 Task: Open a blank google sheet and write heading  Sparkle Sales. Add 10 people name  'Joshua Rivera, Zoey Coleman, Ryan Wright, Addison Bailey, Jonathan Simmons, Brooklyn Ward, Caleb Barnes, Audrey Collins, Gabriel Perry, Sofia Bell'Item code in between  450-900. Product range in between  1000-10000. Add Products   Calvin Klein, Tommy Hilfiger T-shirt, Armani Bag, Burberry Shoe, Levi's T-shirt, Under Armour, Vans Shoe, Converse Shoe, Timberland Shoe, Skechers Shoe.Choose quantity  2 to 5 In Total Add  the Amounts. Save page  Sparkle Sales   book
Action: Mouse moved to (232, 148)
Screenshot: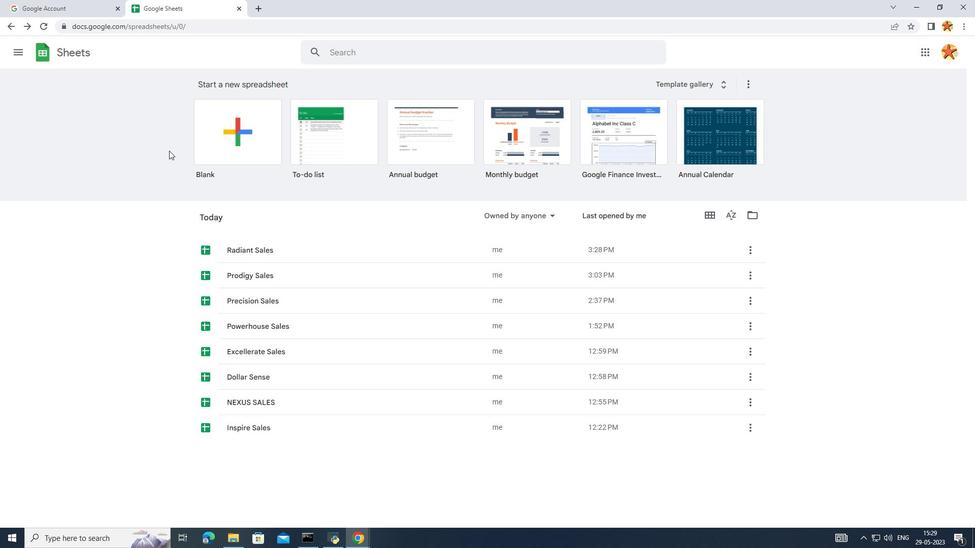 
Action: Mouse pressed left at (232, 148)
Screenshot: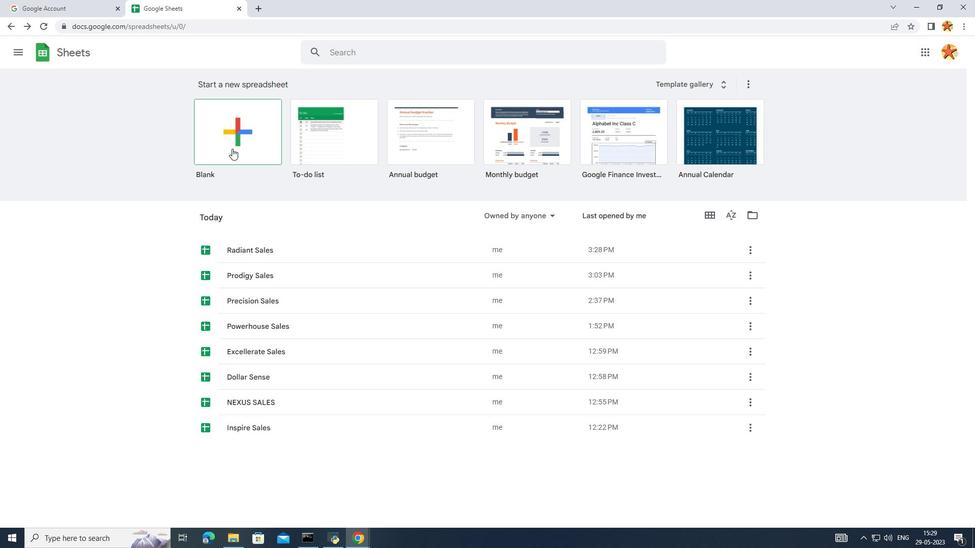 
Action: Mouse moved to (60, 46)
Screenshot: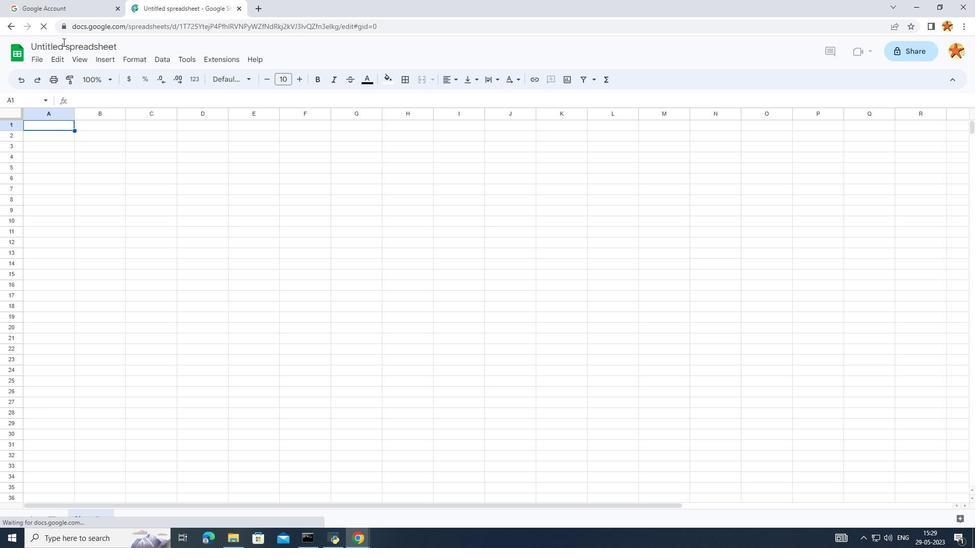 
Action: Mouse pressed left at (60, 46)
Screenshot: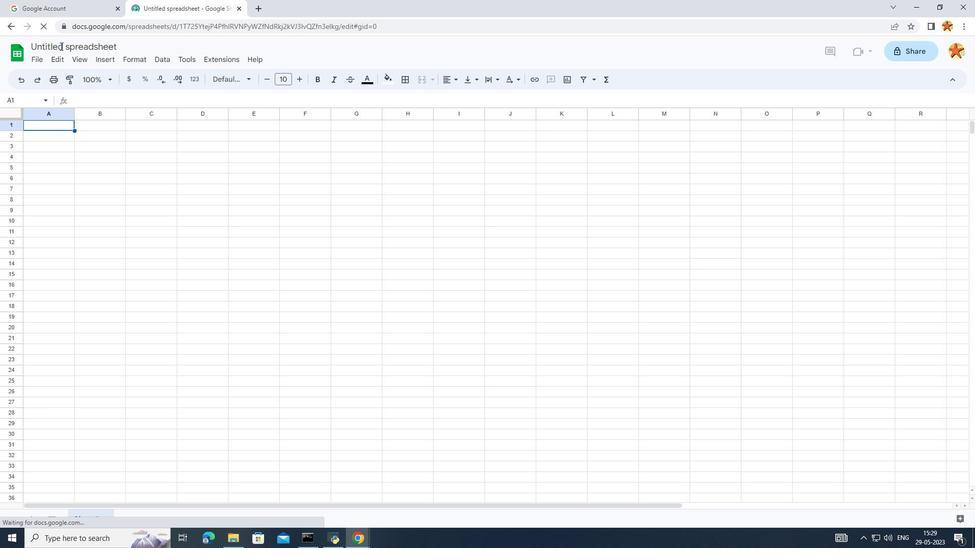 
Action: Mouse pressed left at (60, 46)
Screenshot: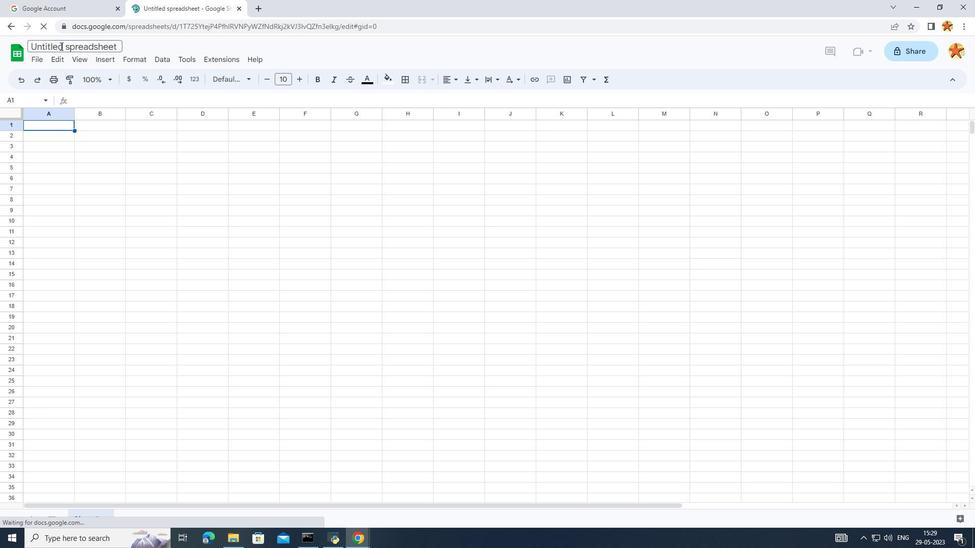 
Action: Mouse moved to (130, 50)
Screenshot: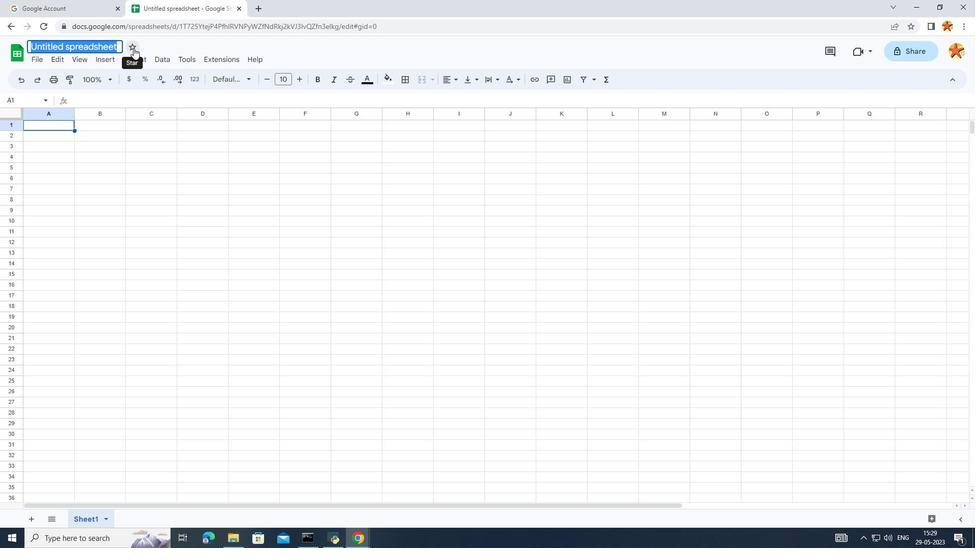 
Action: Key pressed <Key.caps_lock>S<Key.caps_lock>parkle<Key.space><Key.caps_lock>S<Key.caps_lock>ales<Key.enter>
Screenshot: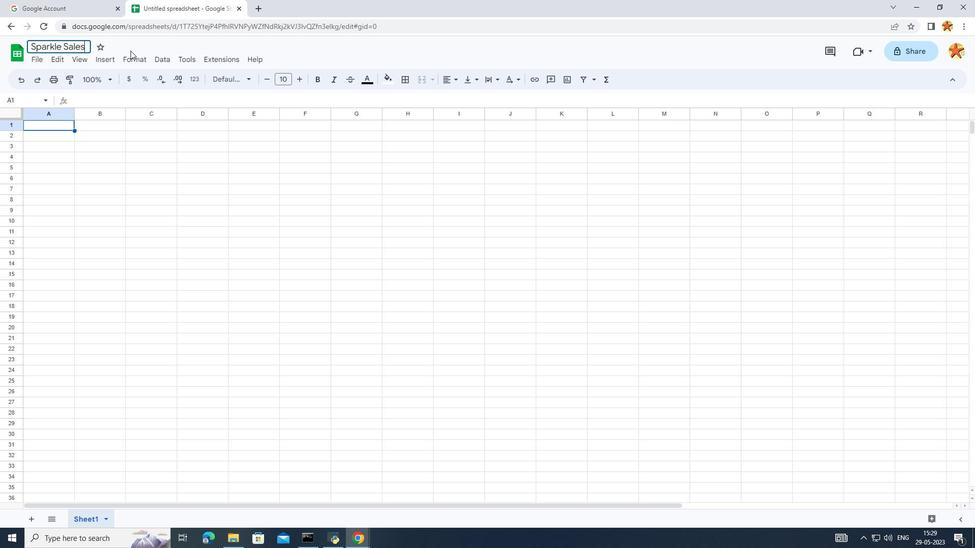 
Action: Mouse moved to (147, 129)
Screenshot: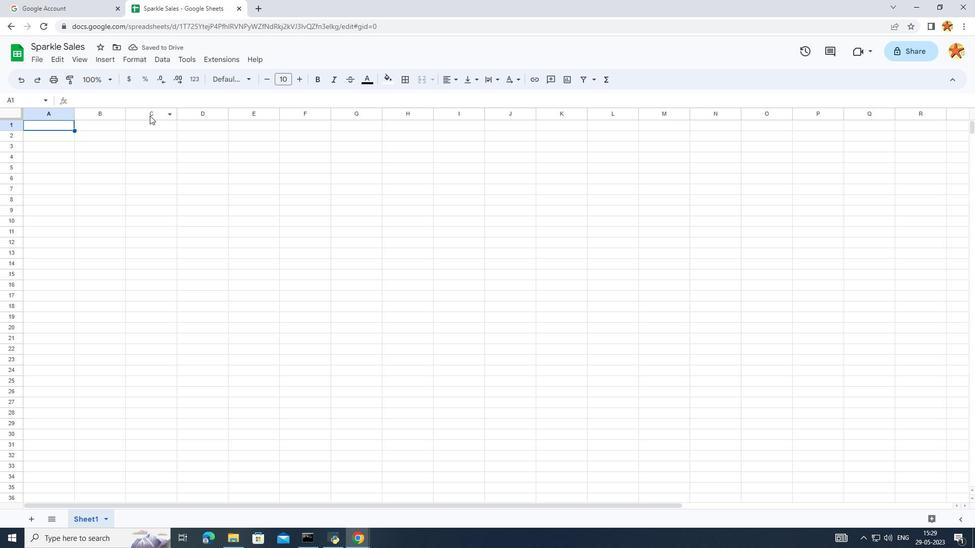 
Action: Mouse pressed left at (147, 129)
Screenshot: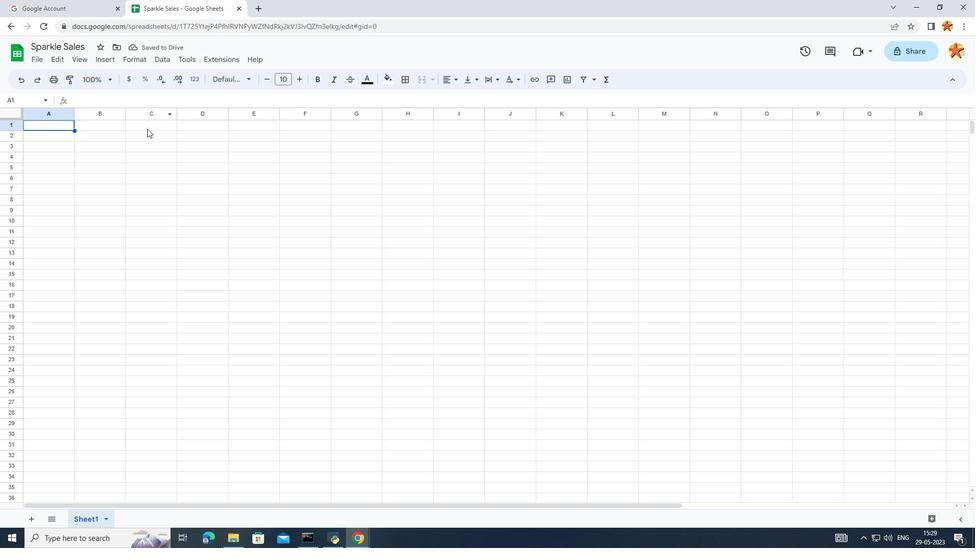 
Action: Key pressed <Key.caps_lock>S<Key.caps_lock>parkle<Key.space><Key.caps_lock>S<Key.caps_lock>ales
Screenshot: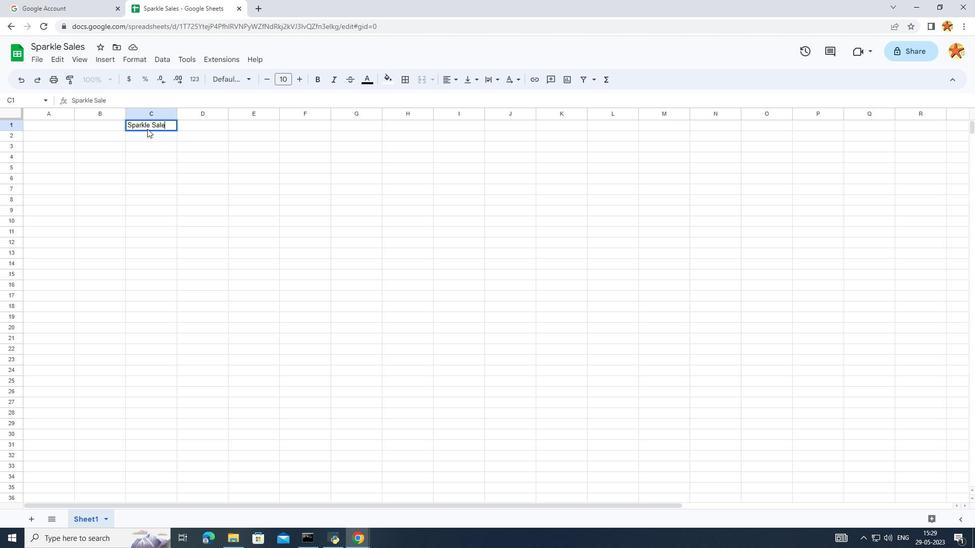 
Action: Mouse moved to (49, 224)
Screenshot: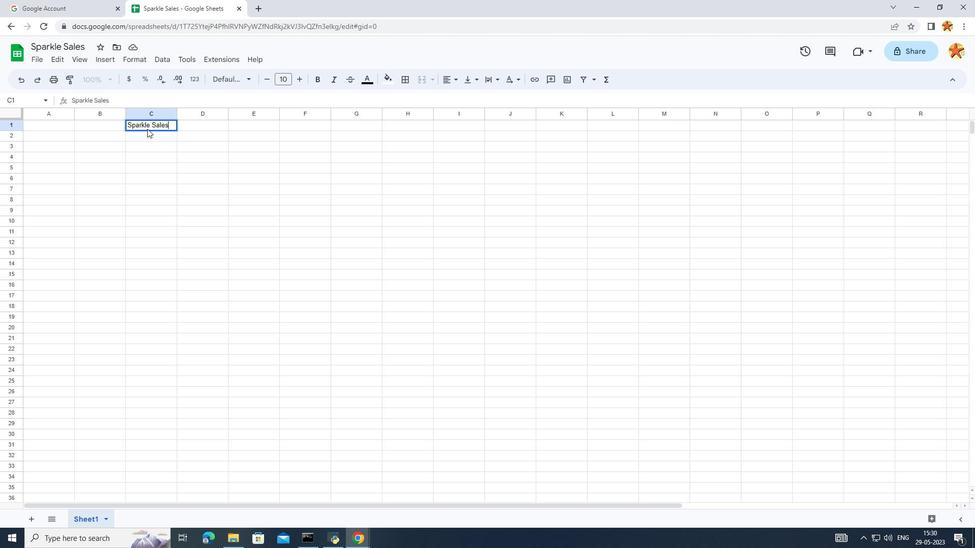 
Action: Mouse pressed left at (49, 224)
Screenshot: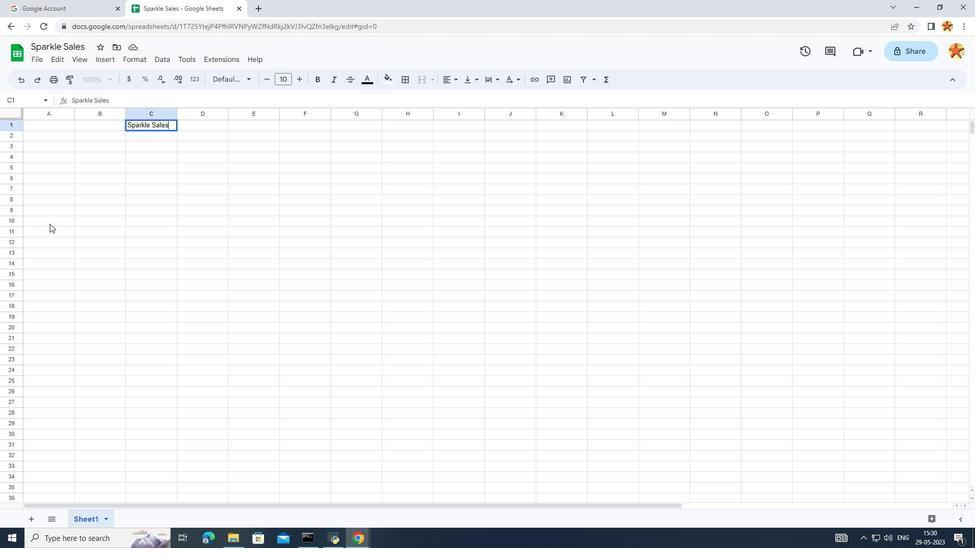 
Action: Mouse moved to (36, 137)
Screenshot: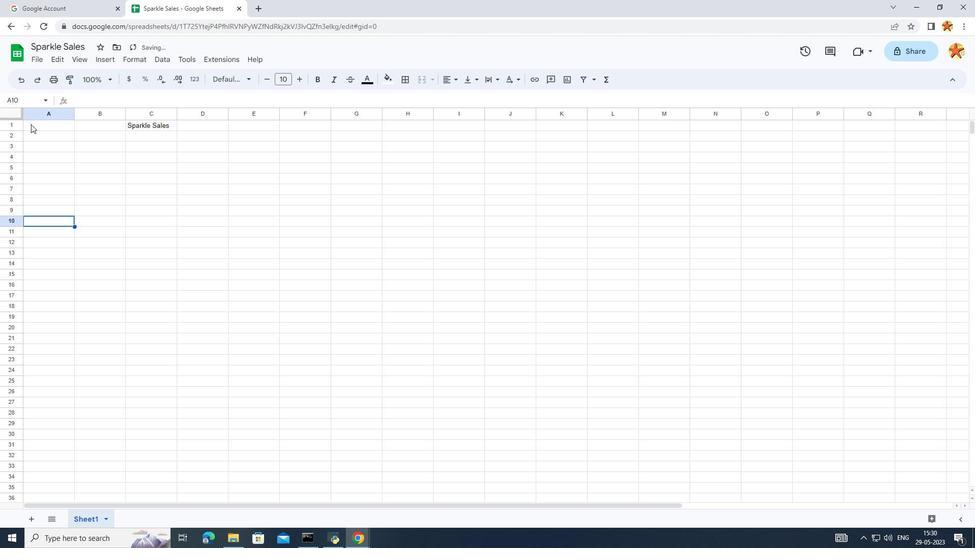
Action: Mouse pressed left at (36, 137)
Screenshot: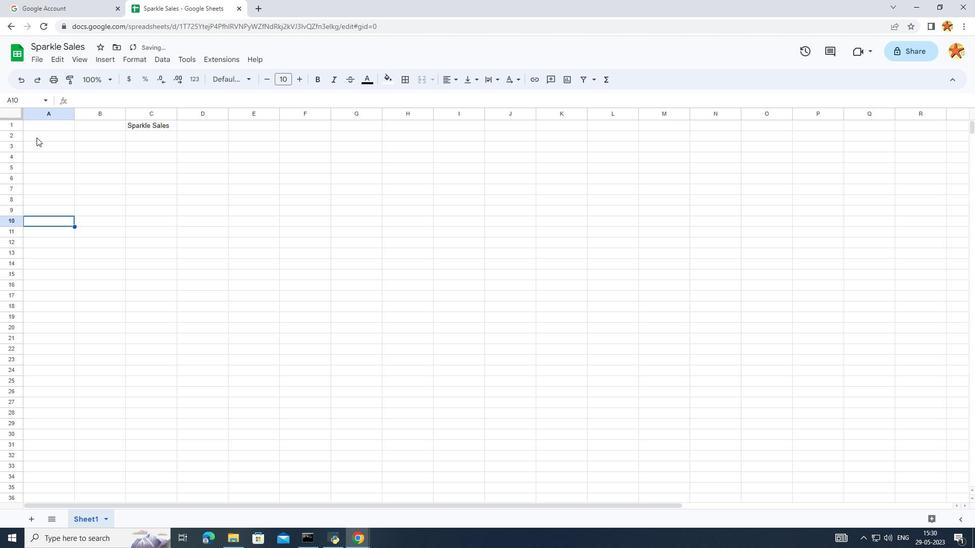 
Action: Mouse pressed left at (36, 137)
Screenshot: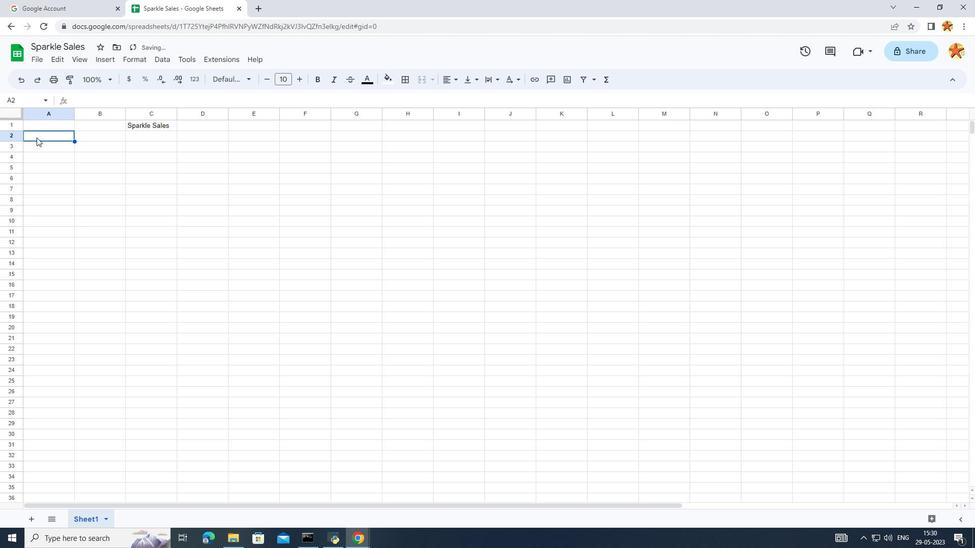 
Action: Key pressed <Key.caps_lock>N<Key.caps_lock>ame
Screenshot: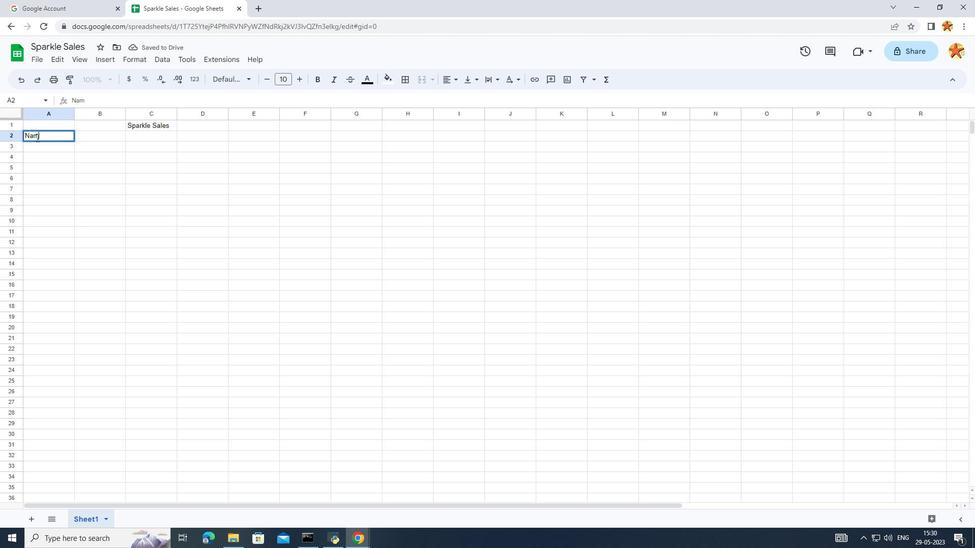 
Action: Mouse moved to (270, 234)
Screenshot: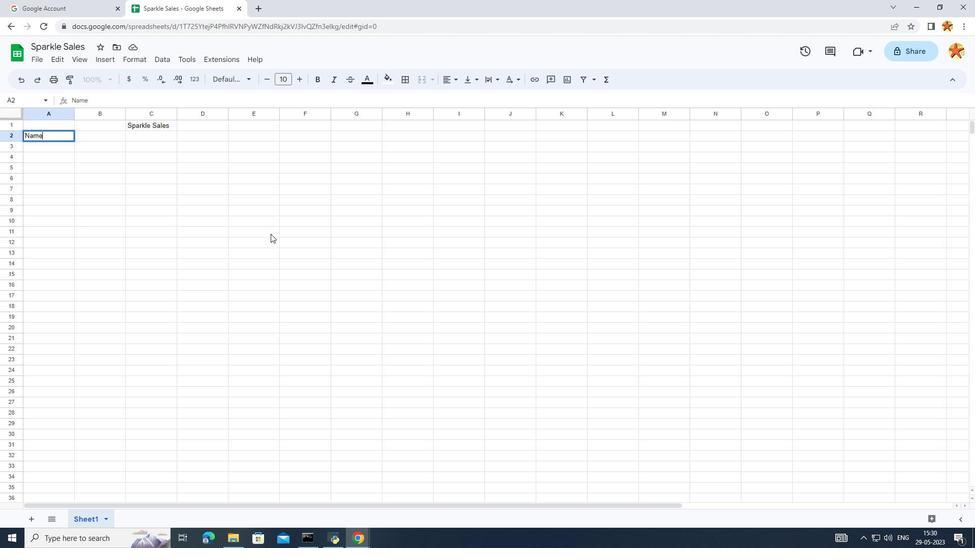 
Action: Mouse pressed left at (270, 234)
Screenshot: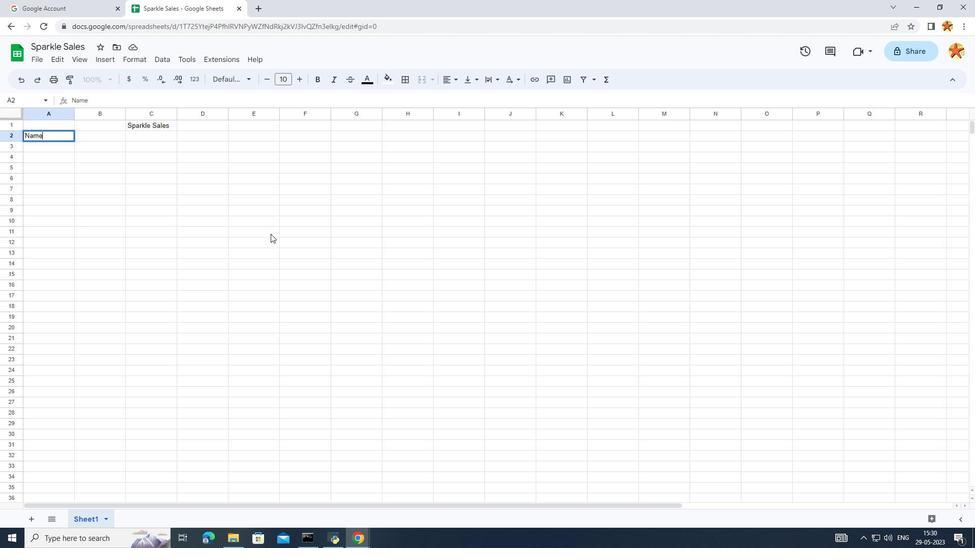 
Action: Mouse moved to (133, 136)
Screenshot: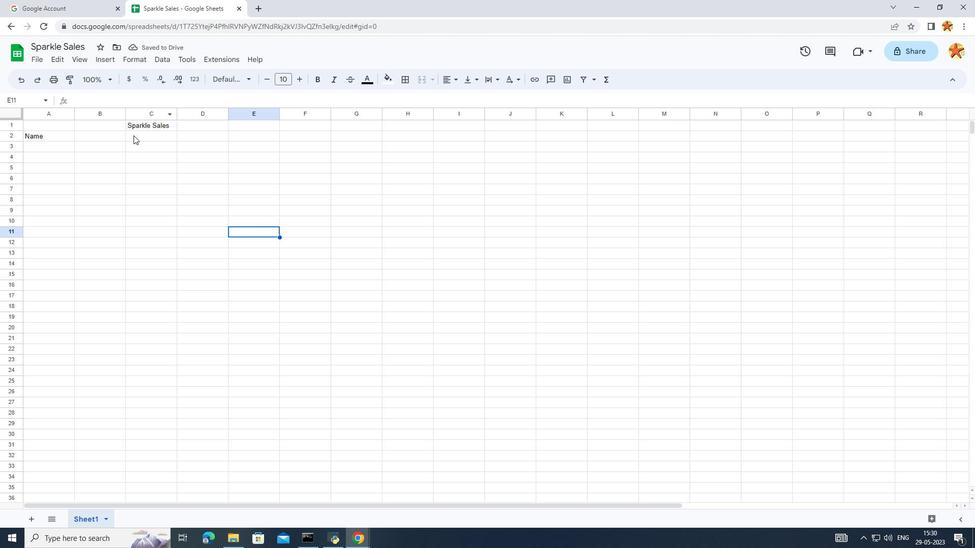 
Action: Mouse pressed left at (133, 136)
Screenshot: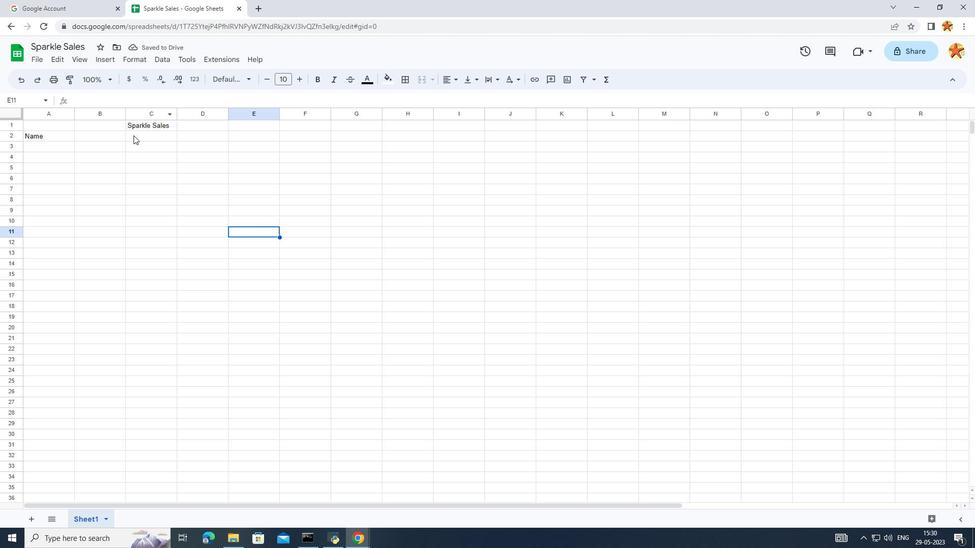 
Action: Mouse pressed left at (133, 136)
Screenshot: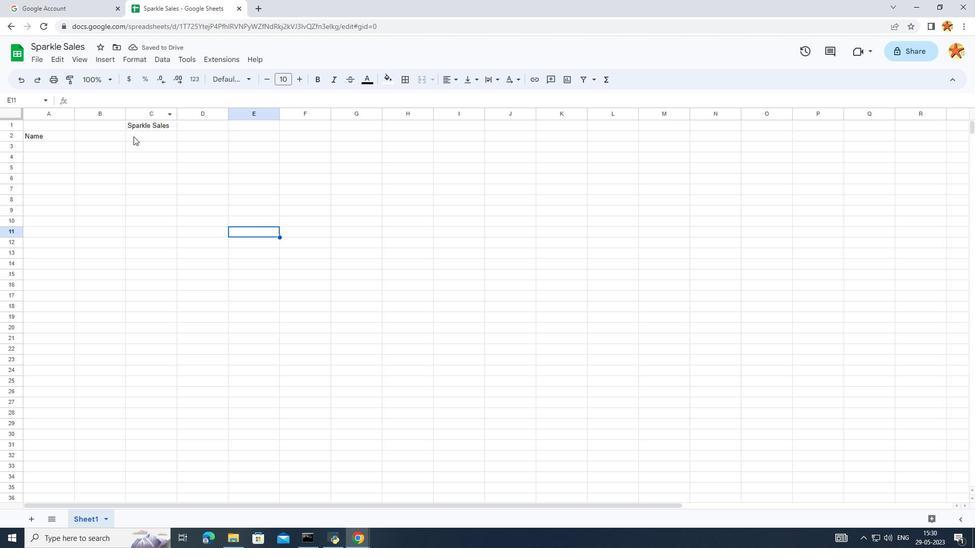 
Action: Key pressed <Key.caps_lock>I<Key.caps_lock>tem<Key.space><Key.caps_lock>C<Key.caps_lock>oide<Key.backspace><Key.backspace><Key.backspace>de
Screenshot: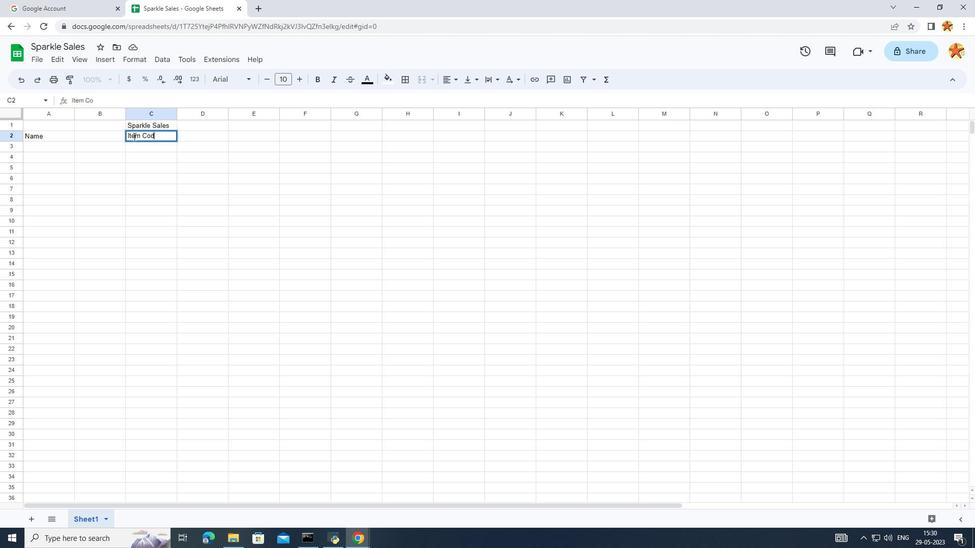 
Action: Mouse moved to (227, 136)
Screenshot: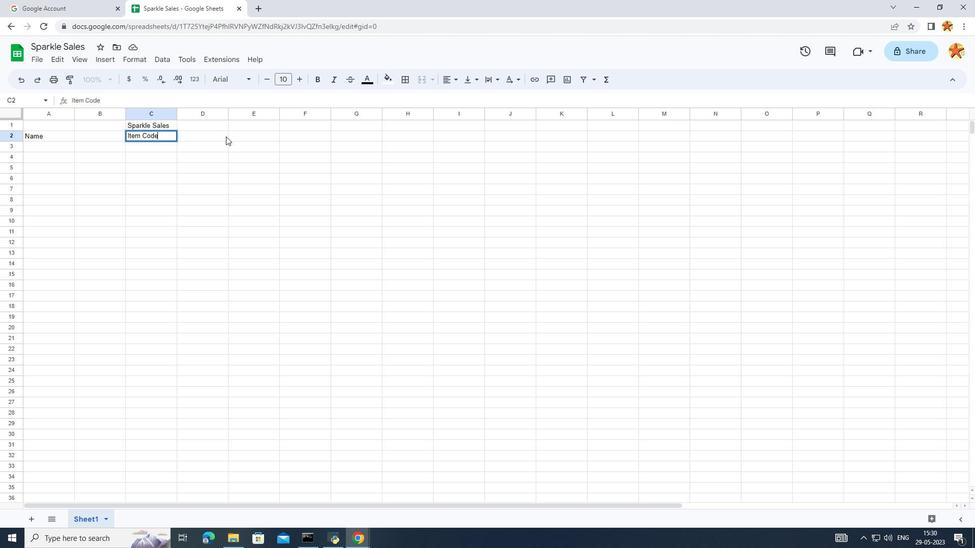 
Action: Mouse pressed left at (227, 136)
Screenshot: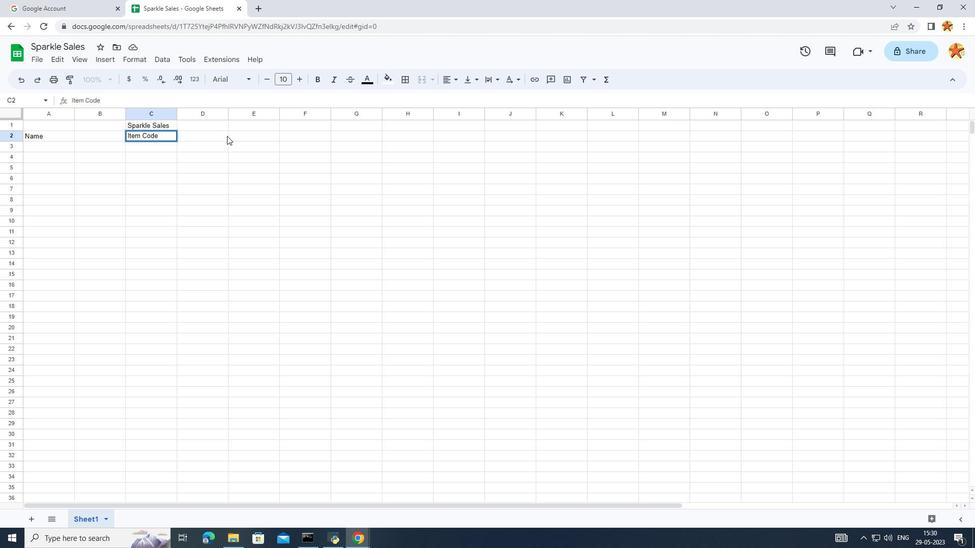 
Action: Mouse moved to (243, 133)
Screenshot: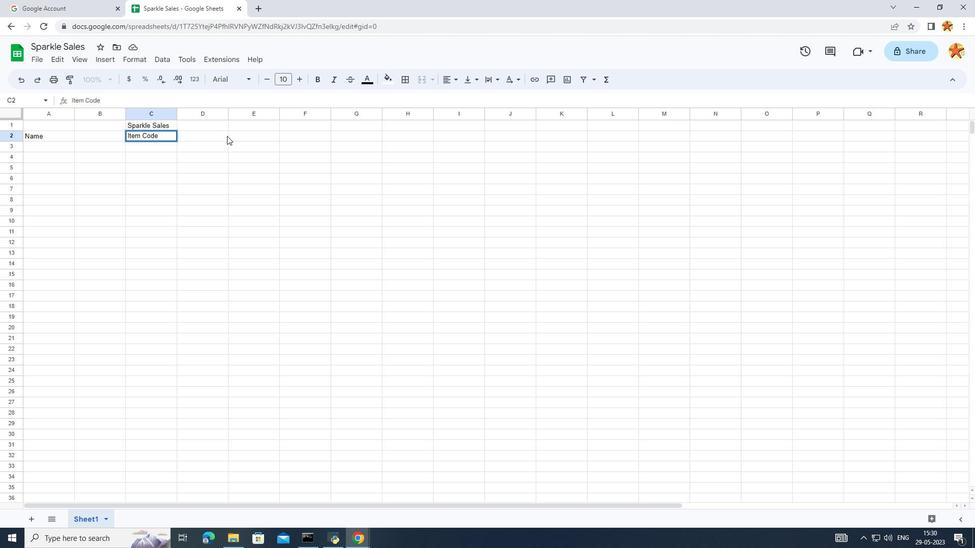 
Action: Mouse pressed left at (243, 133)
Screenshot: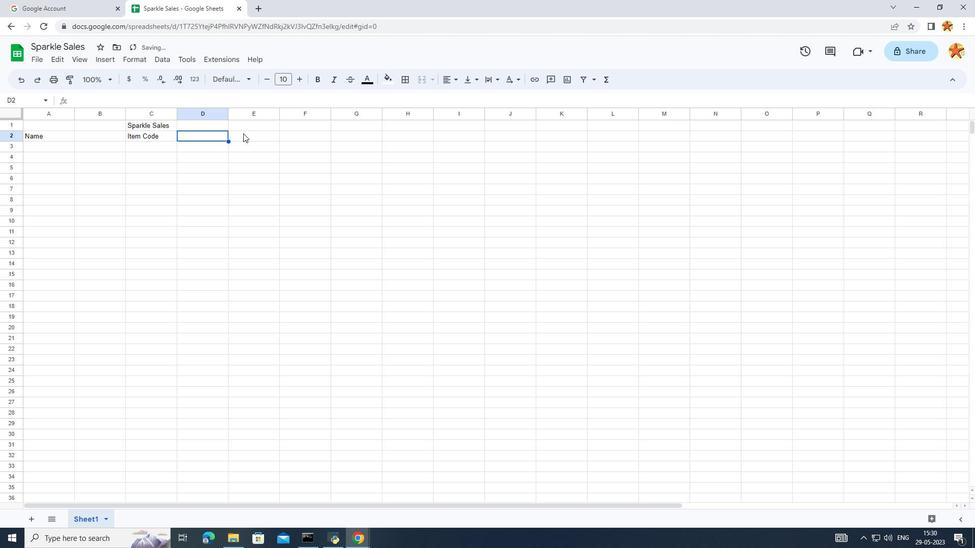
Action: Key pressed <Key.caps_lock>P<Key.caps_lock>roduvct<Key.space><Key.backspace><Key.backspace><Key.backspace><Key.backspace>ct<Key.space><Key.caps_lock>R<Key.caps_lock>ange
Screenshot: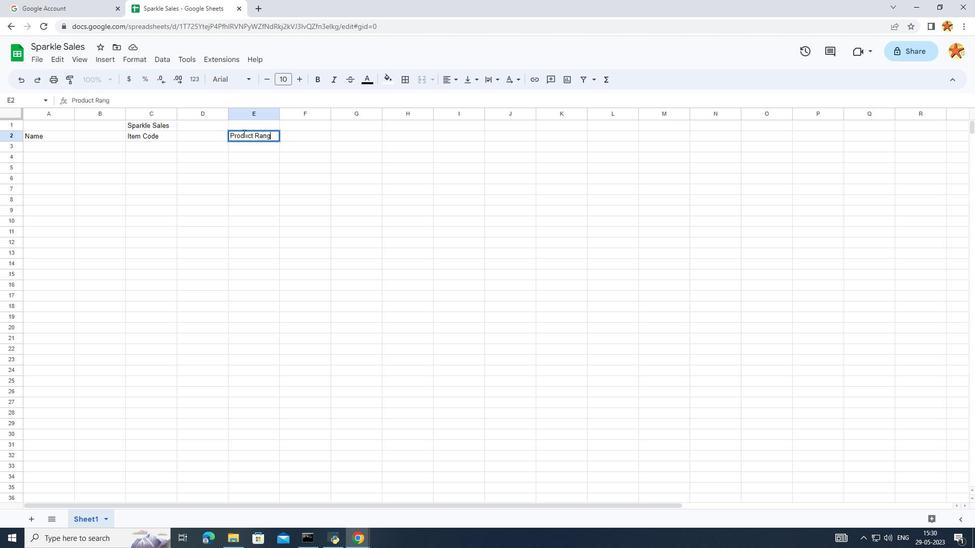 
Action: Mouse moved to (350, 134)
Screenshot: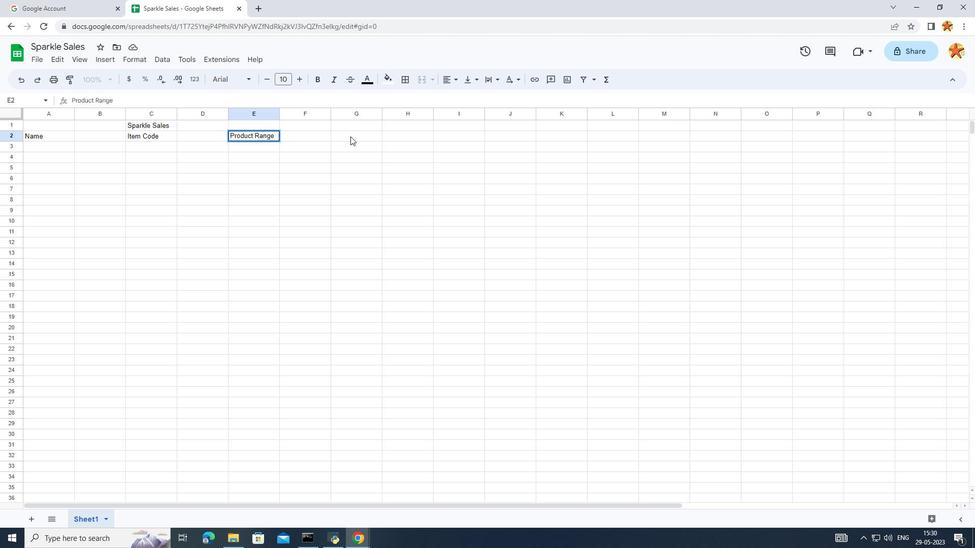 
Action: Mouse pressed left at (350, 134)
Screenshot: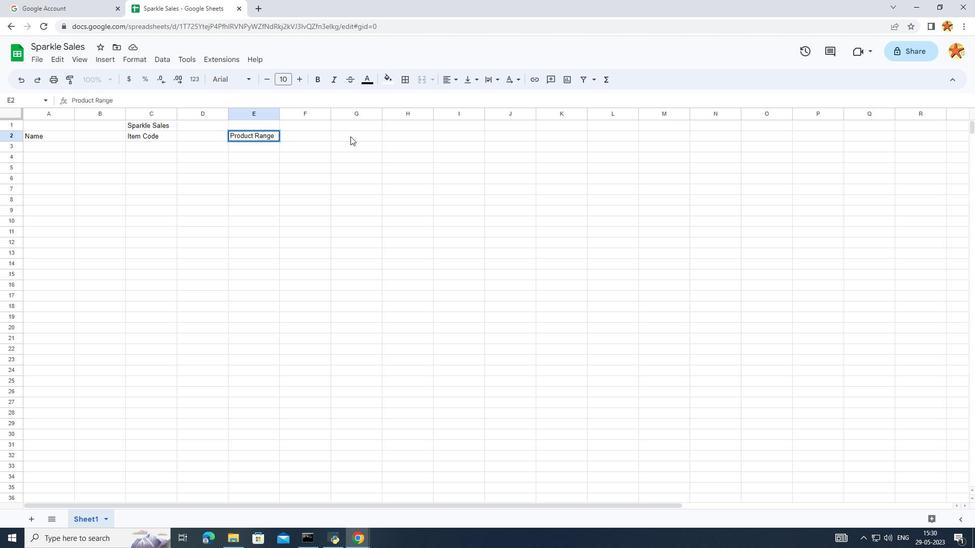 
Action: Mouse pressed left at (350, 134)
Screenshot: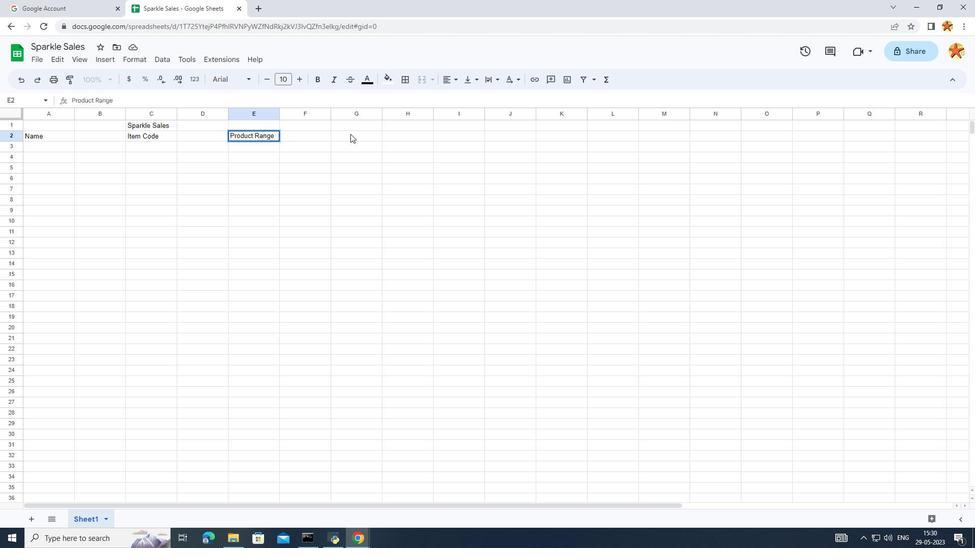 
Action: Key pressed <Key.caps_lock>P<Key.caps_lock>roducts
Screenshot: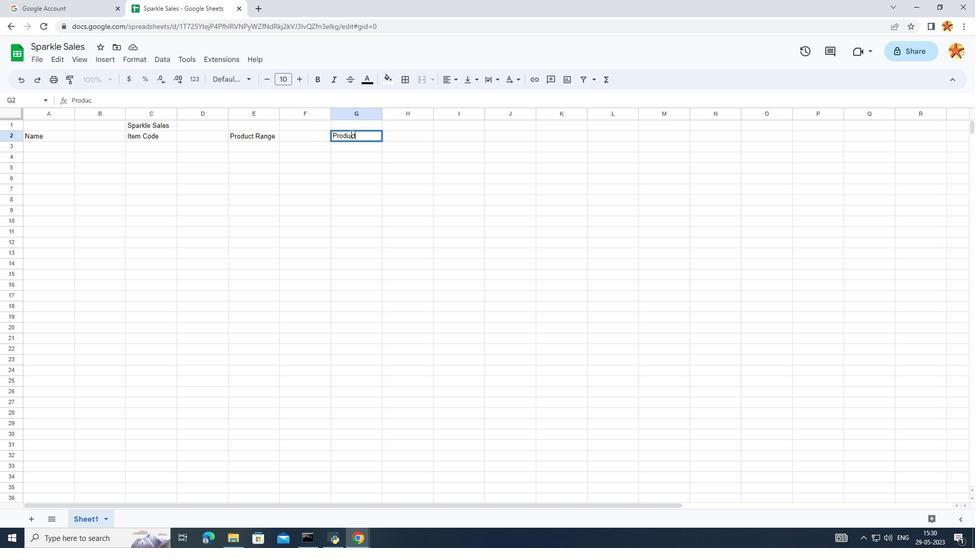 
Action: Mouse moved to (284, 343)
Screenshot: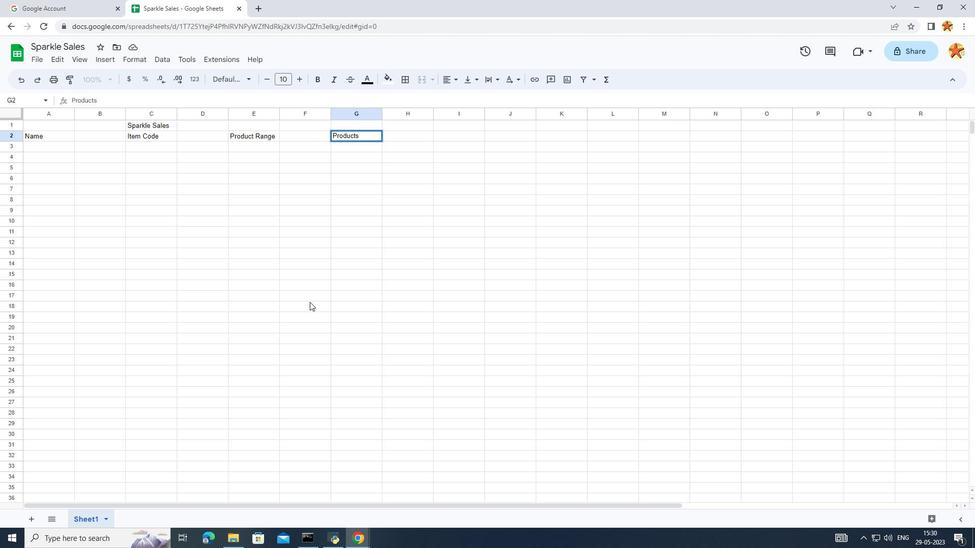
Action: Mouse pressed left at (284, 343)
Screenshot: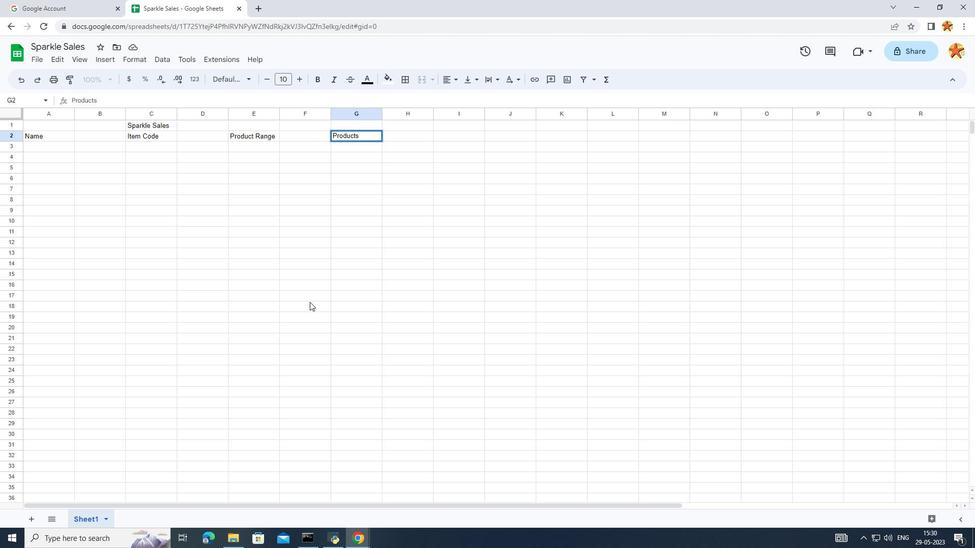 
Action: Mouse moved to (403, 135)
Screenshot: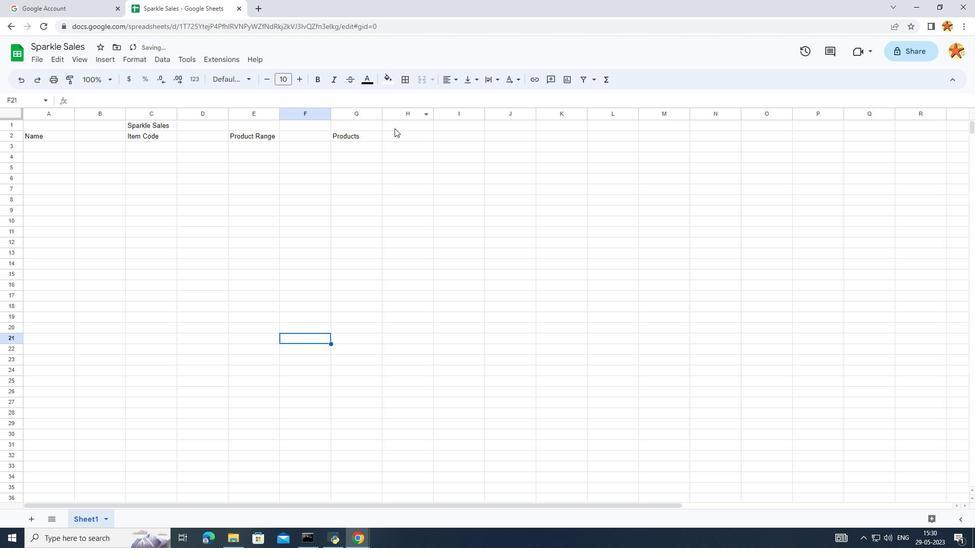 
Action: Mouse pressed left at (403, 135)
Screenshot: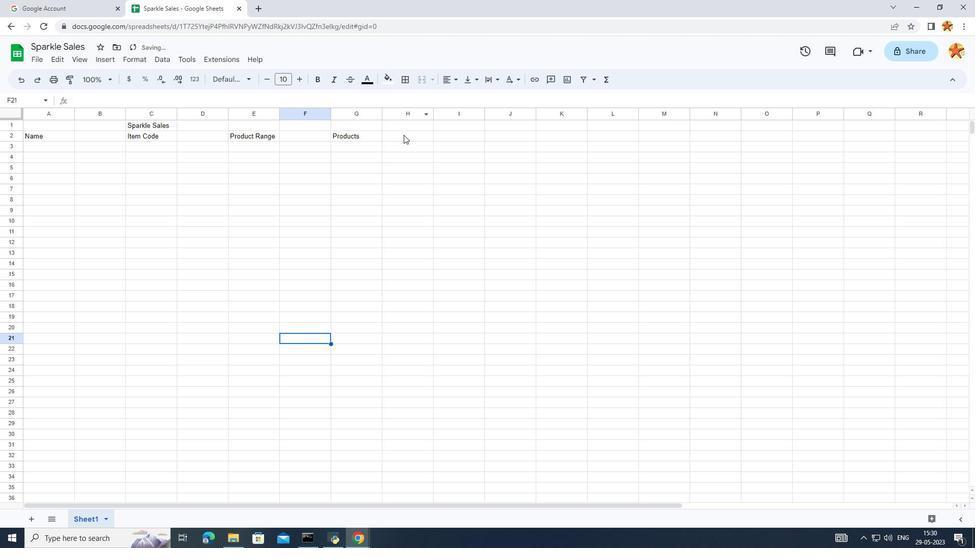 
Action: Mouse moved to (465, 134)
Screenshot: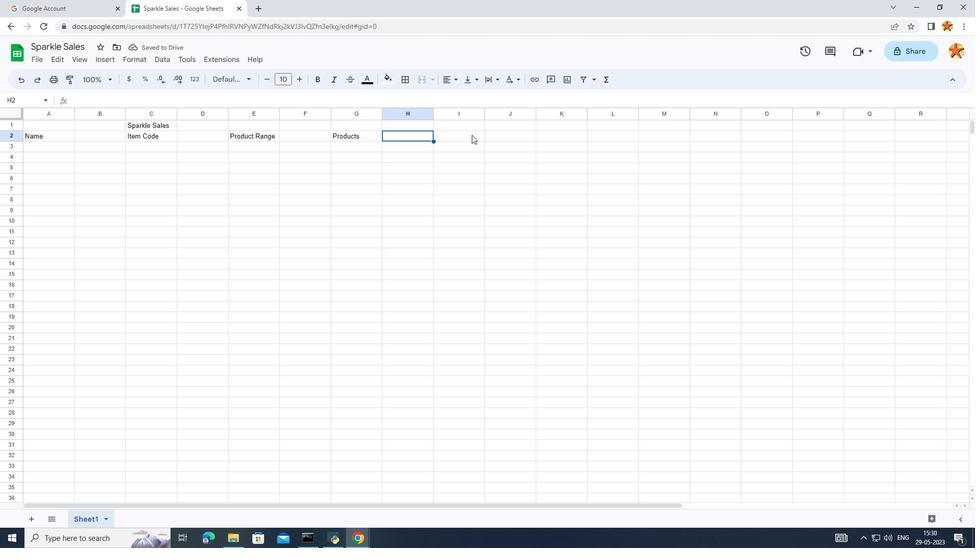
Action: Mouse pressed left at (465, 134)
Screenshot: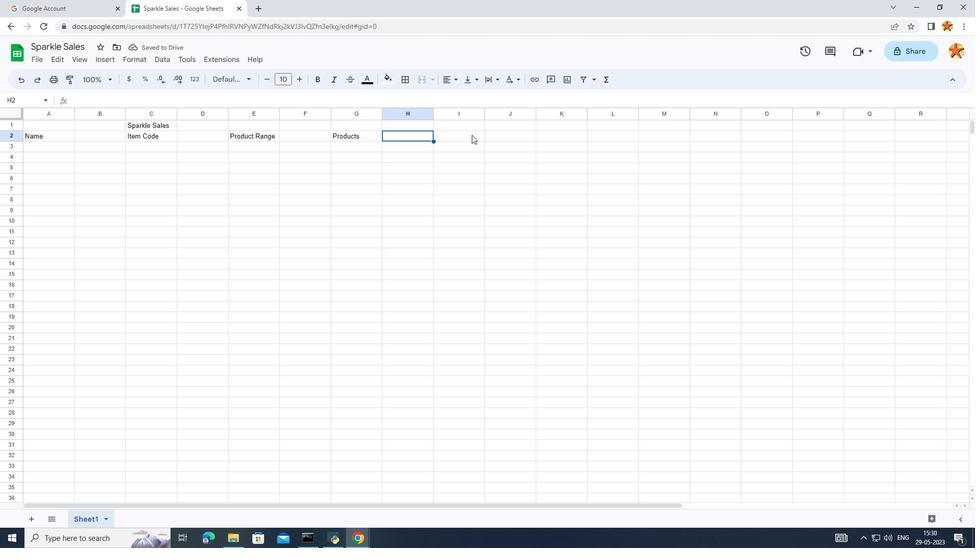 
Action: Key pressed <Key.caps_lock>Q<Key.caps_lock>ty.
Screenshot: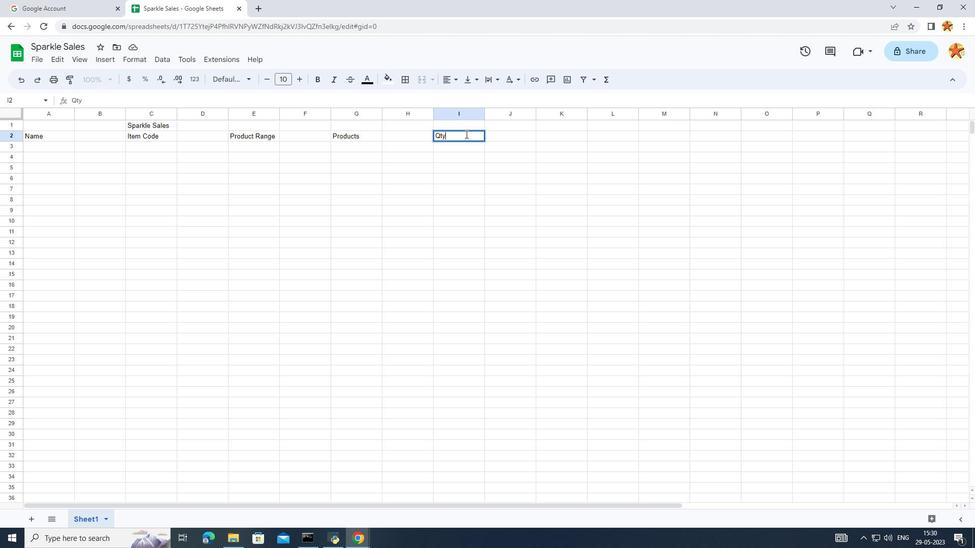 
Action: Mouse moved to (477, 178)
Screenshot: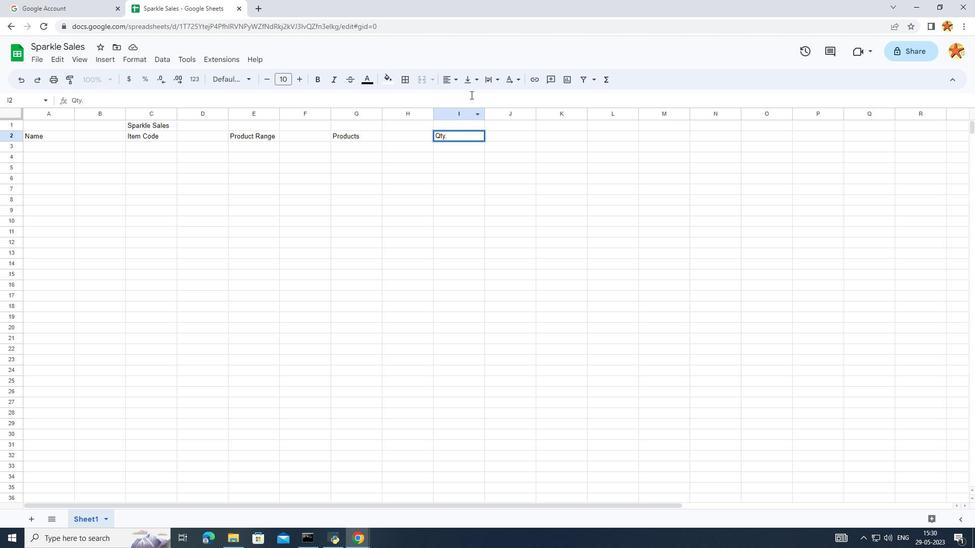 
Action: Mouse pressed left at (477, 178)
Screenshot: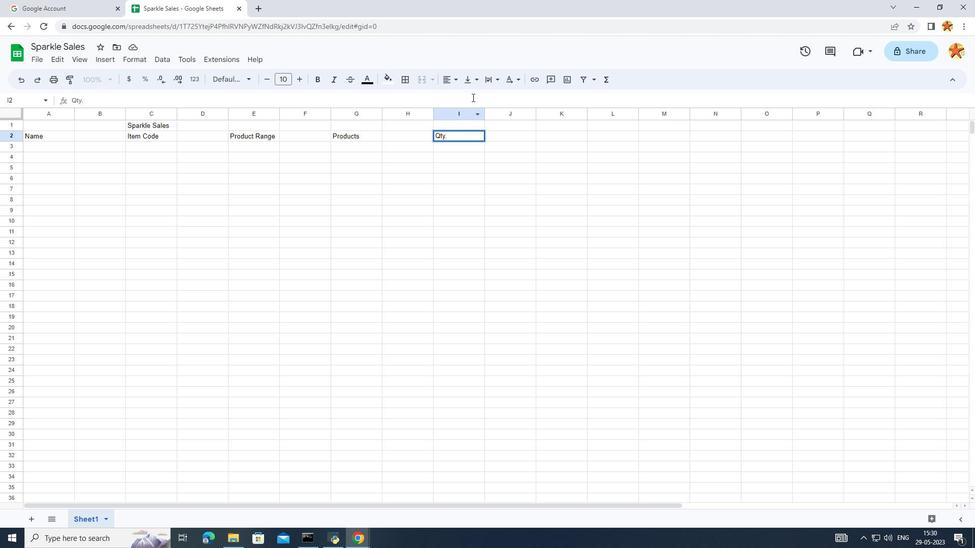 
Action: Mouse moved to (543, 131)
Screenshot: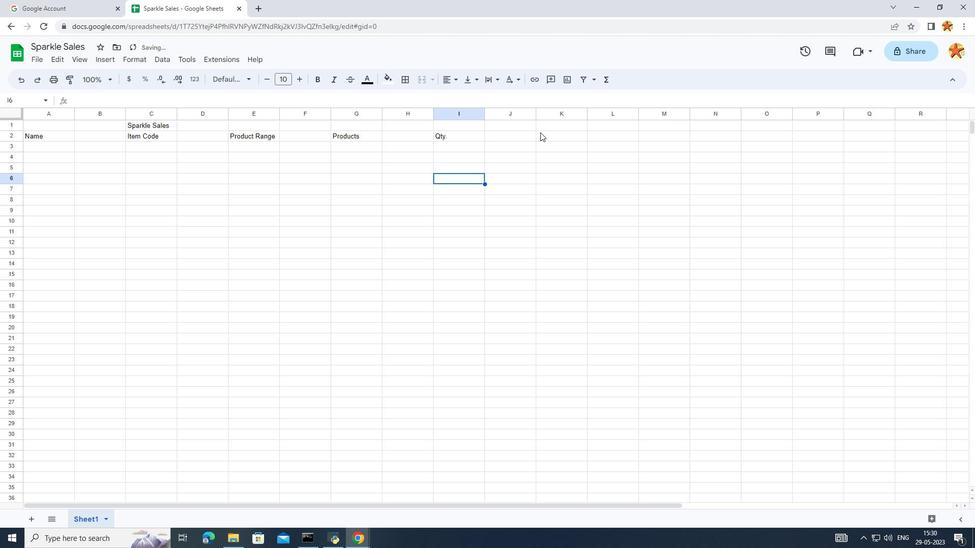 
Action: Mouse pressed left at (543, 131)
Screenshot: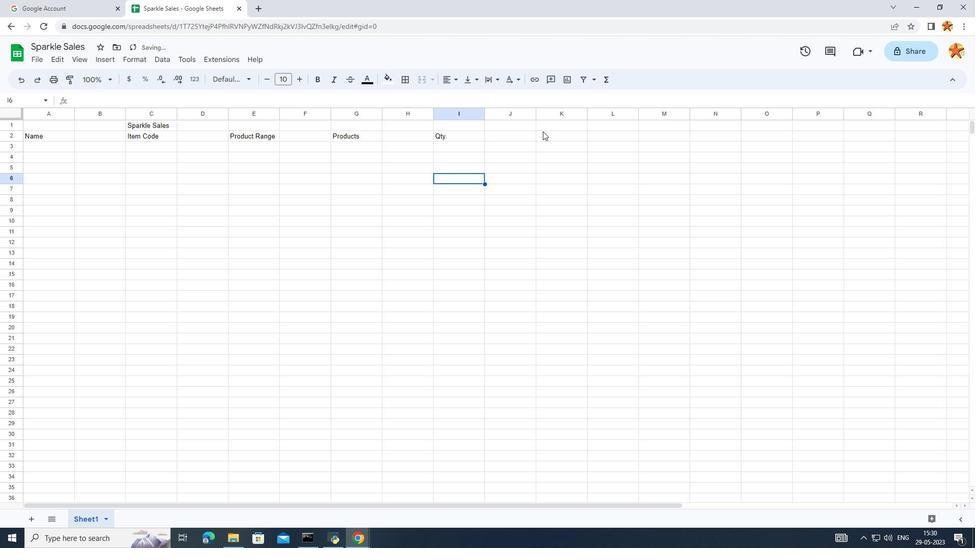 
Action: Key pressed <Key.caps_lock>T<Key.caps_lock>otal
Screenshot: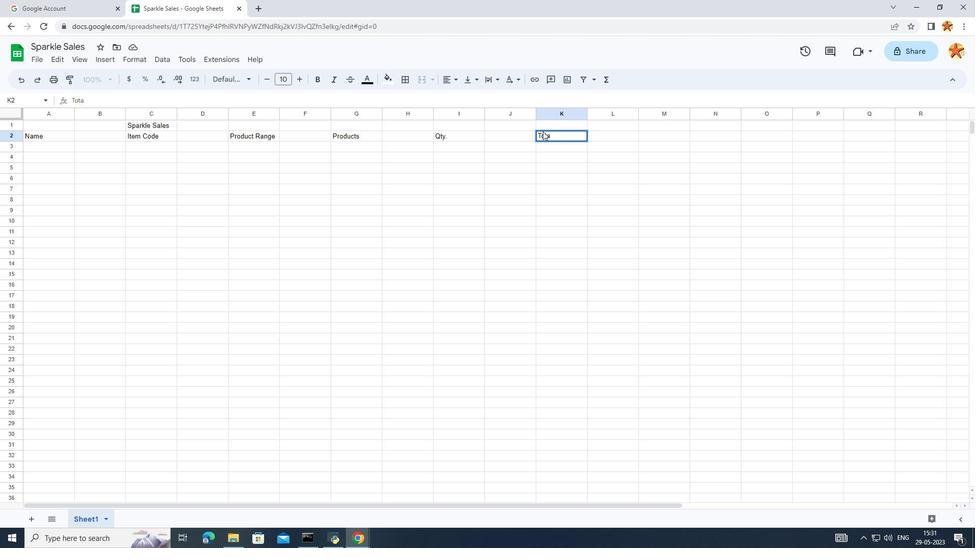 
Action: Mouse moved to (554, 197)
Screenshot: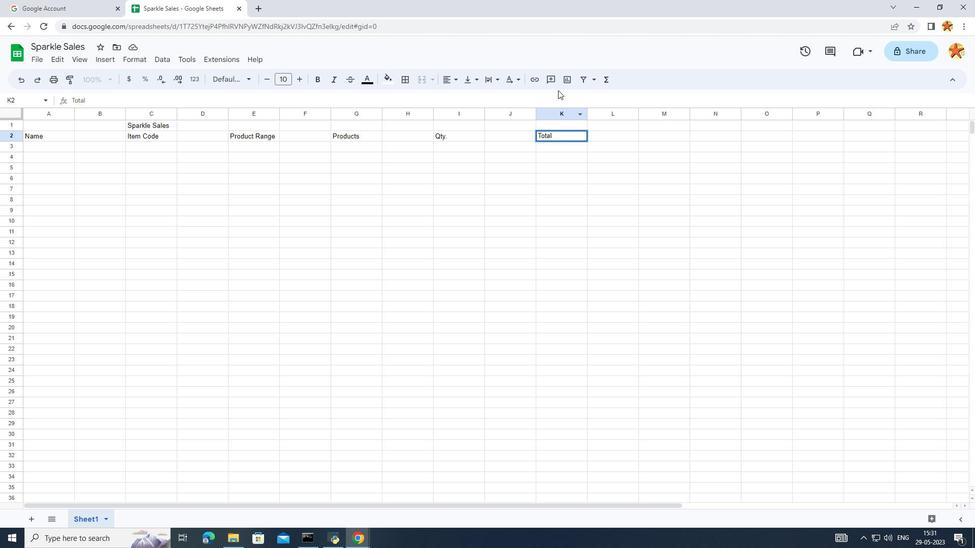 
Action: Mouse pressed left at (554, 197)
Screenshot: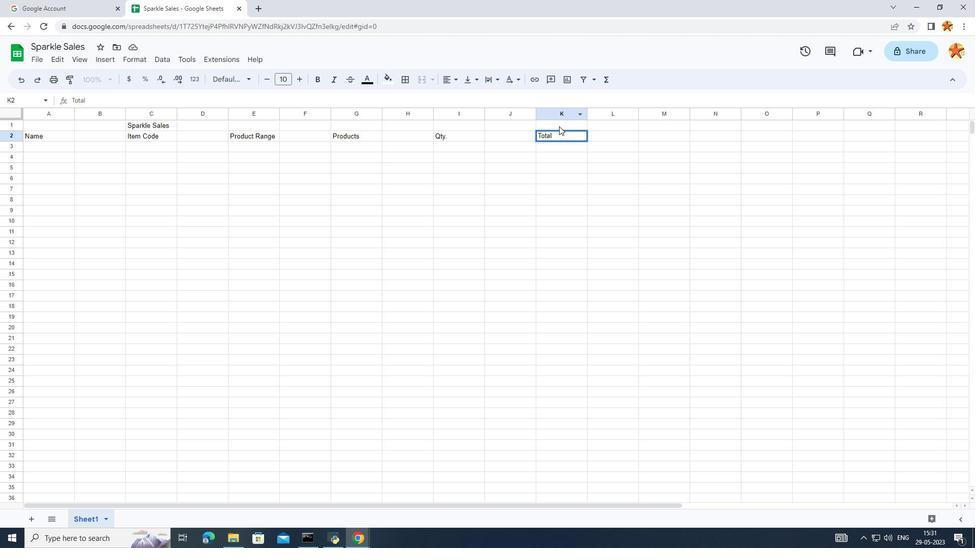 
Action: Mouse moved to (47, 150)
Screenshot: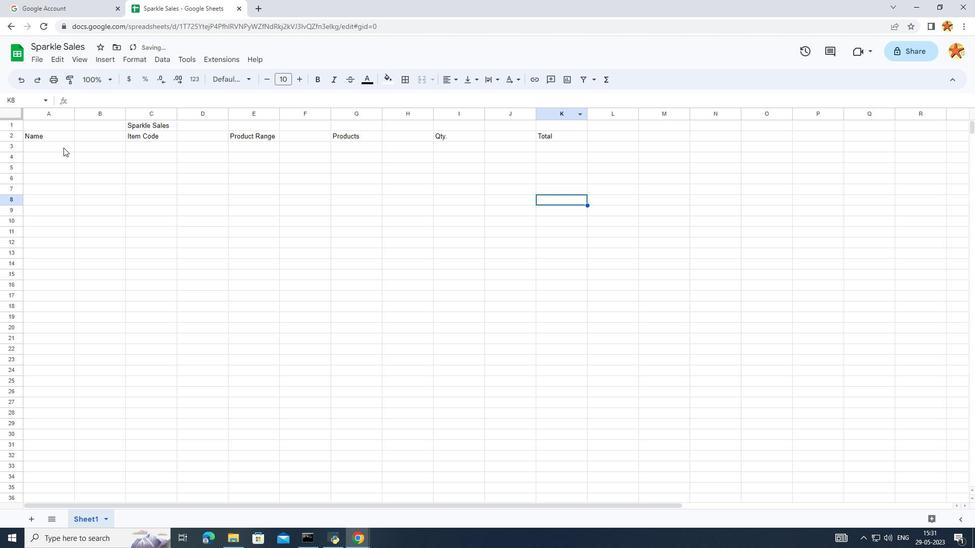 
Action: Mouse pressed left at (47, 150)
Screenshot: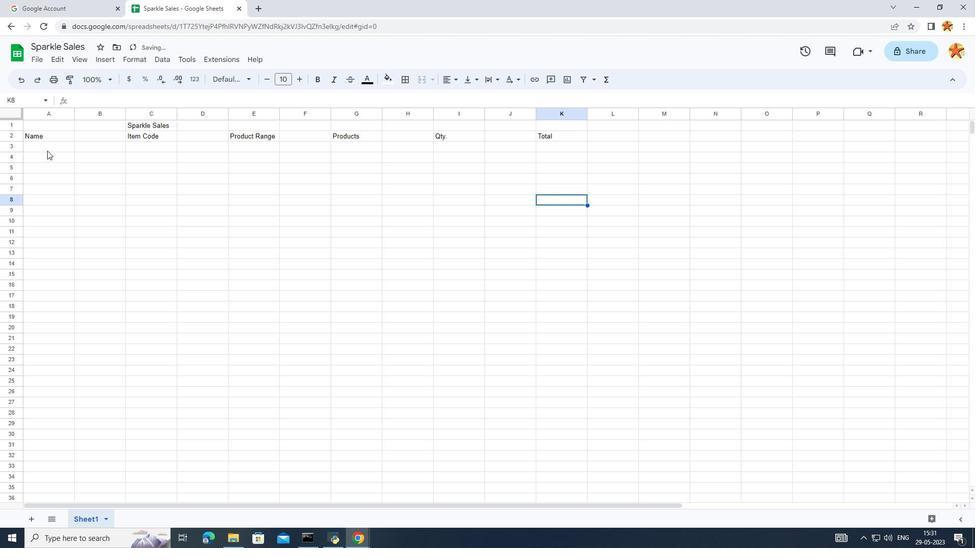 
Action: Mouse pressed left at (47, 150)
Screenshot: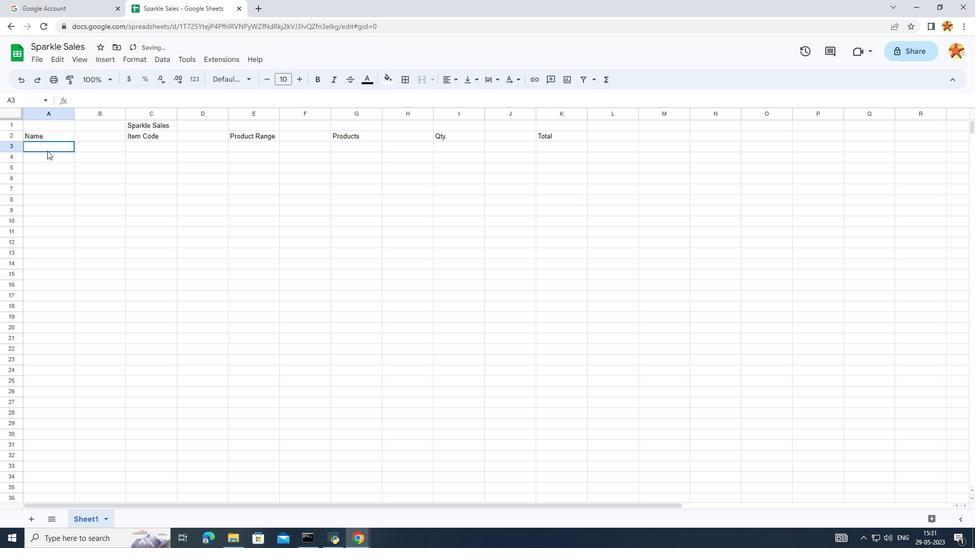 
Action: Mouse moved to (50, 149)
Screenshot: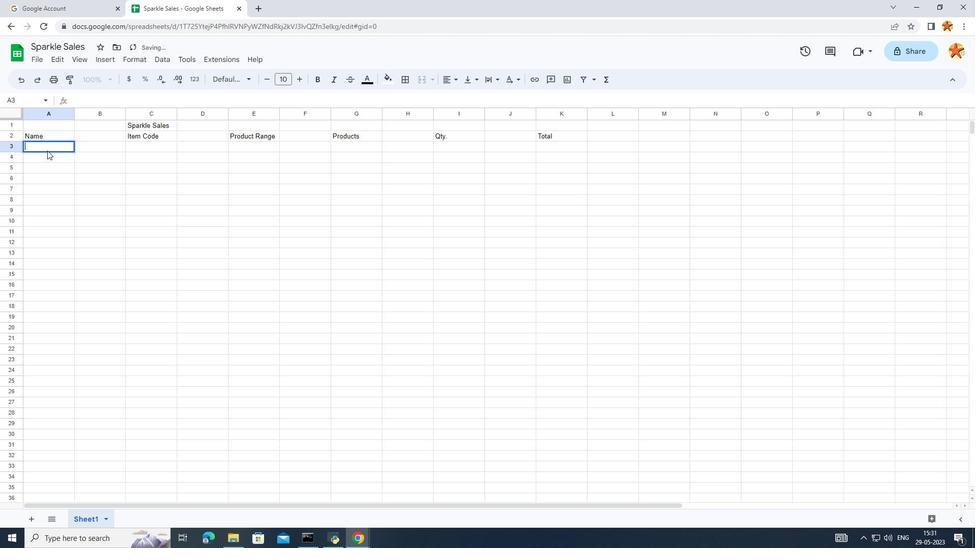 
Action: Key pressed <Key.caps_lock>J<Key.caps_lock>oshua<Key.space>r<Key.caps_lock>I<Key.backspace><Key.backspace><Key.caps_lock>r<Key.caps_lock>IVERA<Key.backspace>\<Key.backspace>\<Key.backspace><Key.backspace><Key.backspace><Key.backspace><Key.backspace><Key.backspace>R<Key.caps_lock>ivera<Key.enter><Key.caps_lock>Z<Key.caps_lock>oeyc<Key.backspace><Key.backspace><Key.space><Key.caps_lock>C<Key.caps_lock>oleman
Screenshot: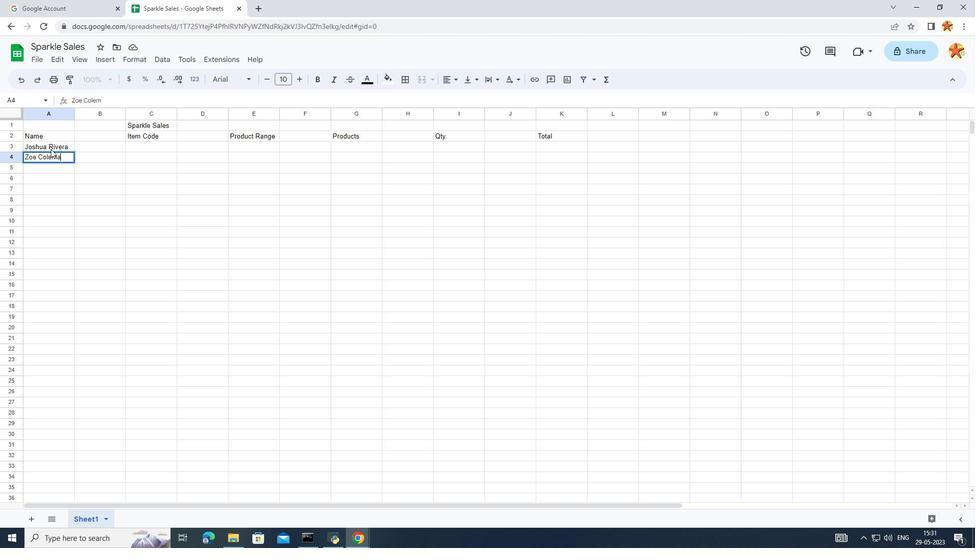 
Action: Mouse moved to (40, 171)
Screenshot: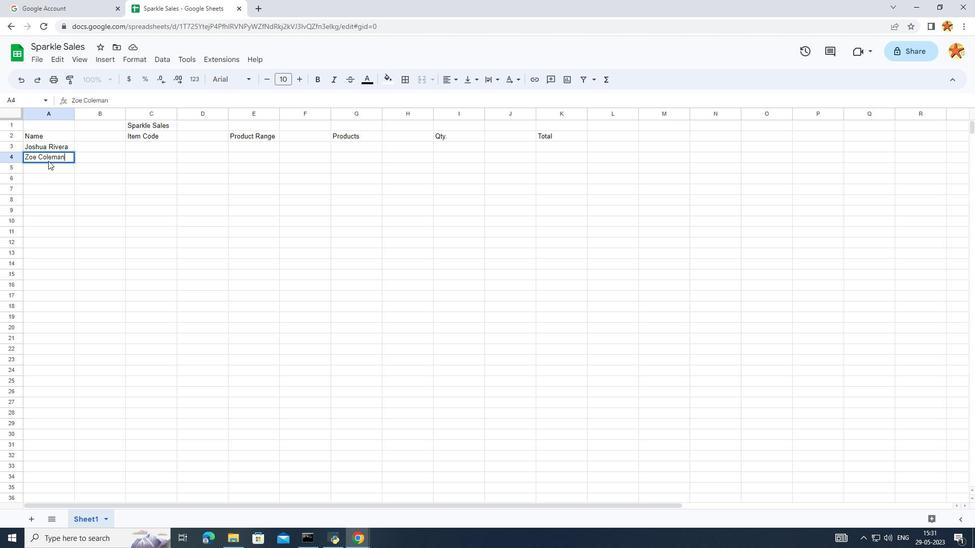 
Action: Mouse pressed left at (40, 171)
Screenshot: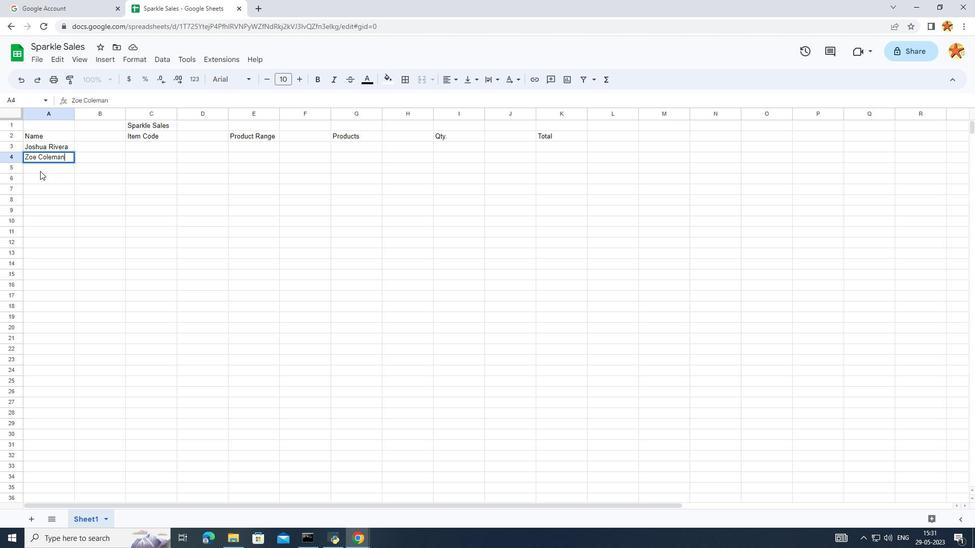 
Action: Mouse pressed left at (40, 171)
Screenshot: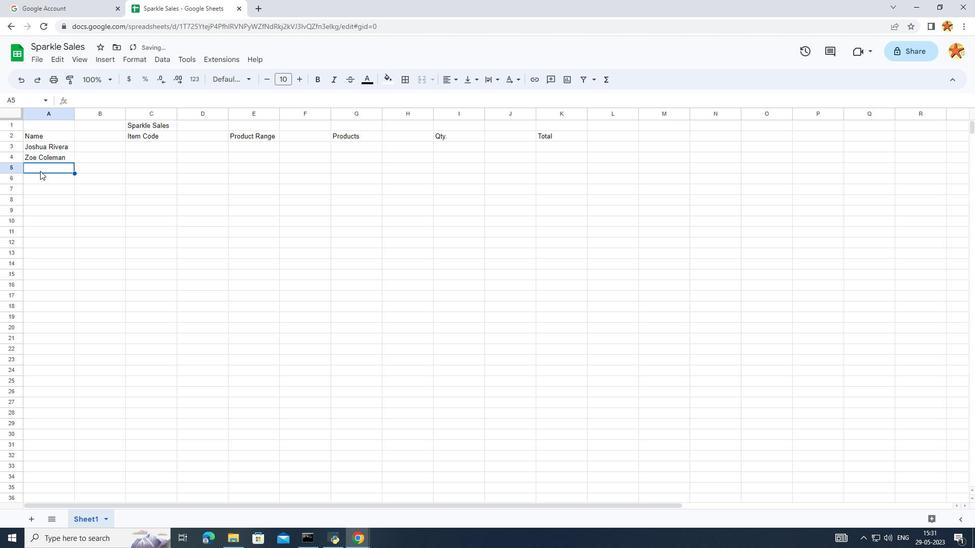 
Action: Mouse pressed left at (40, 171)
Screenshot: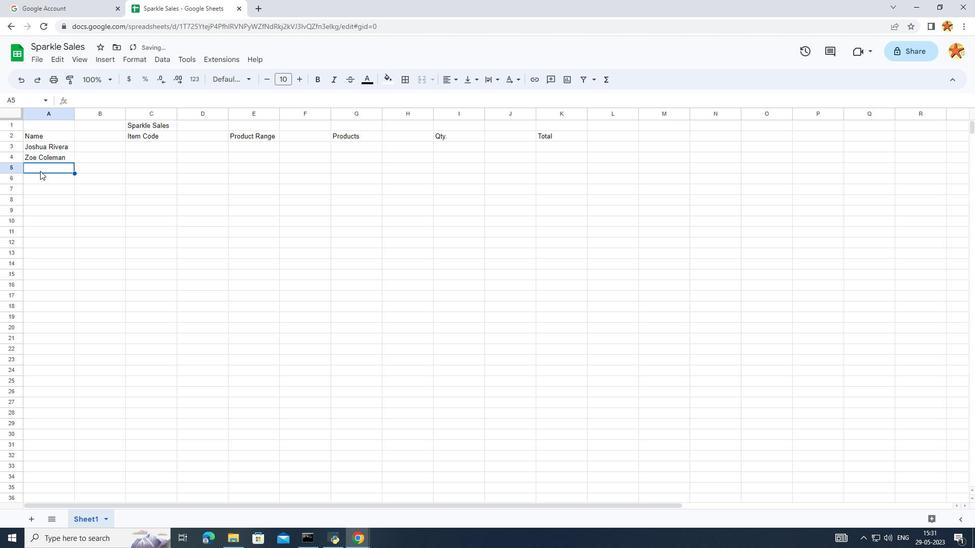 
Action: Key pressed <Key.caps_lock>R<Key.caps_lock>yan<Key.space><Key.caps_lock>W<Key.caps_lock>right
Screenshot: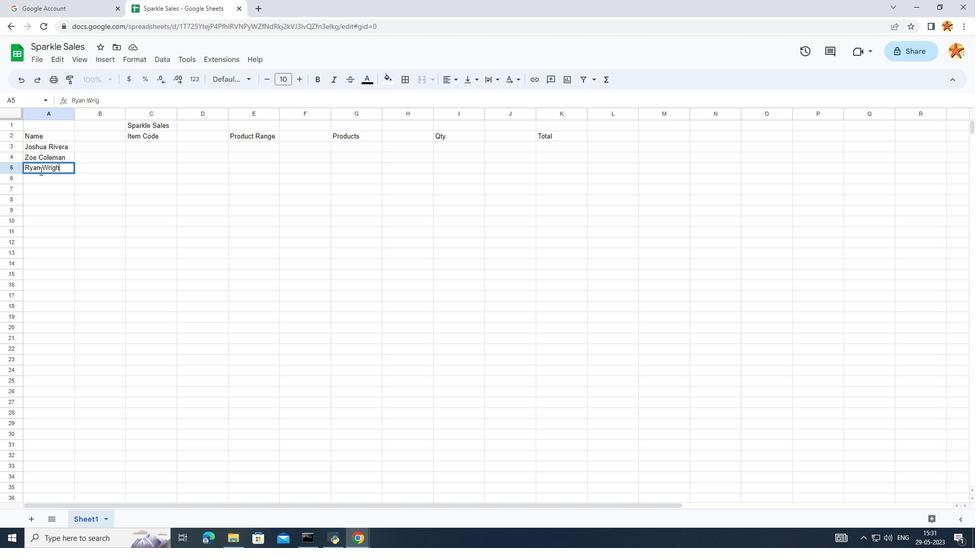 
Action: Mouse moved to (55, 181)
Screenshot: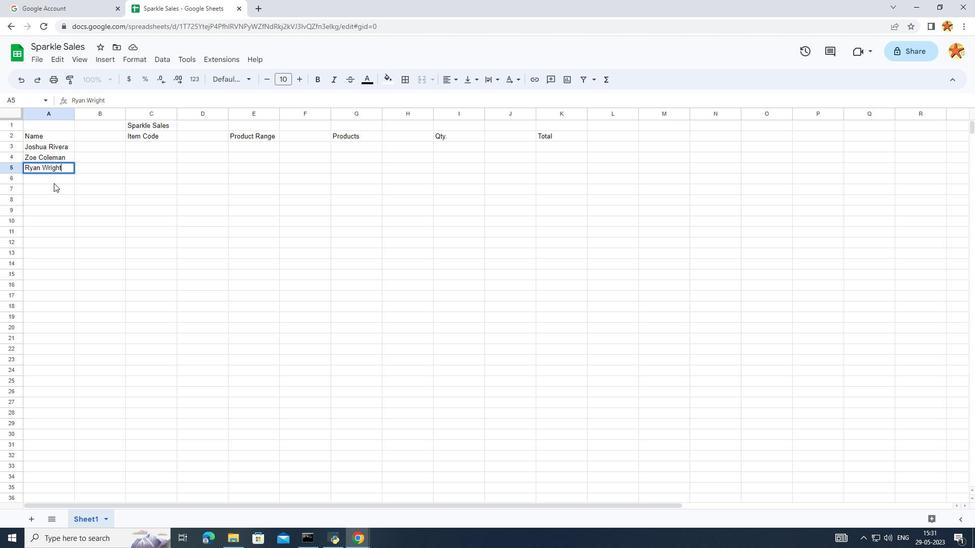 
Action: Mouse pressed left at (55, 181)
Screenshot: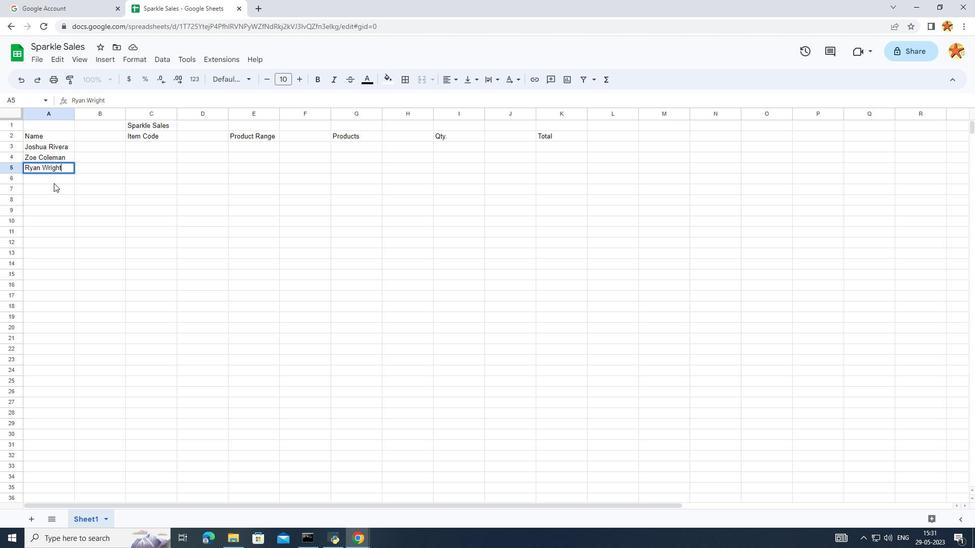 
Action: Mouse pressed left at (55, 181)
Screenshot: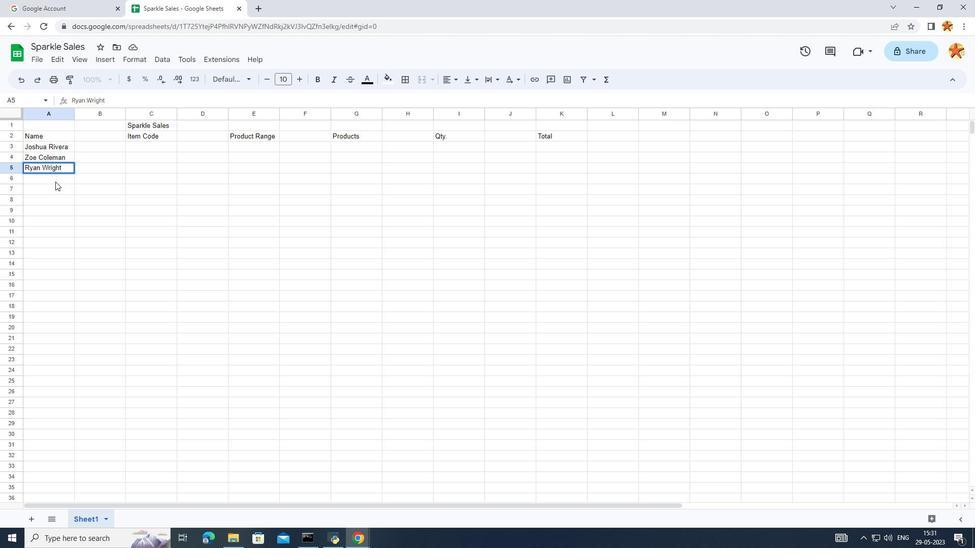 
Action: Key pressed <Key.caps_lock>A<Key.caps_lock>ddison<Key.space><Key.caps_lock>B<Key.caps_lock>ailey
Screenshot: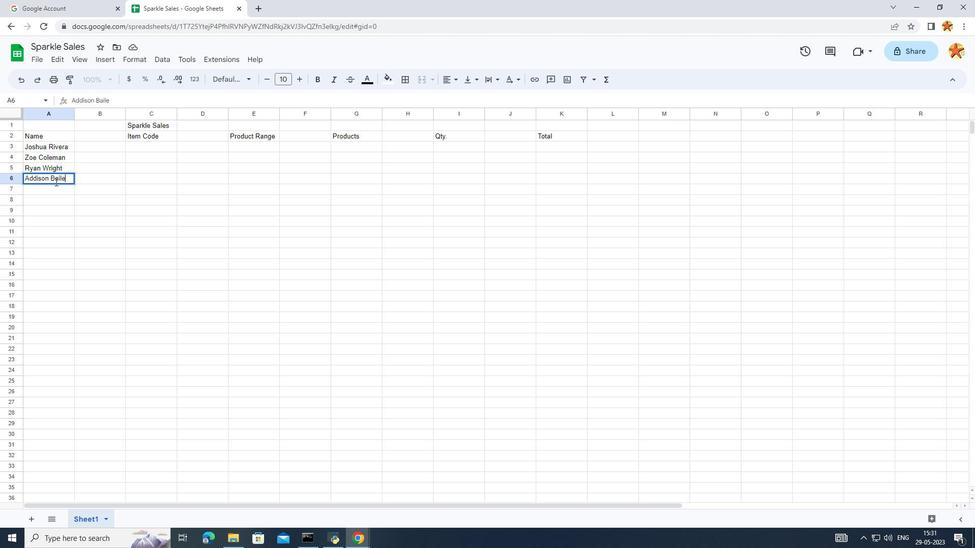 
Action: Mouse moved to (44, 198)
Screenshot: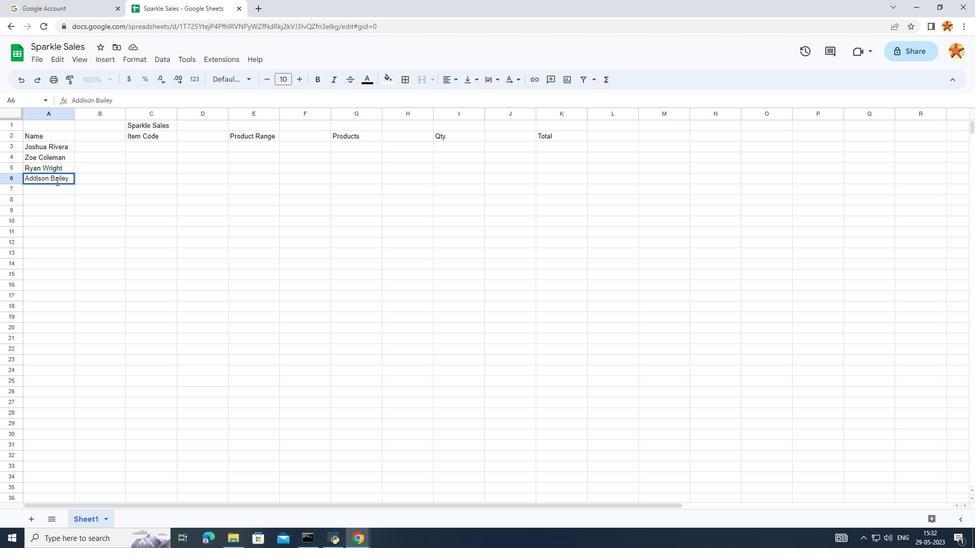 
Action: Mouse pressed left at (44, 198)
Screenshot: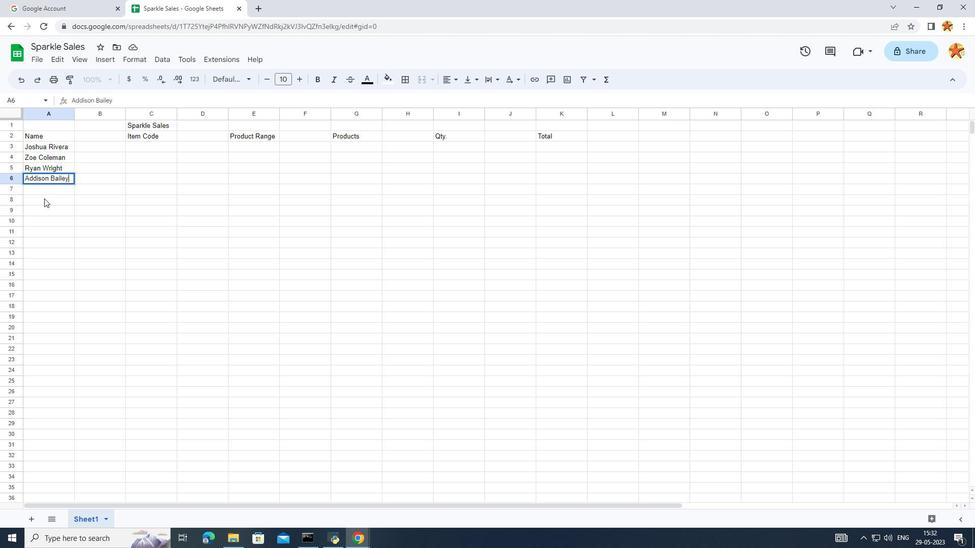
Action: Mouse moved to (50, 177)
Screenshot: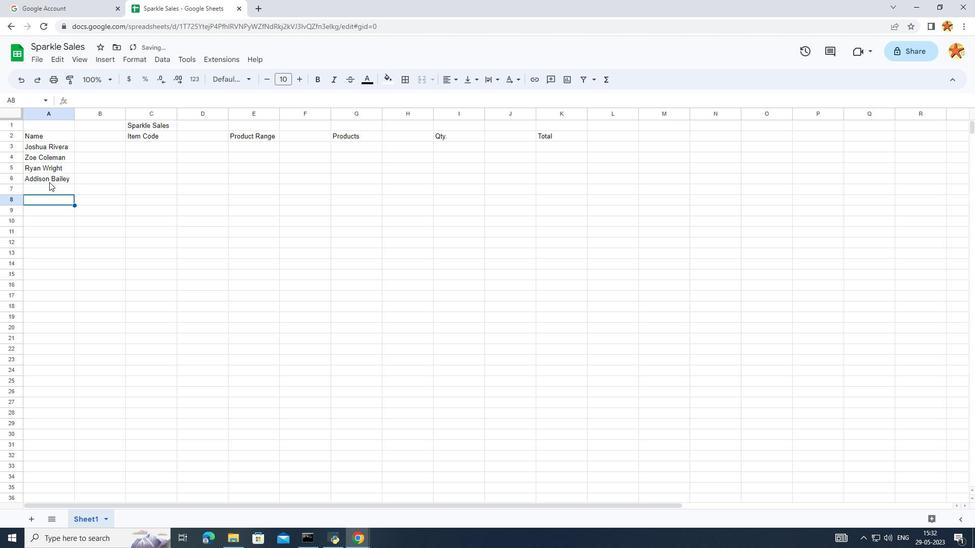 
Action: Mouse pressed left at (50, 177)
Screenshot: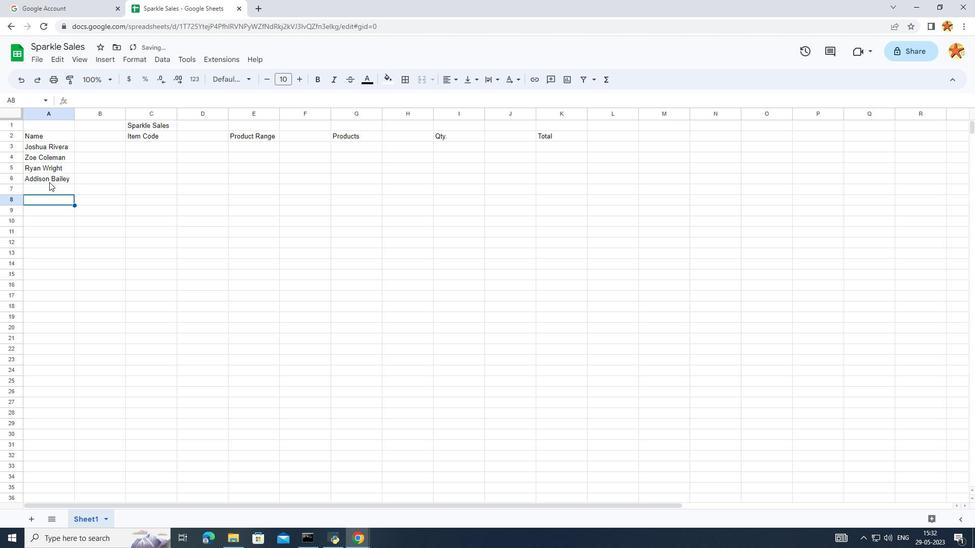 
Action: Mouse moved to (37, 185)
Screenshot: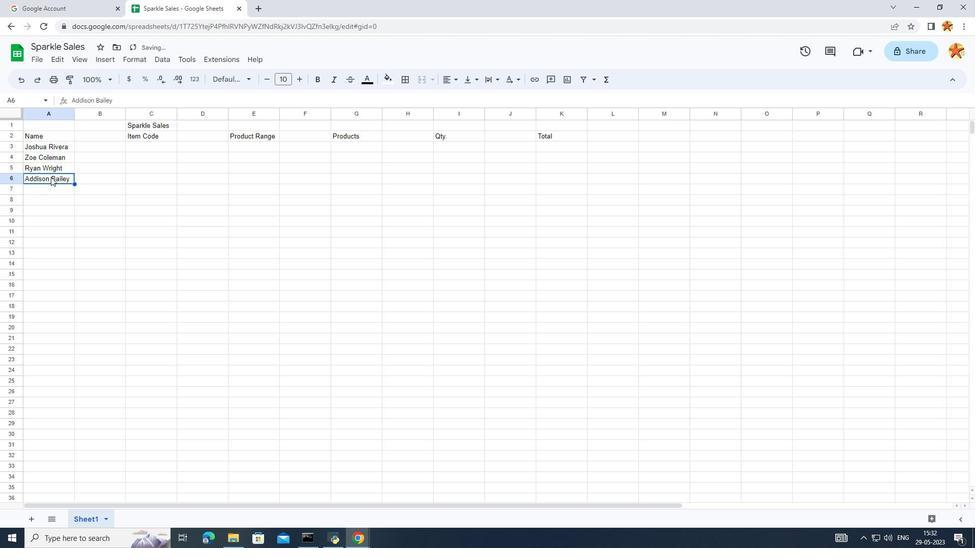 
Action: Mouse pressed left at (37, 185)
Screenshot: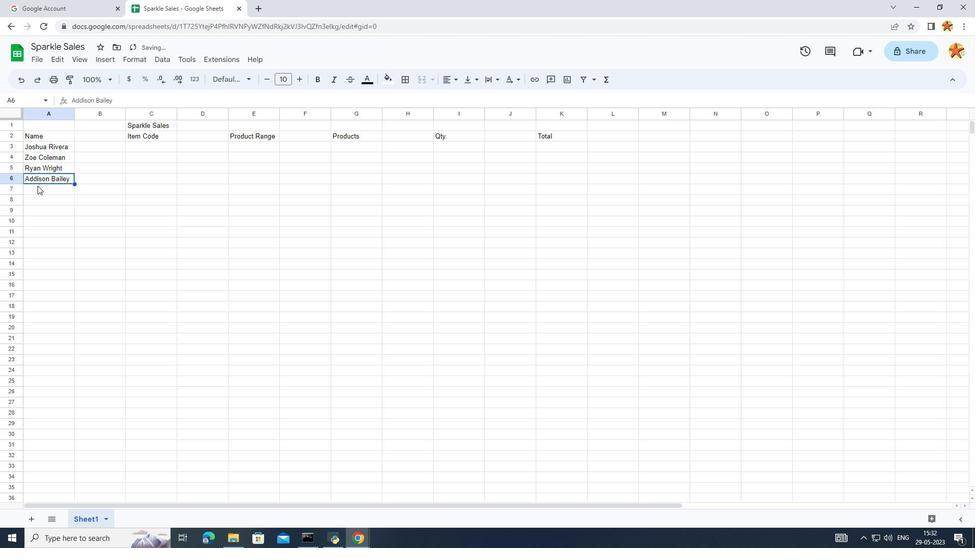 
Action: Mouse pressed left at (37, 185)
Screenshot: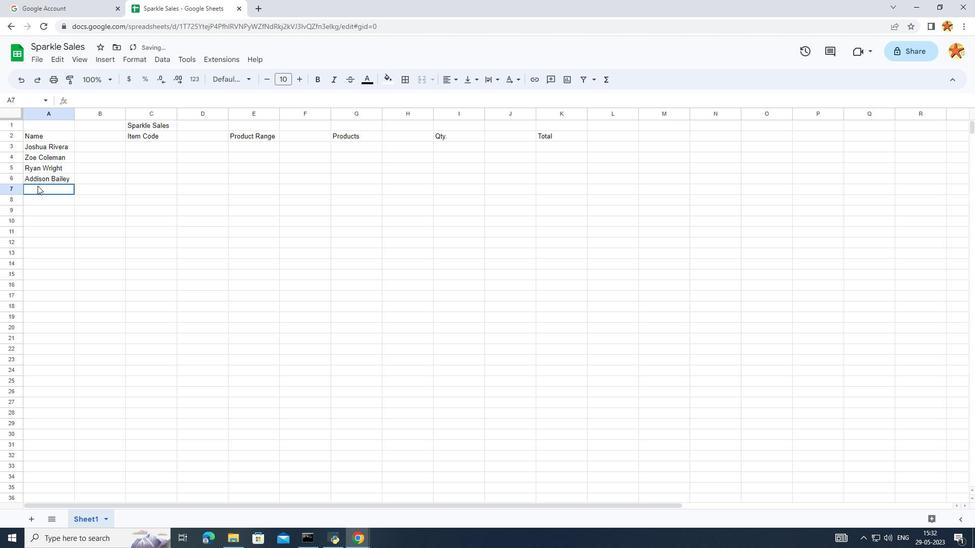 
Action: Key pressed <Key.caps_lock>J<Key.caps_lock>onathan<Key.space><Key.caps_lock>S<Key.caps_lock>immons
Screenshot: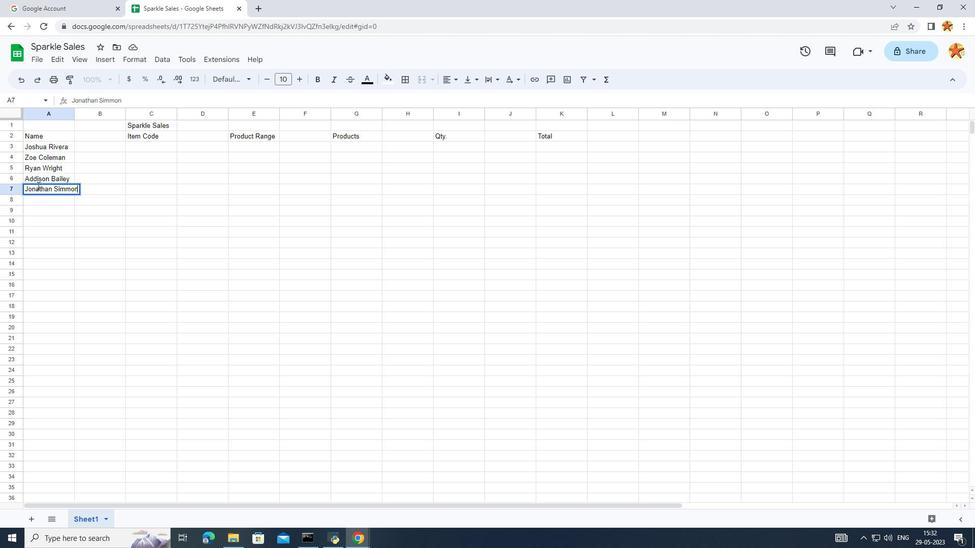 
Action: Mouse moved to (43, 192)
Screenshot: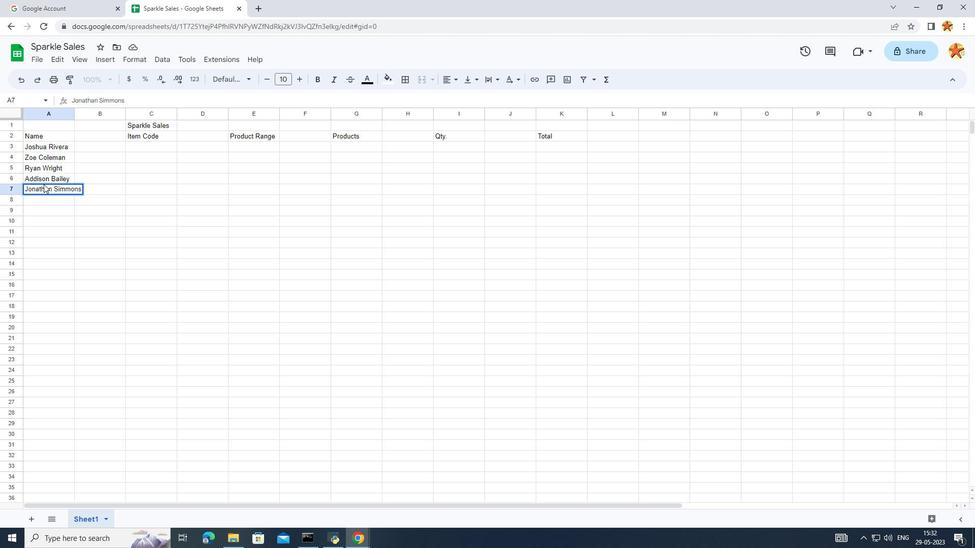 
Action: Mouse pressed left at (43, 192)
Screenshot: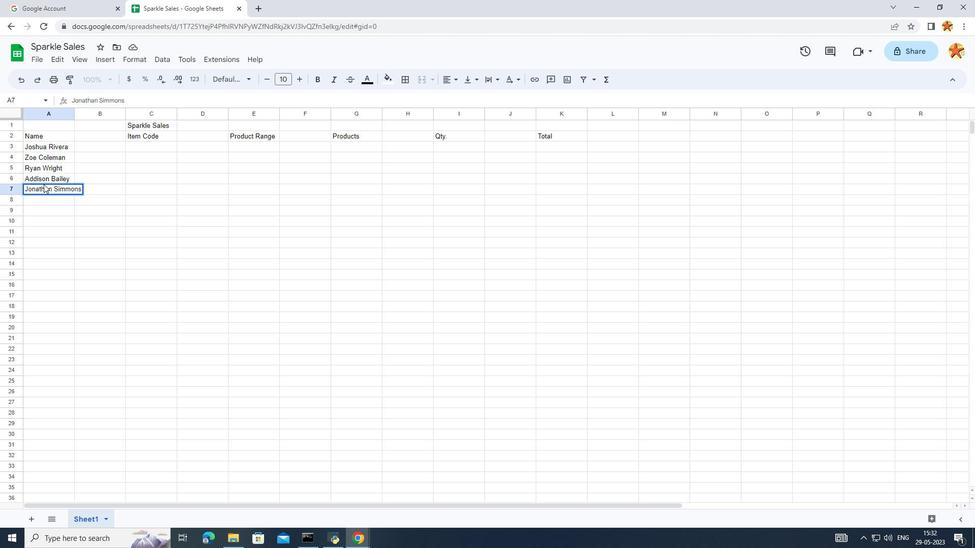 
Action: Mouse moved to (40, 201)
Screenshot: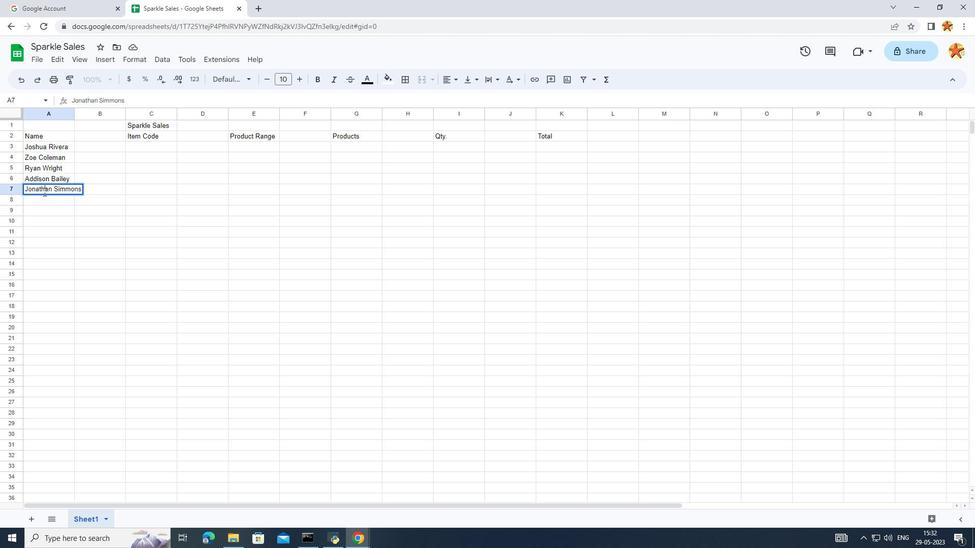 
Action: Mouse pressed left at (40, 201)
Screenshot: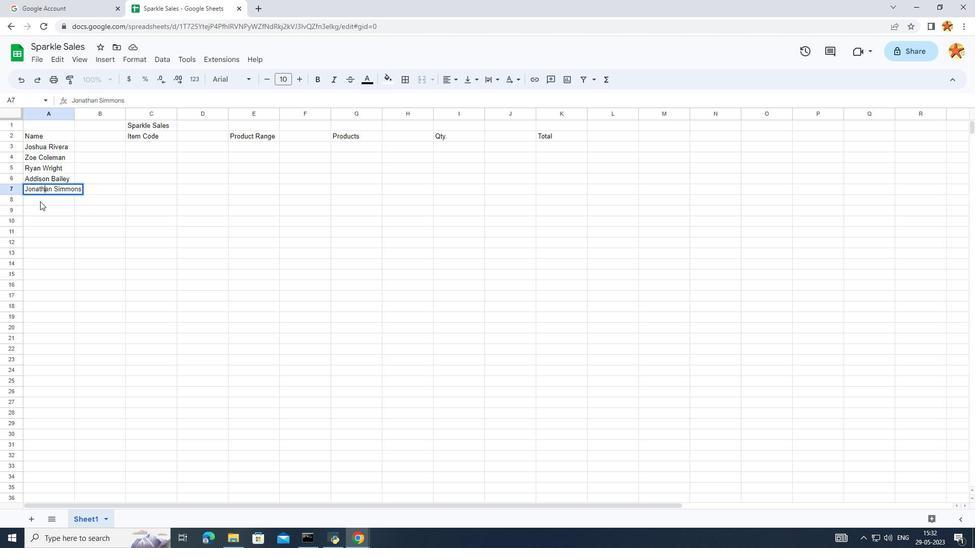 
Action: Mouse pressed left at (40, 201)
Screenshot: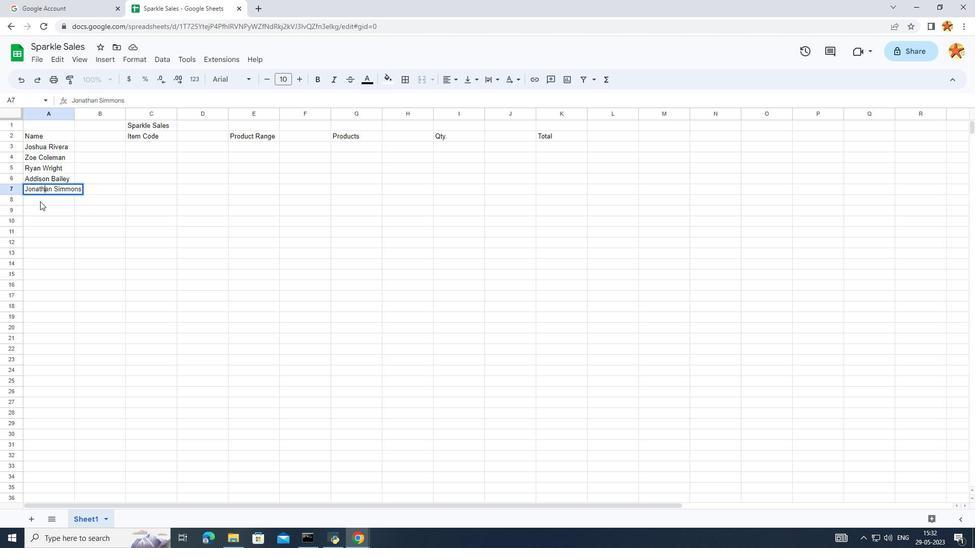 
Action: Key pressed <Key.caps_lock>N<Key.backspace>B<Key.caps_lock>rooklyn<Key.space><Key.caps_lock>W<Key.caps_lock>ard
Screenshot: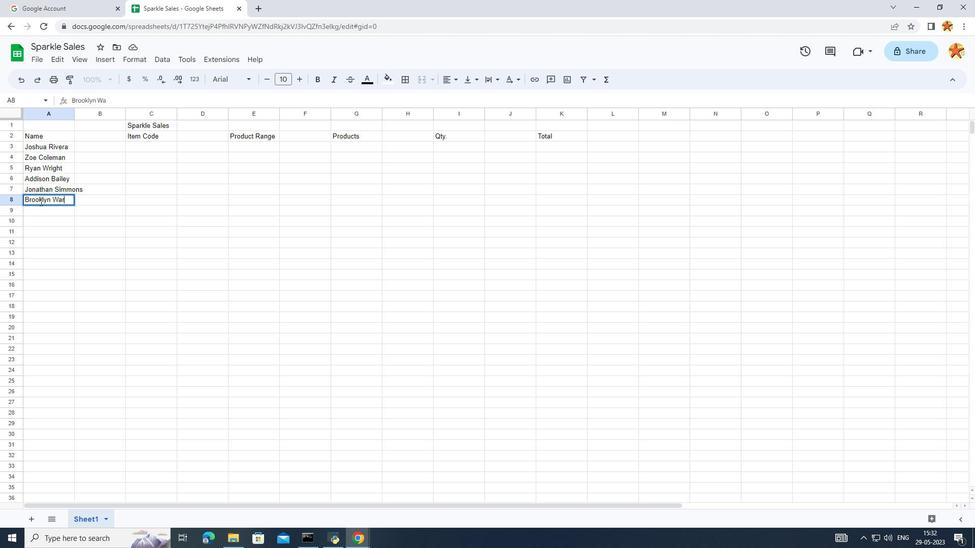 
Action: Mouse moved to (37, 212)
Screenshot: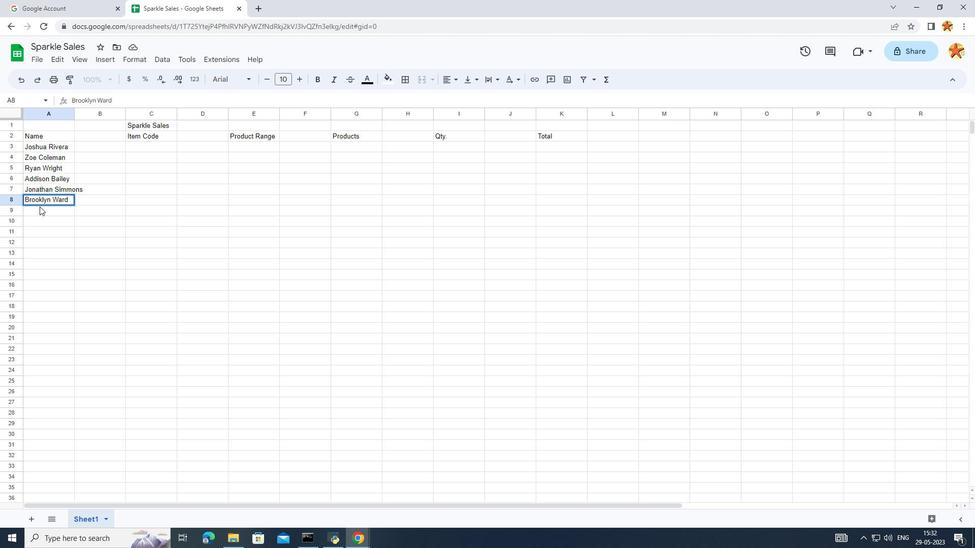 
Action: Mouse pressed left at (37, 212)
Screenshot: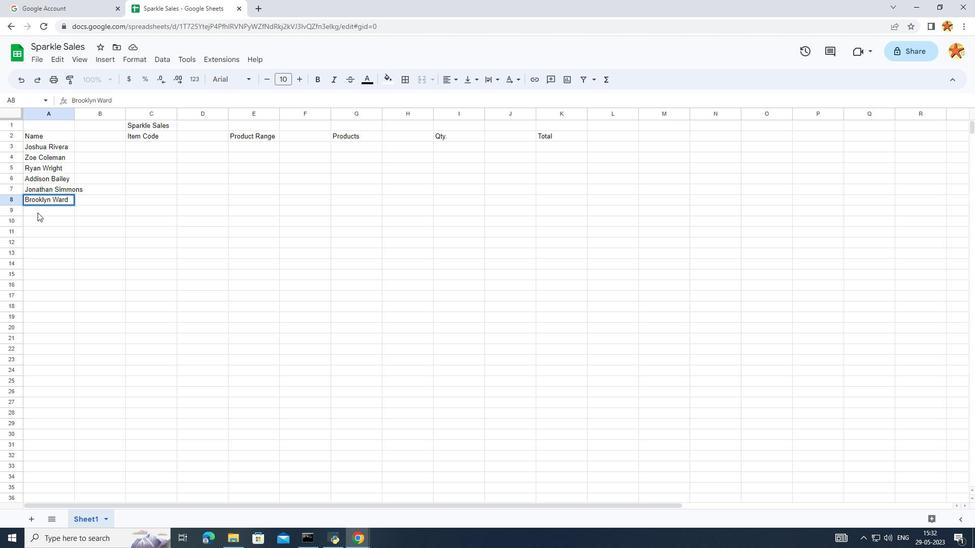 
Action: Mouse pressed left at (37, 212)
Screenshot: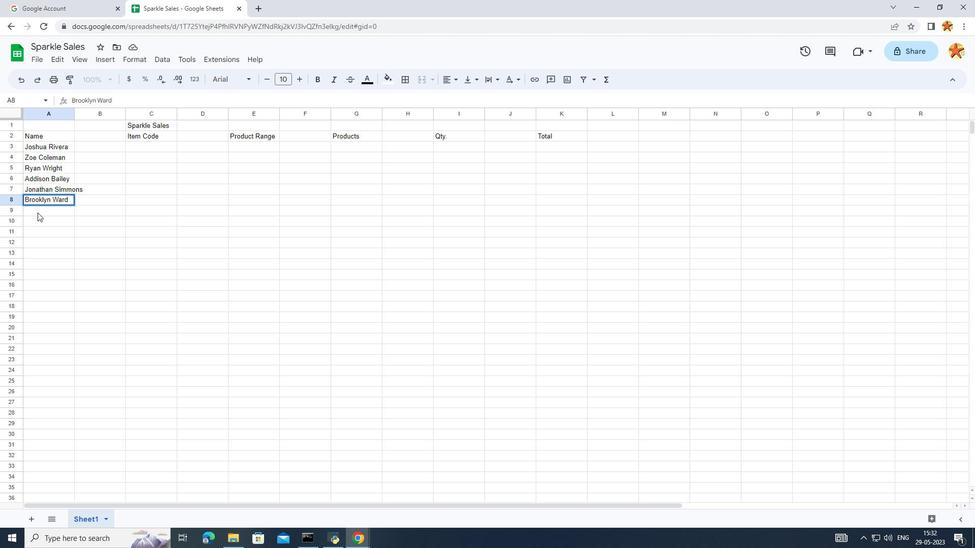 
Action: Key pressed <Key.caps_lock>C<Key.caps_lock>aleb<Key.space><Key.space><Key.caps_lock>B<Key.caps_lock>arnes<Key.enter><Key.caps_lock>A<Key.caps_lock>urey<Key.space><Key.backspace><Key.backspace><Key.backspace>drey<Key.space><Key.space><Key.caps_lock>C<Key.caps_lock>ollins<Key.enter><Key.caps_lock>G<Key.caps_lock>abriel<Key.space><Key.caps_lock>P<Key.caps_lock>erry<Key.enter><Key.caps_lock>S<Key.caps_lock>ofia<Key.space><Key.caps_lock>B<Key.caps_lock>ellk<Key.backspace>
Screenshot: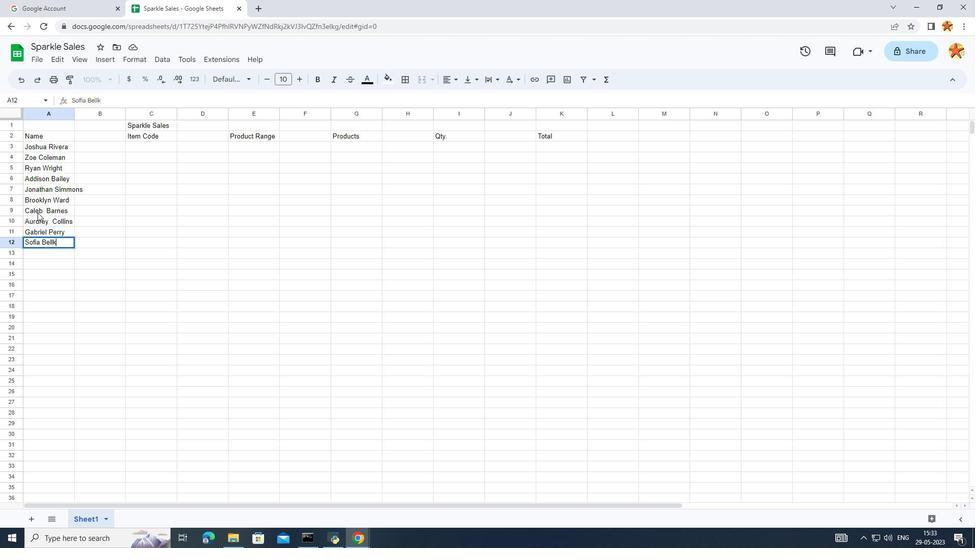 
Action: Mouse moved to (74, 131)
Screenshot: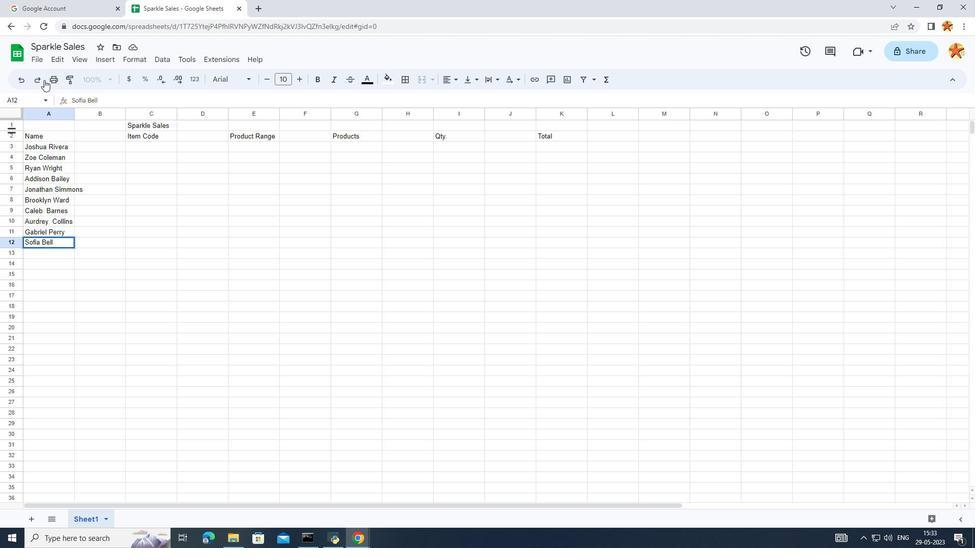 
Action: Mouse pressed left at (74, 131)
Screenshot: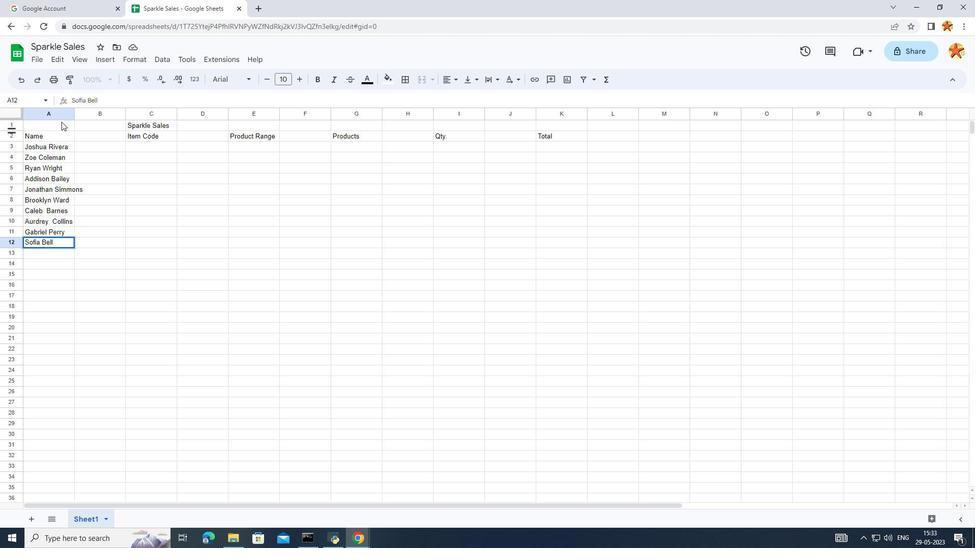 
Action: Mouse moved to (152, 138)
Screenshot: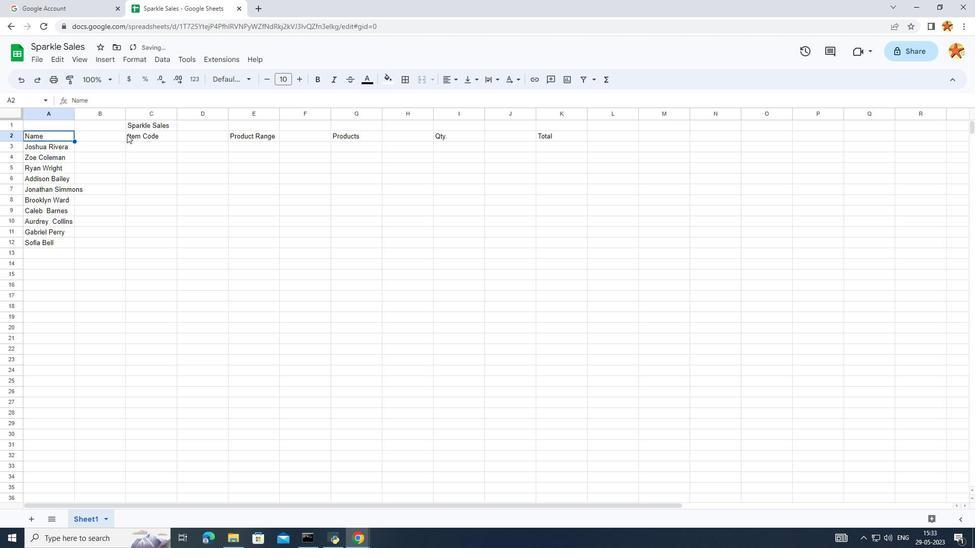 
Action: Mouse pressed left at (152, 138)
Screenshot: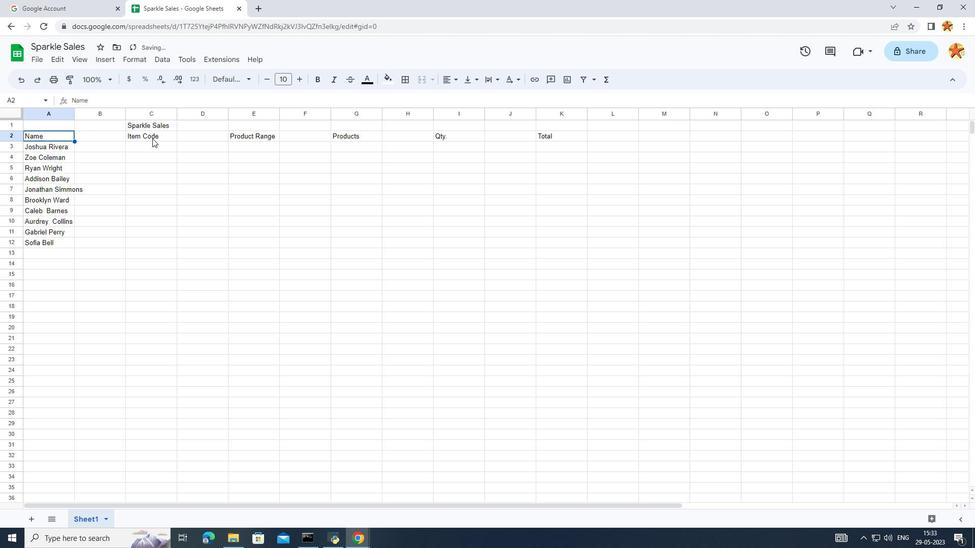 
Action: Mouse moved to (344, 150)
Screenshot: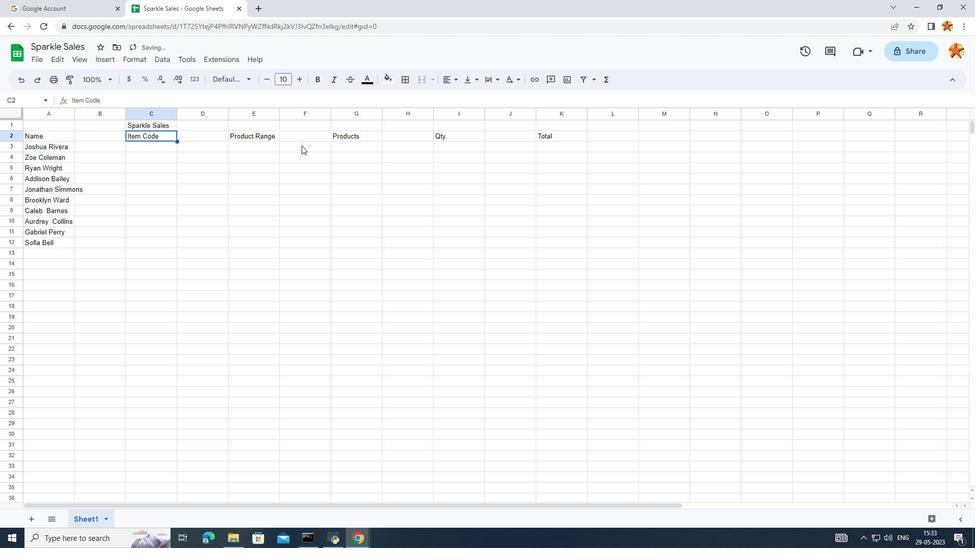 
Action: Mouse pressed left at (344, 150)
Screenshot: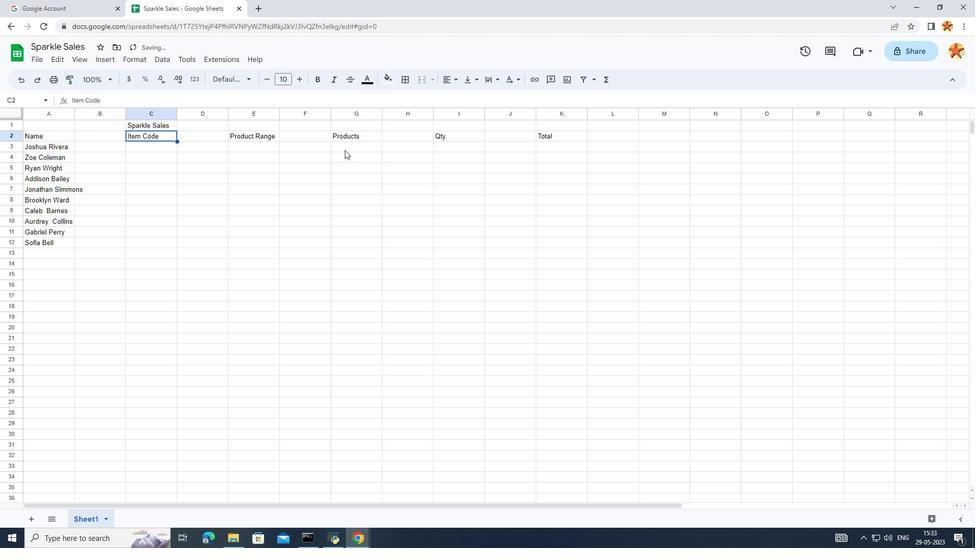 
Action: Mouse pressed left at (344, 150)
Screenshot: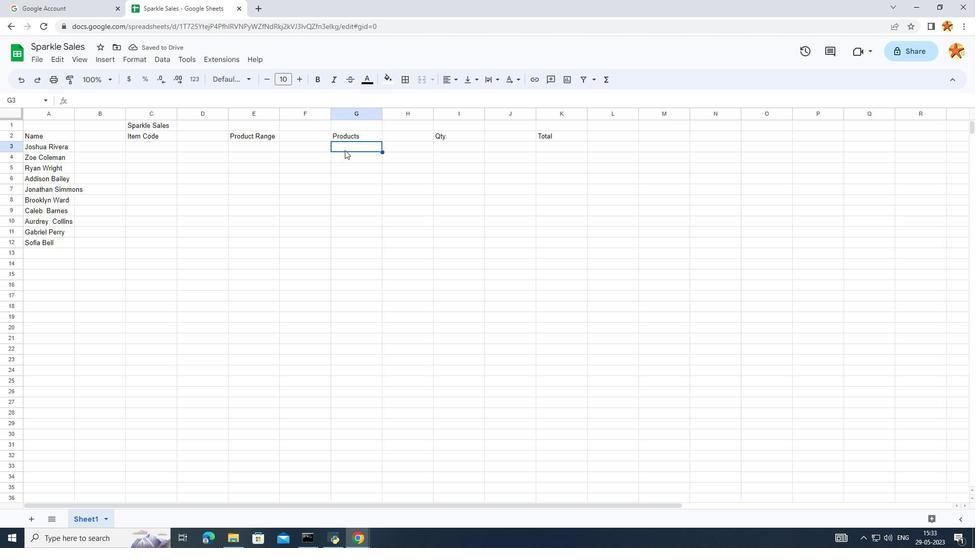 
Action: Mouse moved to (345, 149)
Screenshot: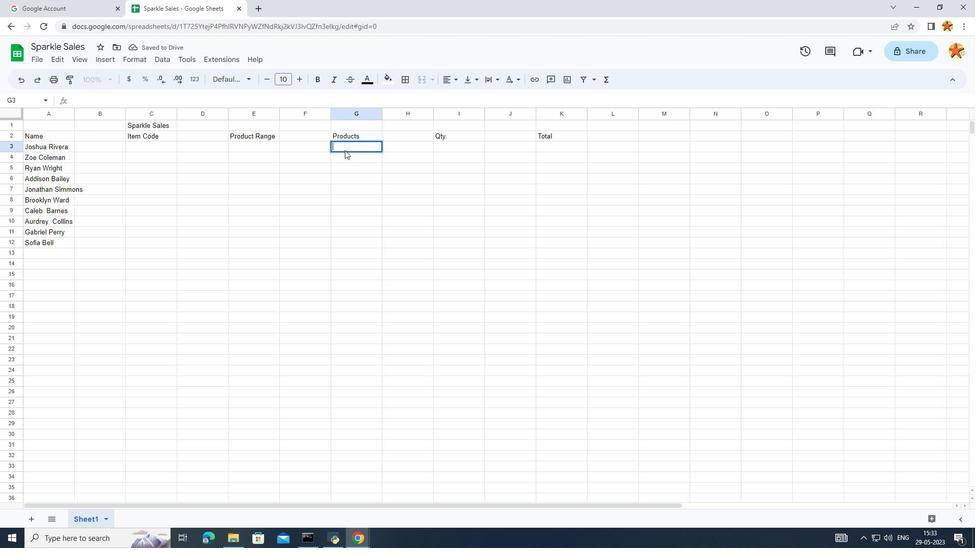 
Action: Mouse pressed left at (345, 149)
Screenshot: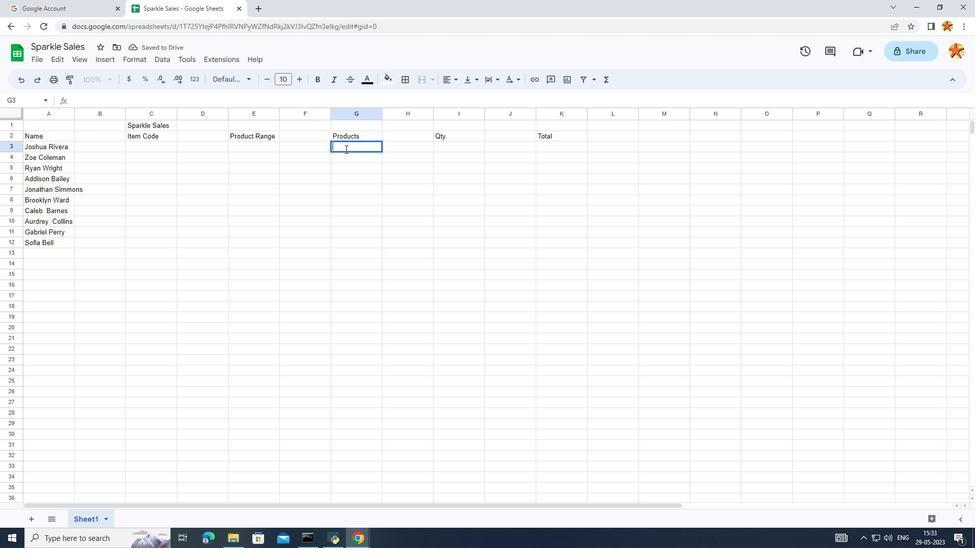 
Action: Mouse pressed left at (345, 149)
Screenshot: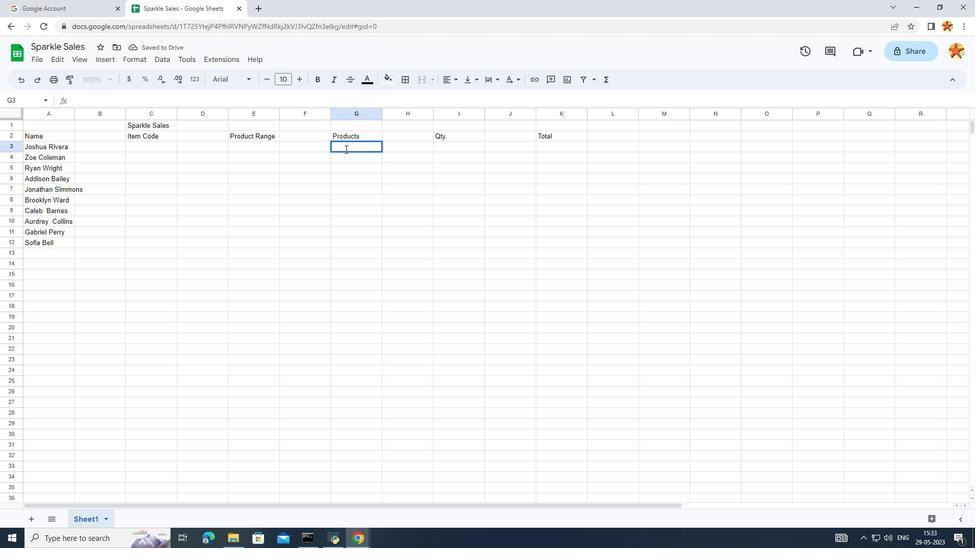 
Action: Key pressed <Key.caps_lock>C<Key.caps_lock>aal<Key.backspace><Key.backspace>lvein<Key.space><Key.caps_lock>K<Key.caps_lock>lien<Key.enter><Key.caps_lock>T<Key.caps_lock>ommy<Key.space><Key.caps_lock>H<Key.caps_lock>ilgfiger<Key.backspace><Key.backspace><Key.backspace><Key.backspace><Key.backspace><Key.backspace>figer<Key.enter>
Screenshot: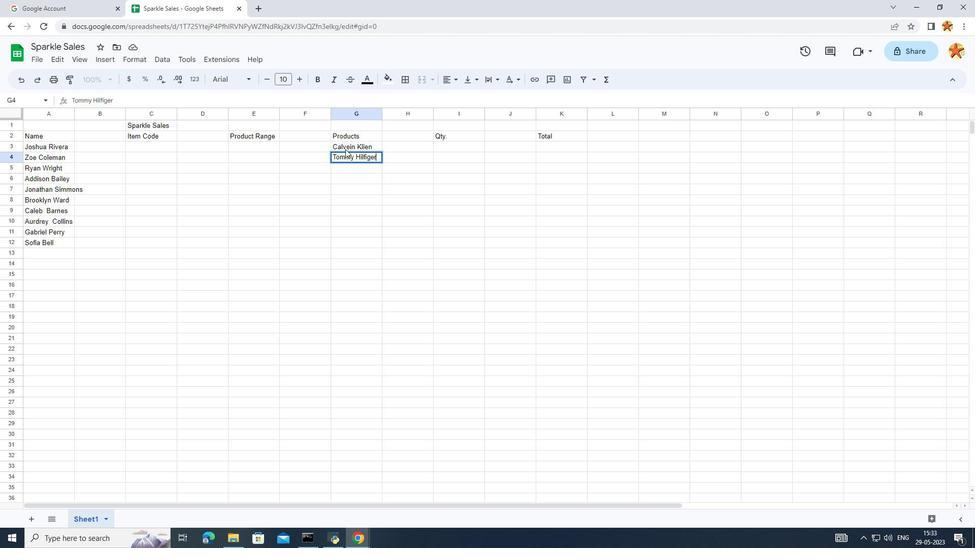 
Action: Mouse moved to (349, 153)
Screenshot: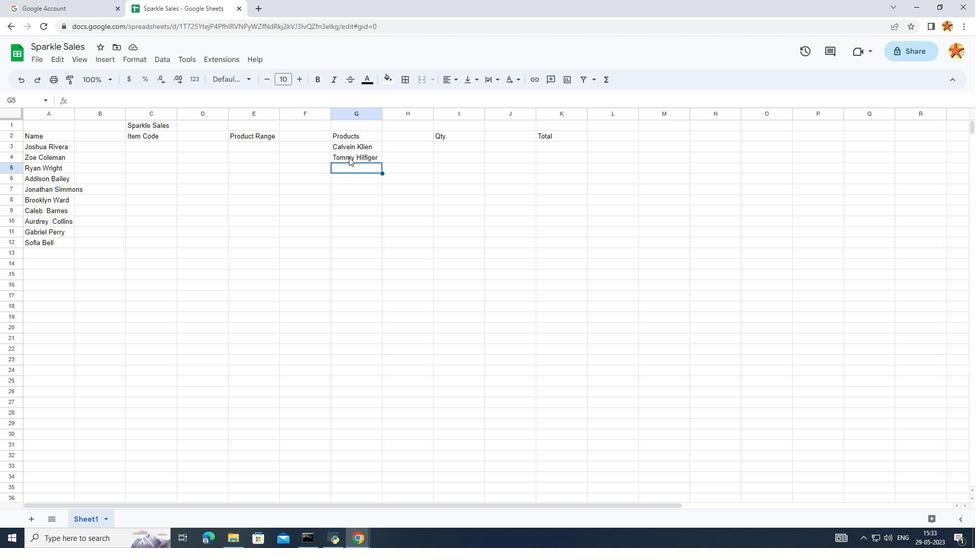 
Action: Mouse pressed left at (349, 153)
Screenshot: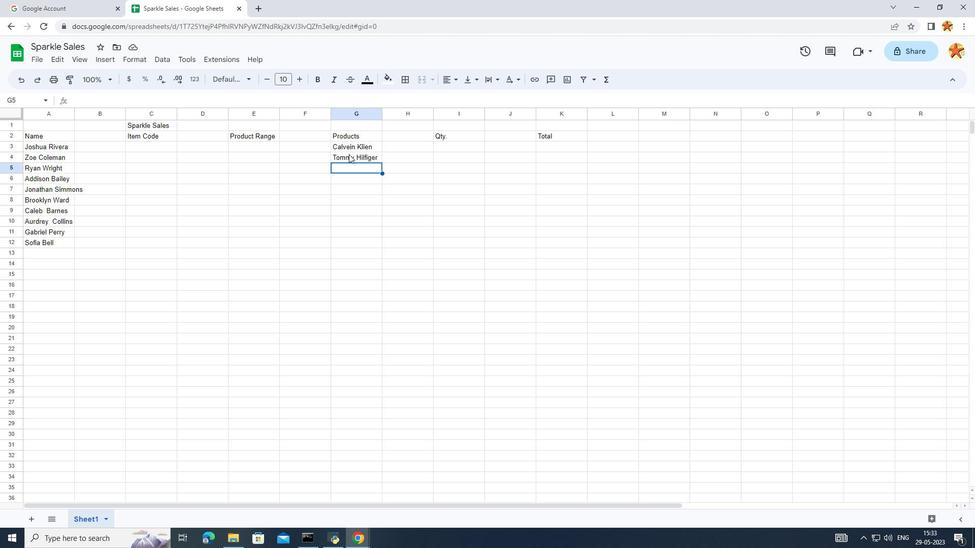 
Action: Mouse moved to (349, 152)
Screenshot: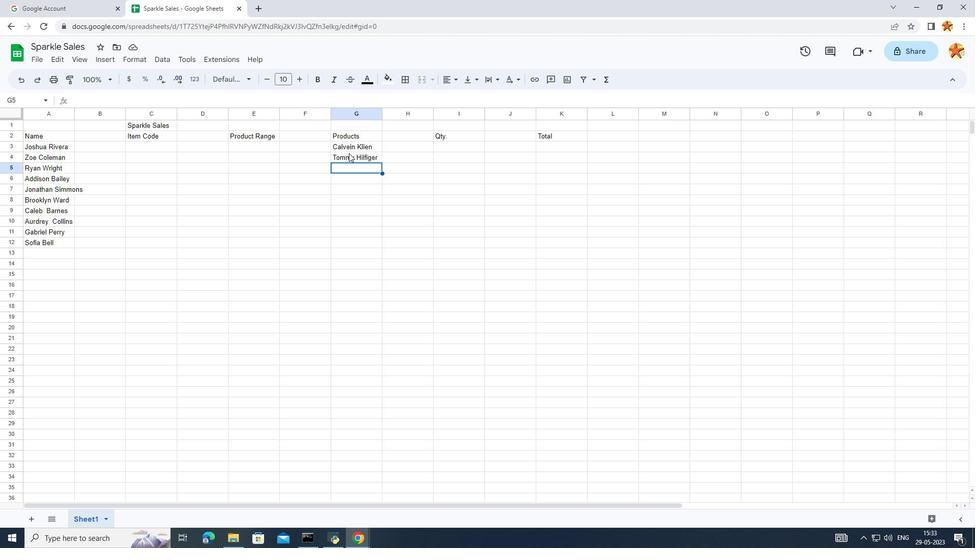 
Action: Mouse pressed left at (349, 152)
Screenshot: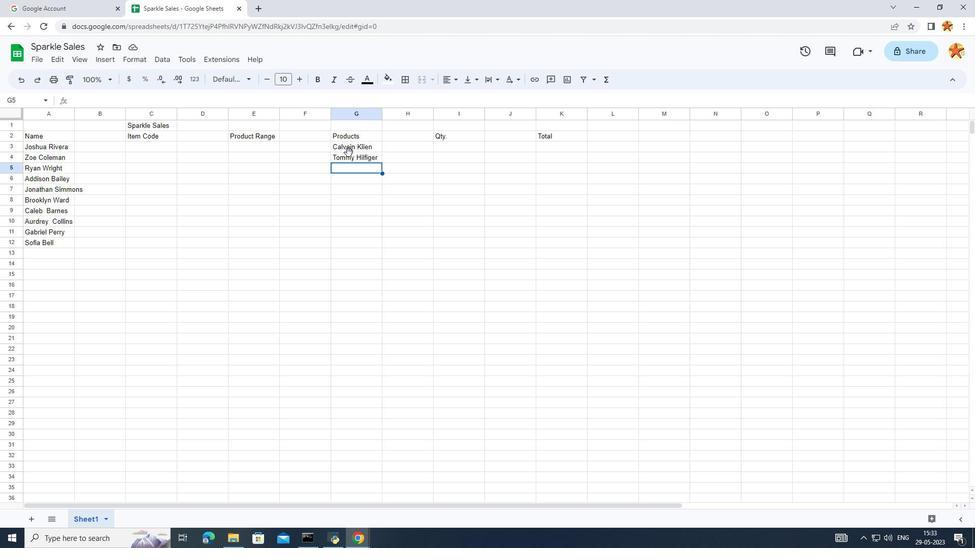 
Action: Mouse moved to (379, 156)
Screenshot: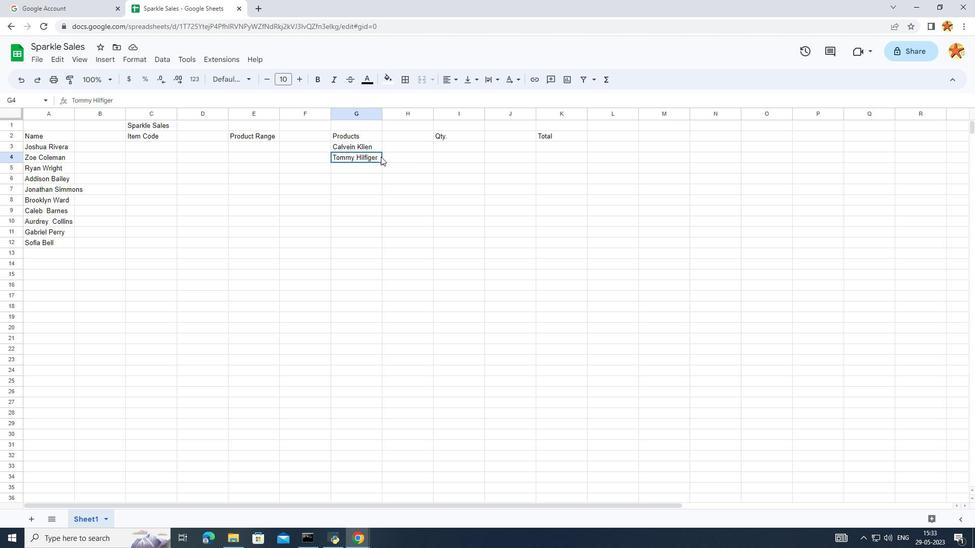 
Action: Mouse pressed left at (379, 156)
Screenshot: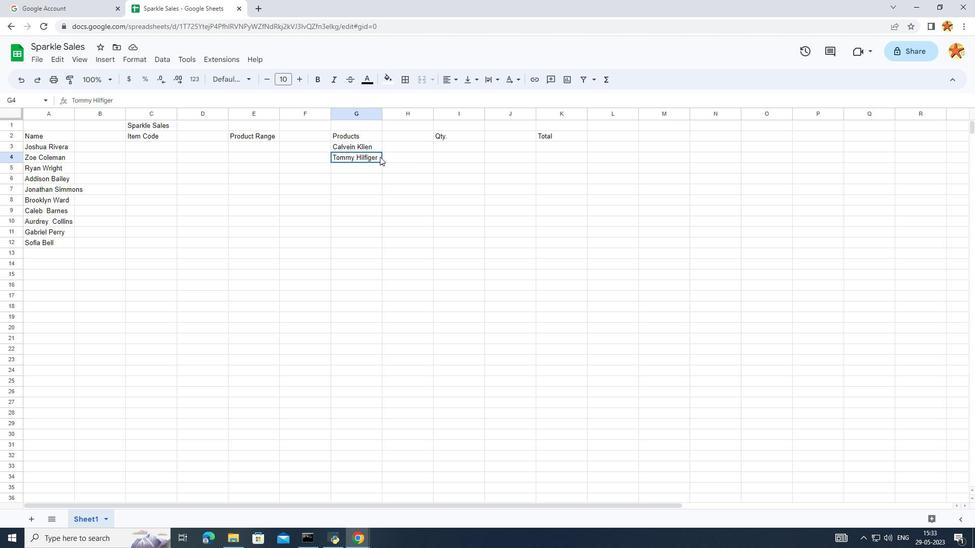 
Action: Mouse pressed left at (379, 156)
Screenshot: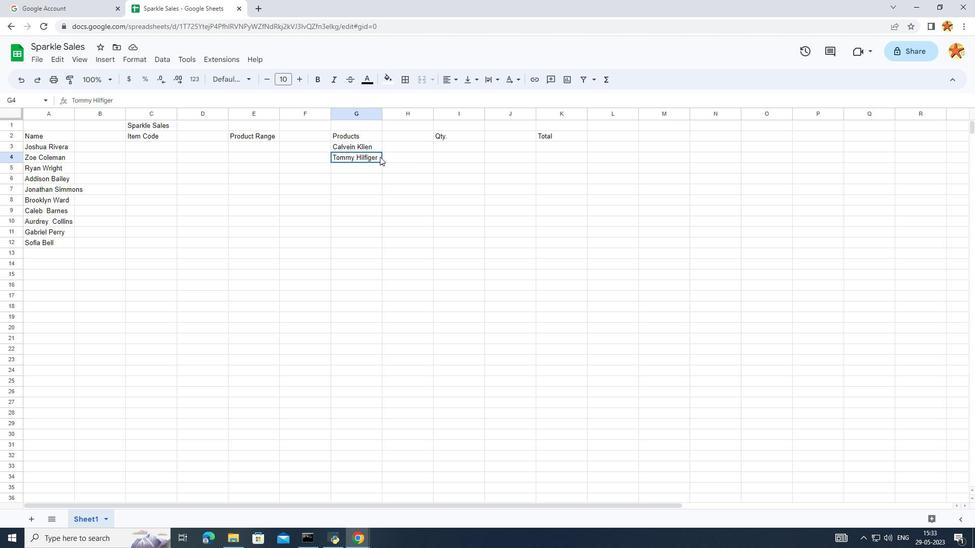 
Action: Mouse moved to (379, 157)
Screenshot: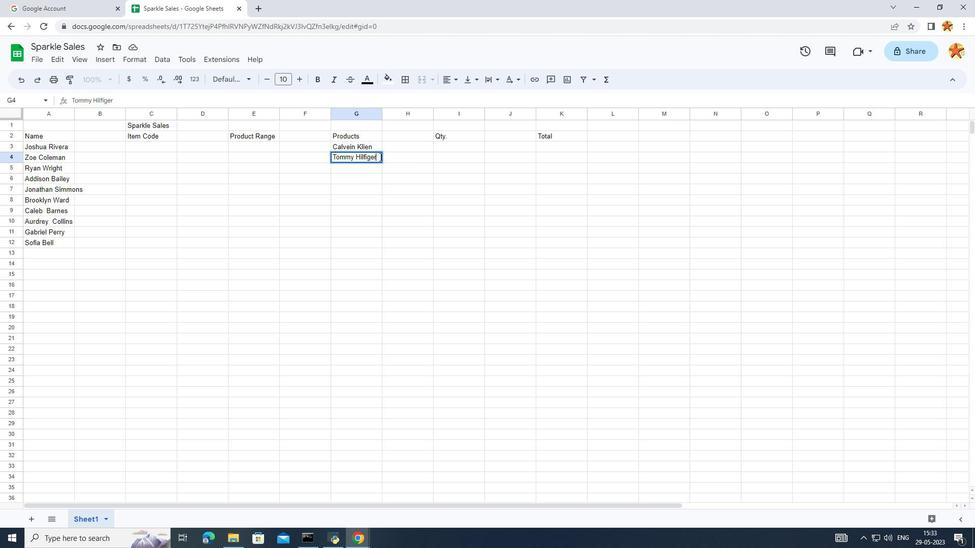 
Action: Mouse pressed left at (379, 157)
Screenshot: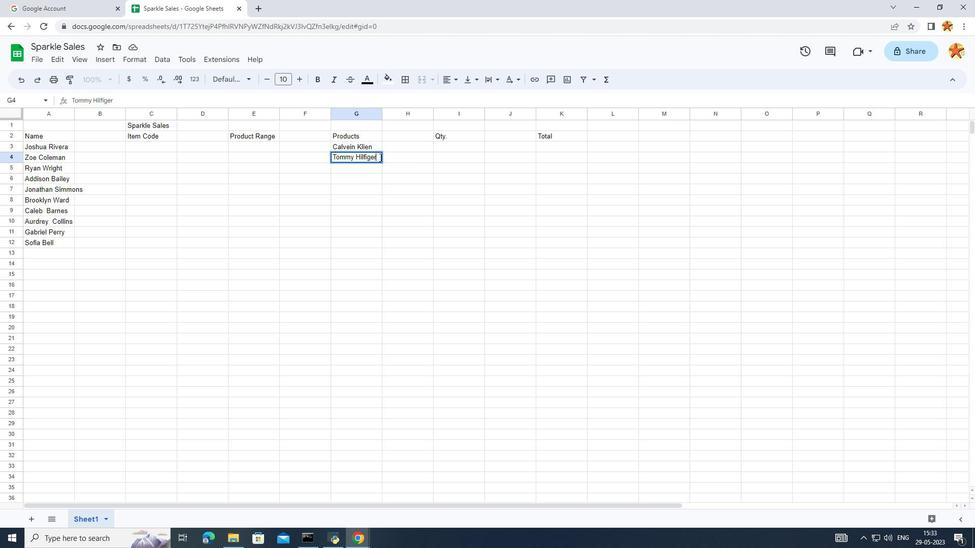 
Action: Key pressed v<Key.backspace><Key.space><Key.space><Key.caps_lock>T<Key.caps_lock><Key.space>sirt
Screenshot: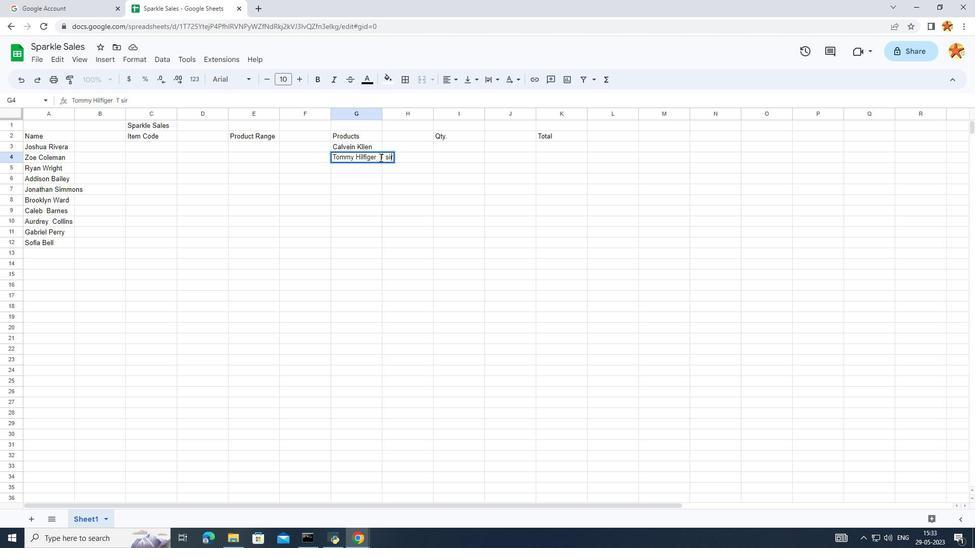 
Action: Mouse moved to (386, 156)
Screenshot: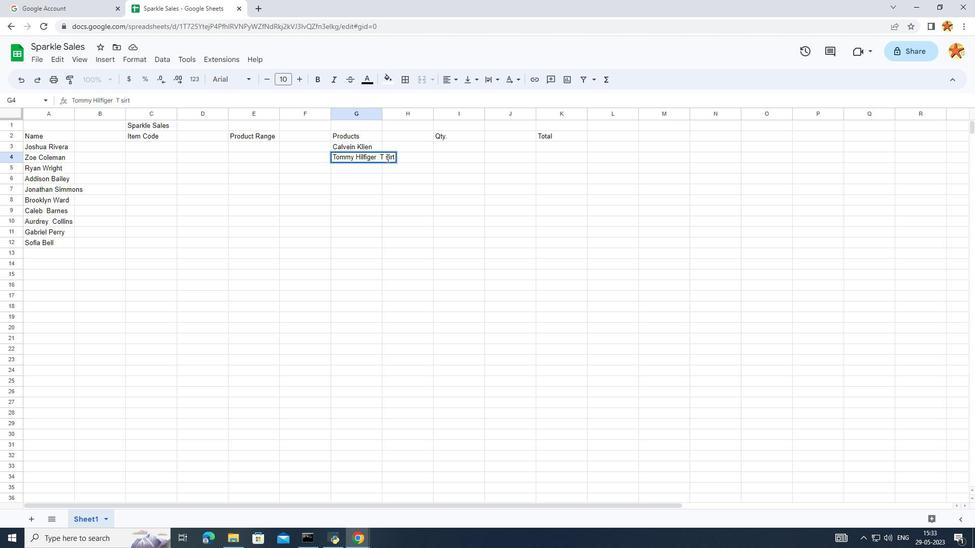 
Action: Mouse pressed left at (386, 156)
Screenshot: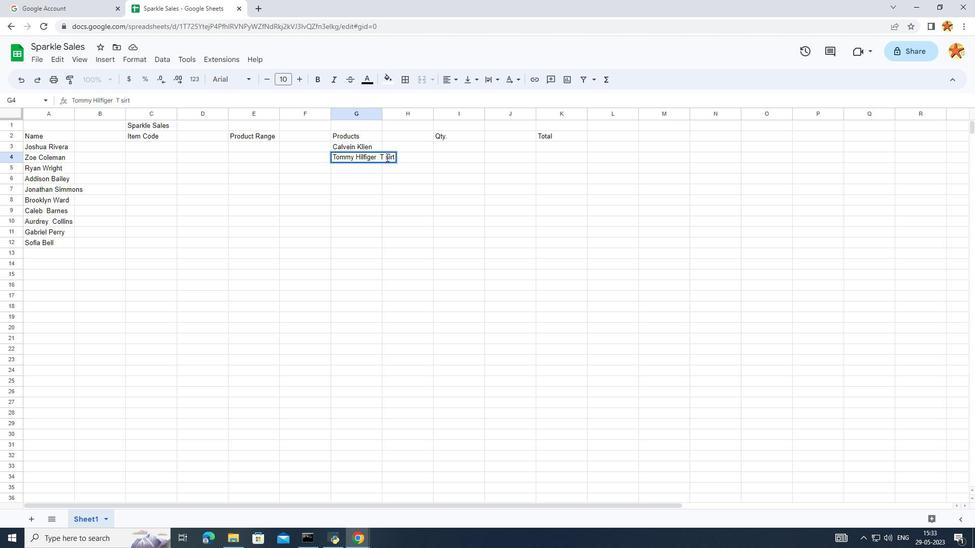
Action: Mouse moved to (388, 157)
Screenshot: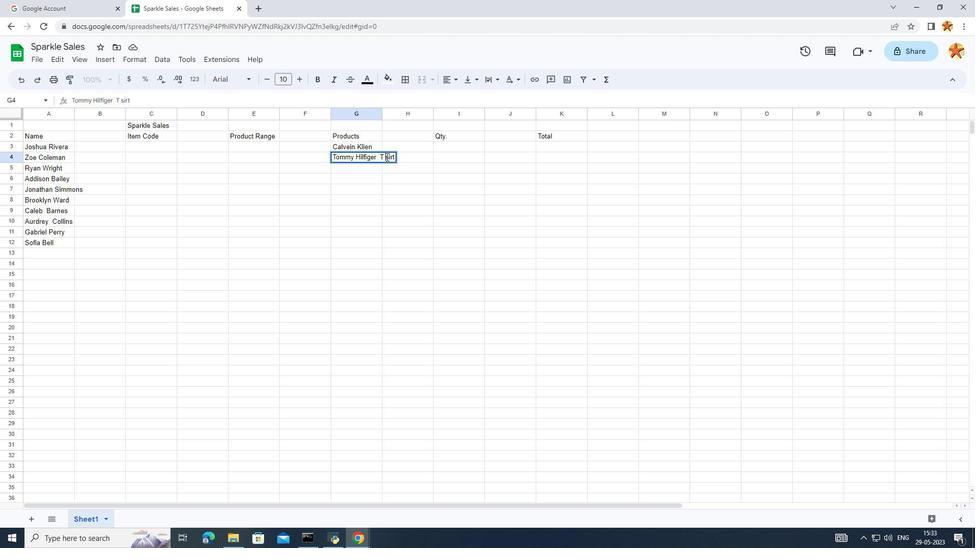 
Action: Mouse pressed left at (388, 157)
Screenshot: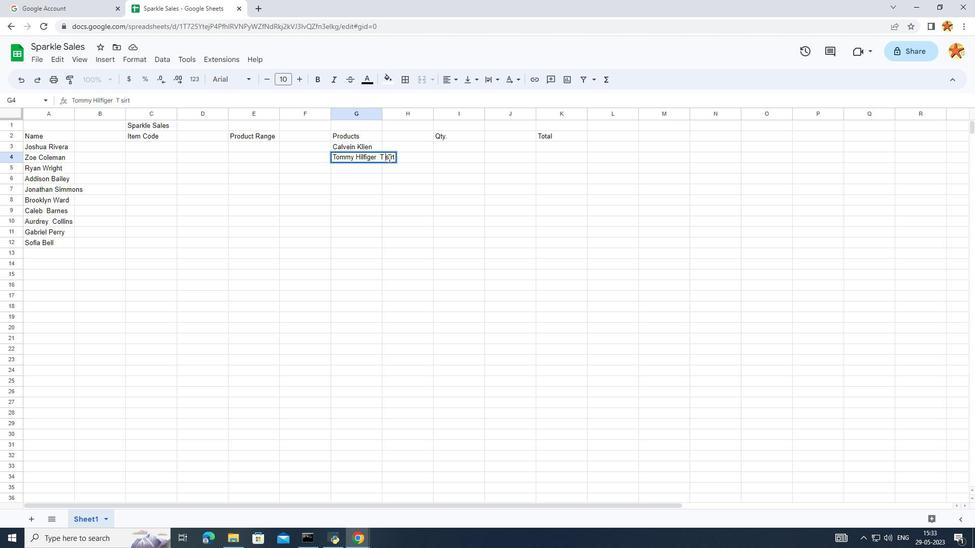 
Action: Key pressed h
Screenshot: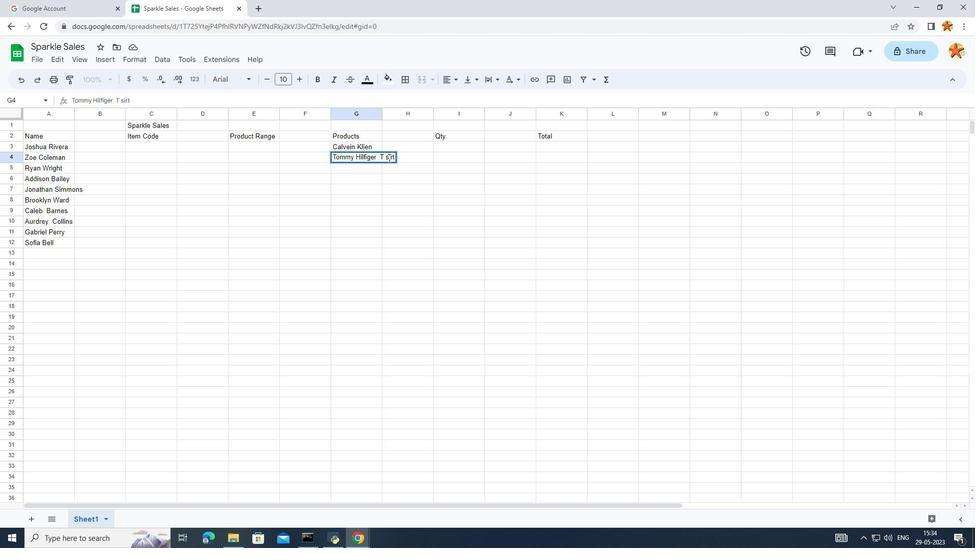 
Action: Mouse moved to (378, 171)
Screenshot: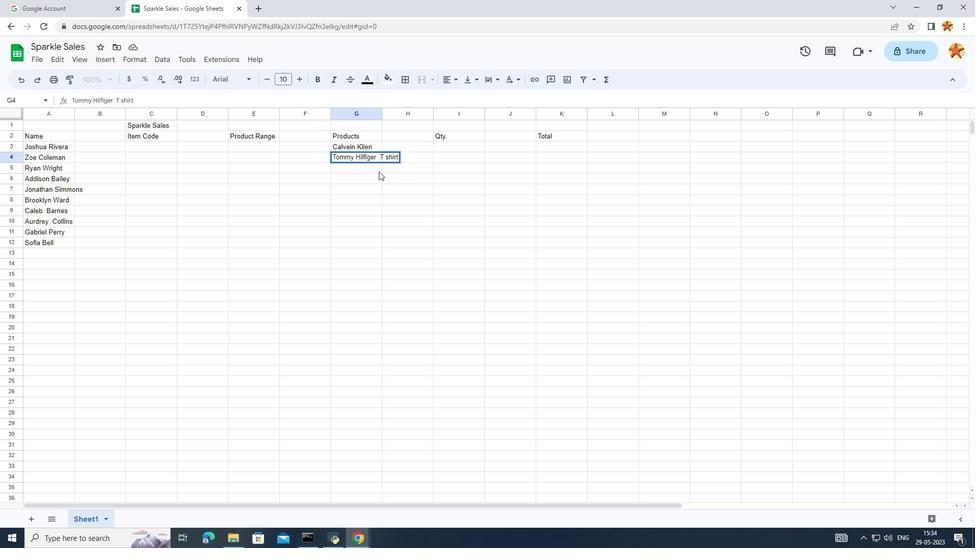 
Action: Mouse pressed left at (378, 171)
Screenshot: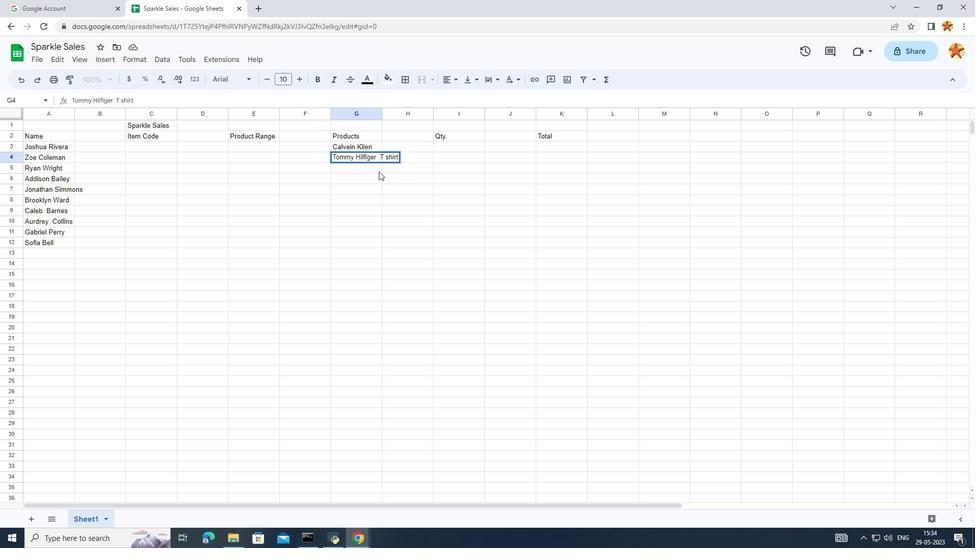 
Action: Mouse moved to (379, 157)
Screenshot: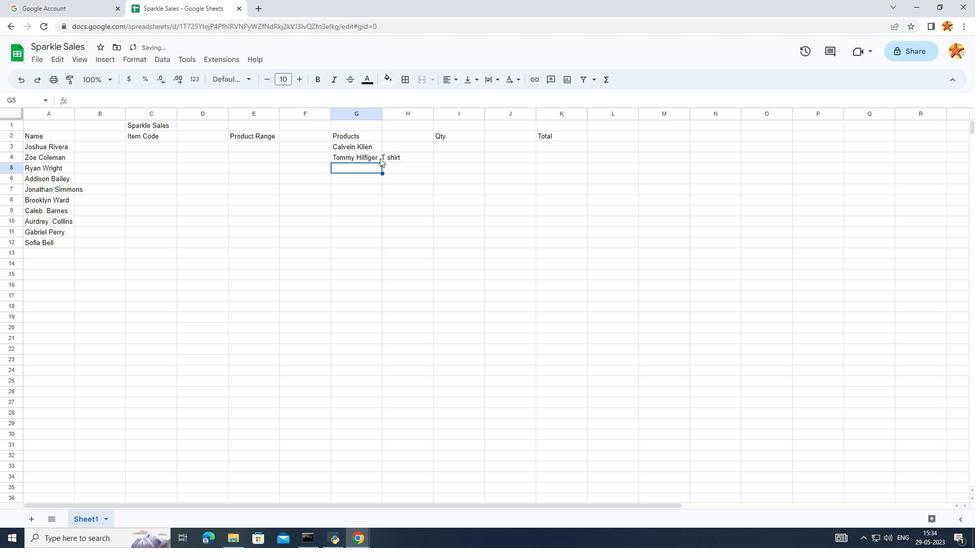 
Action: Mouse pressed left at (379, 157)
Screenshot: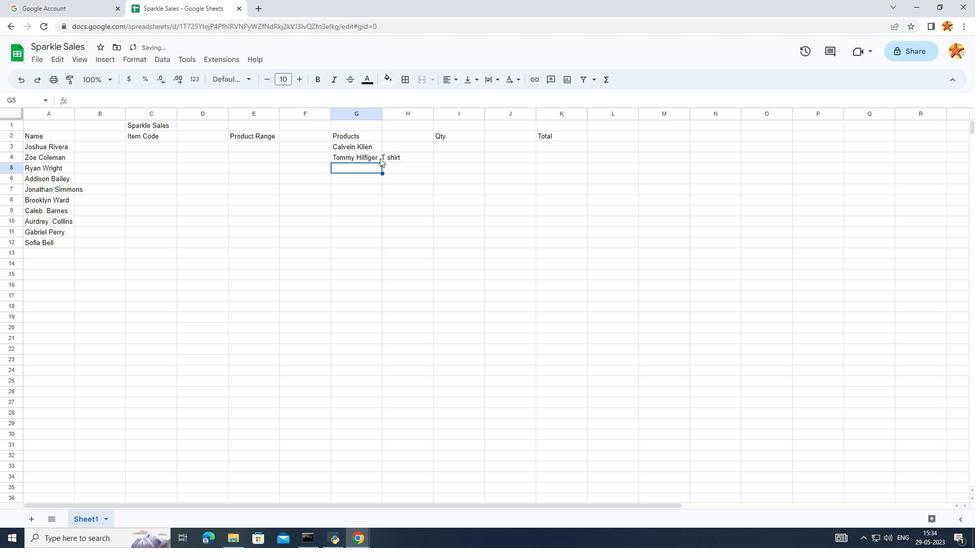 
Action: Mouse pressed left at (379, 157)
Screenshot: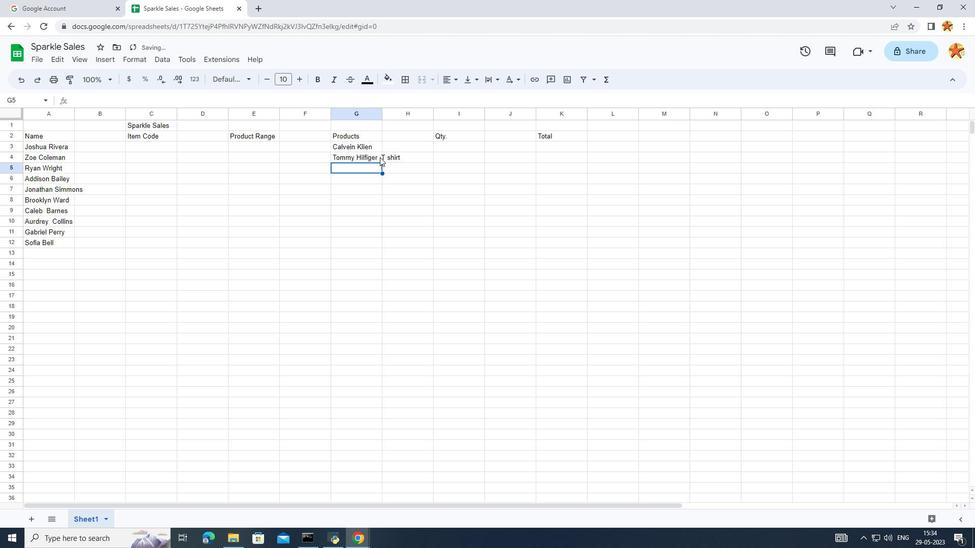 
Action: Mouse pressed left at (379, 157)
Screenshot: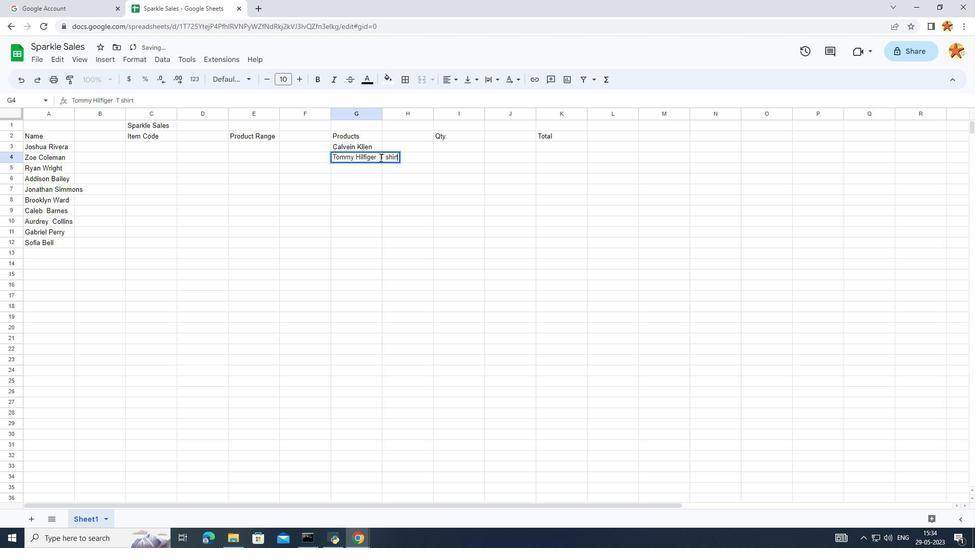 
Action: Key pressed <Key.backspace>
Screenshot: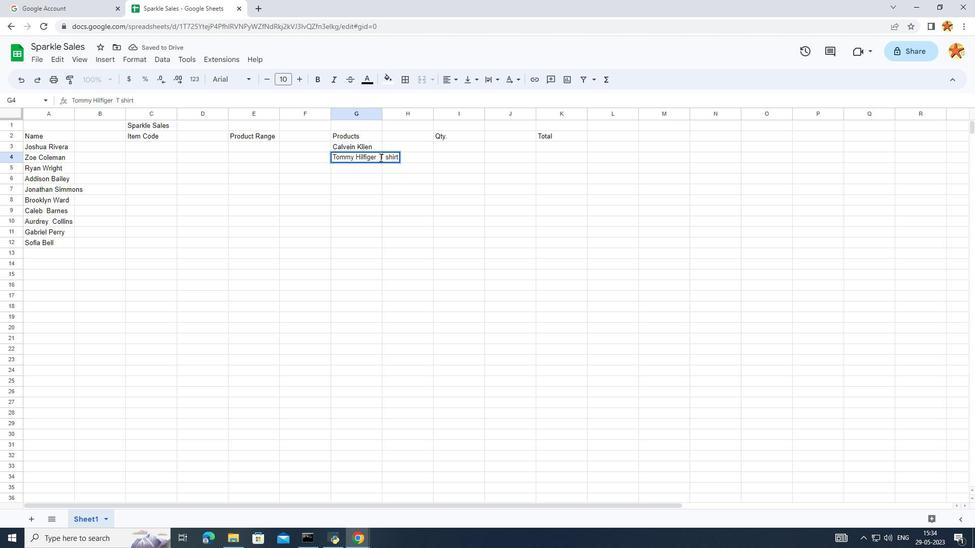 
Action: Mouse moved to (354, 172)
Screenshot: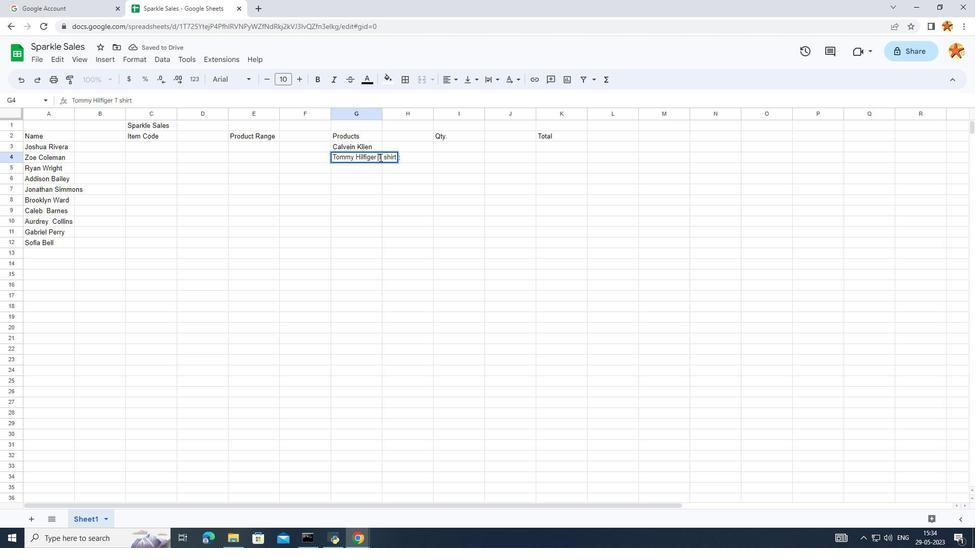
Action: Mouse pressed left at (354, 172)
Screenshot: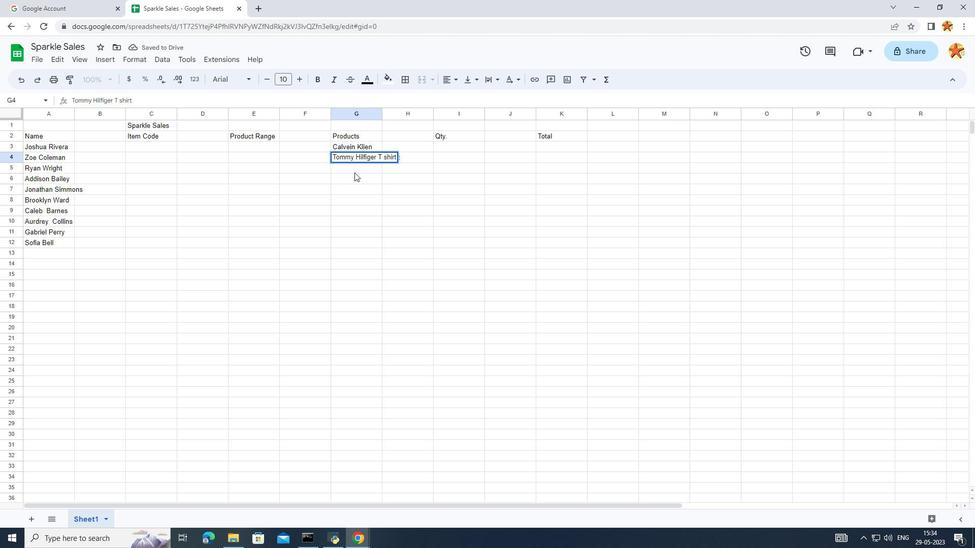 
Action: Mouse pressed left at (354, 172)
Screenshot: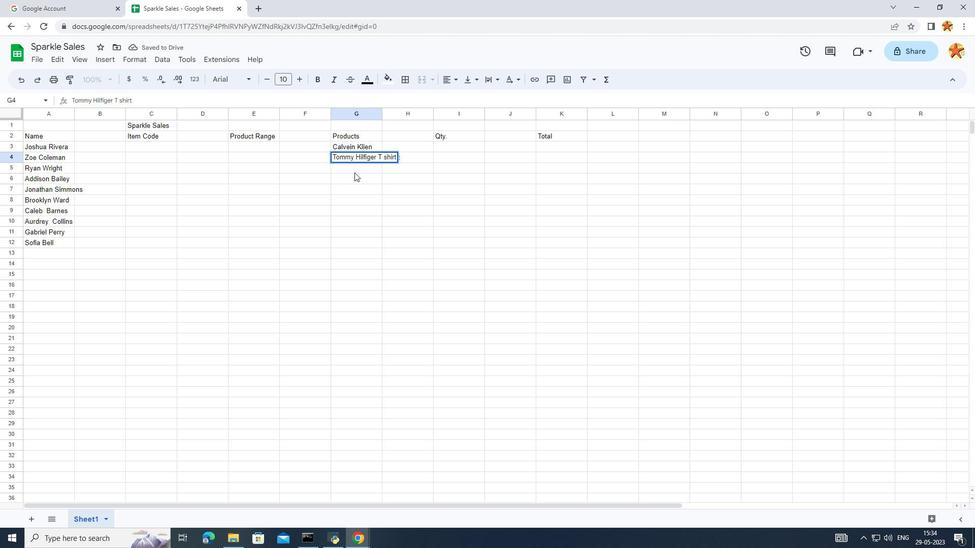 
Action: Mouse moved to (326, 124)
Screenshot: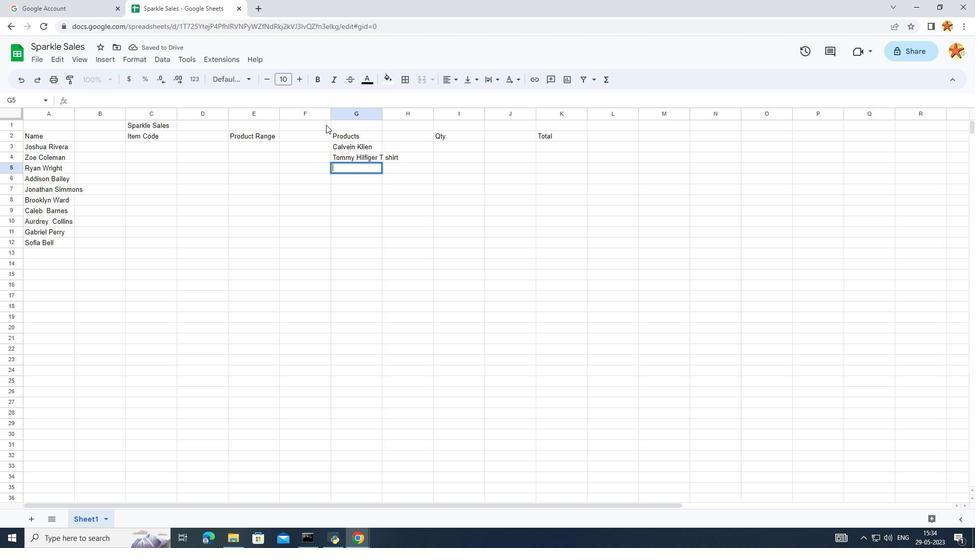 
Action: Key pressed <Key.caps_lock>A<Key.tab><Key.caps_lock>rmani<Key.space><Key.caps_lock>B<Key.caps_lock>a=]<Key.backspace><Key.backspace><Key.backspace><Key.backspace><Key.backspace><Key.backspace><Key.backspace><Key.backspace><Key.backspace><Key.backspace><Key.backspace><Key.backspace><Key.backspace><Key.backspace>
Screenshot: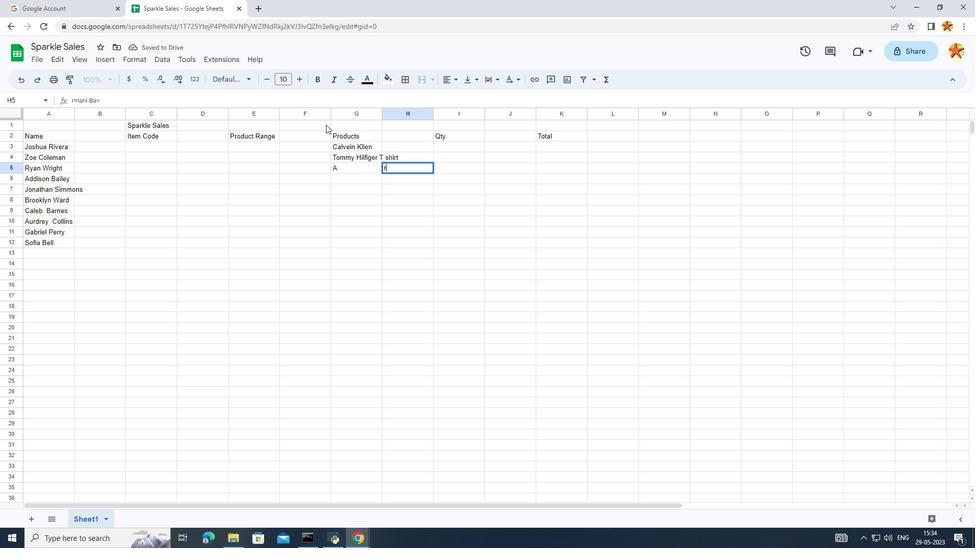
Action: Mouse moved to (350, 167)
Screenshot: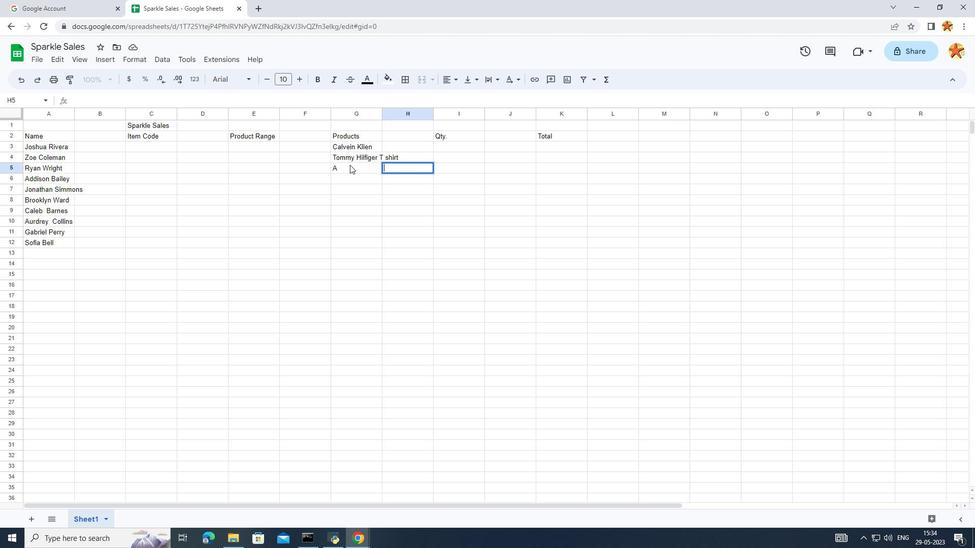 
Action: Mouse pressed left at (350, 167)
Screenshot: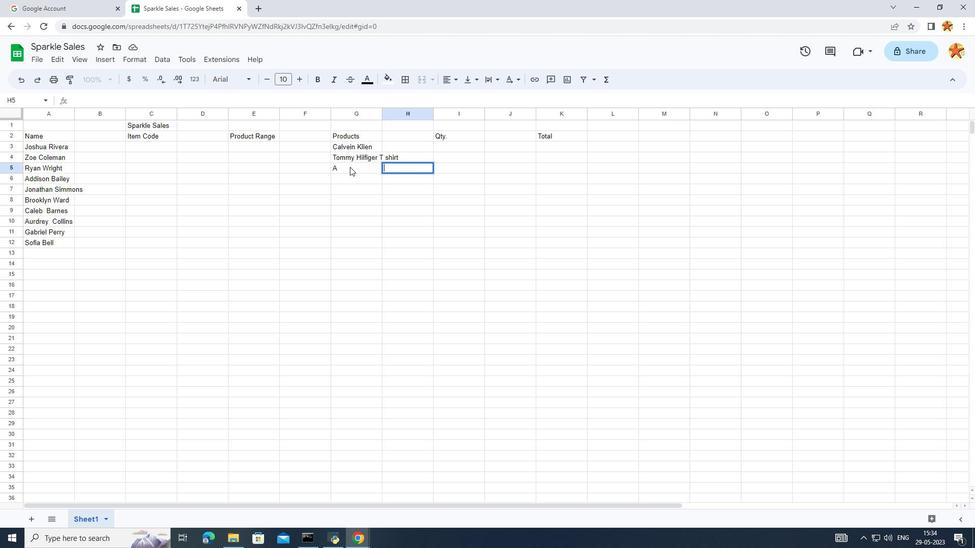 
Action: Mouse pressed left at (350, 167)
Screenshot: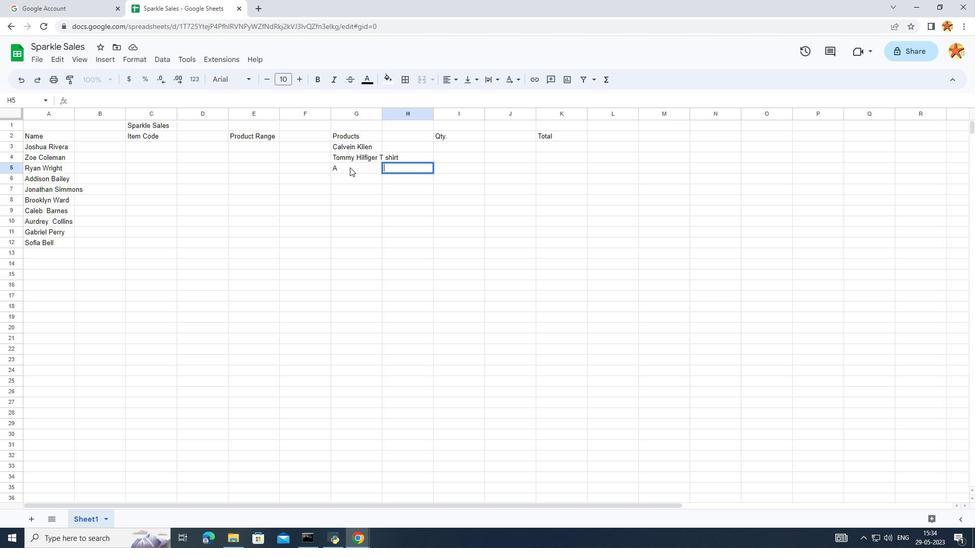 
Action: Mouse moved to (349, 168)
Screenshot: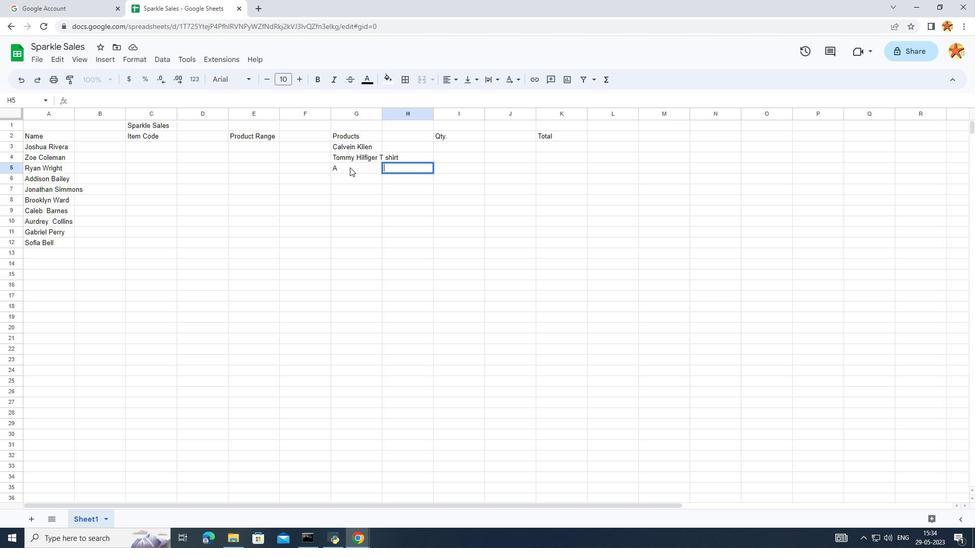 
Action: Mouse pressed left at (349, 168)
Screenshot: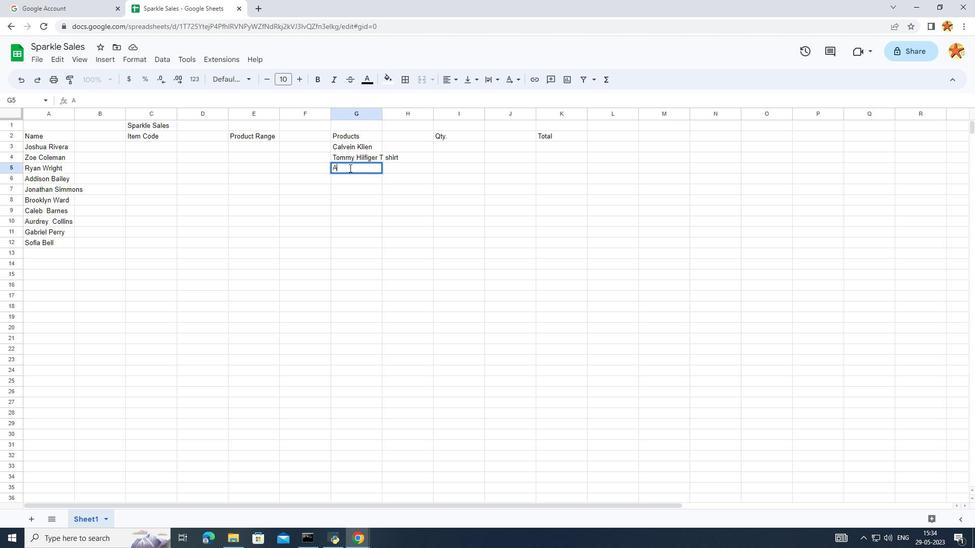 
Action: Mouse pressed left at (349, 168)
Screenshot: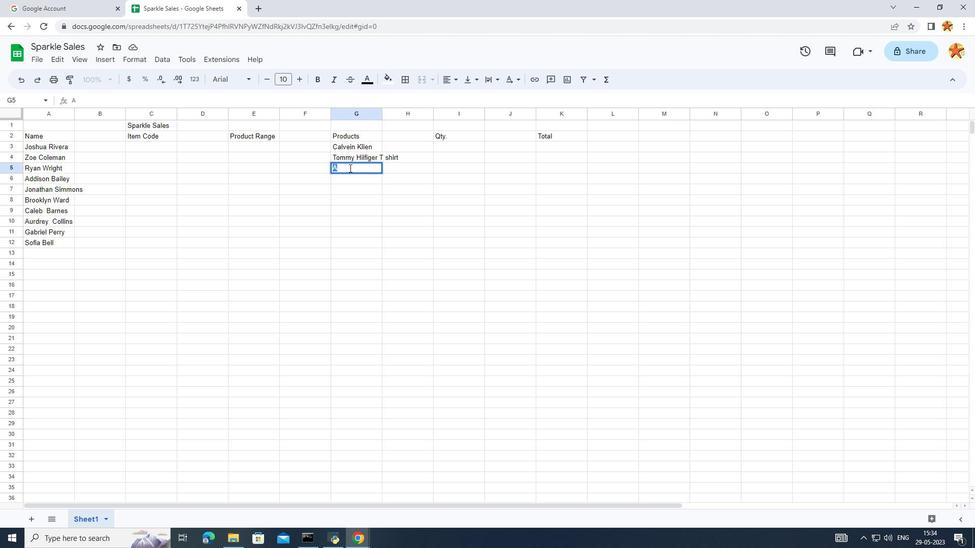 
Action: Key pressed rmani<Key.space><Key.caps_lock>B<Key.caps_lock>ag<Key.space>
Screenshot: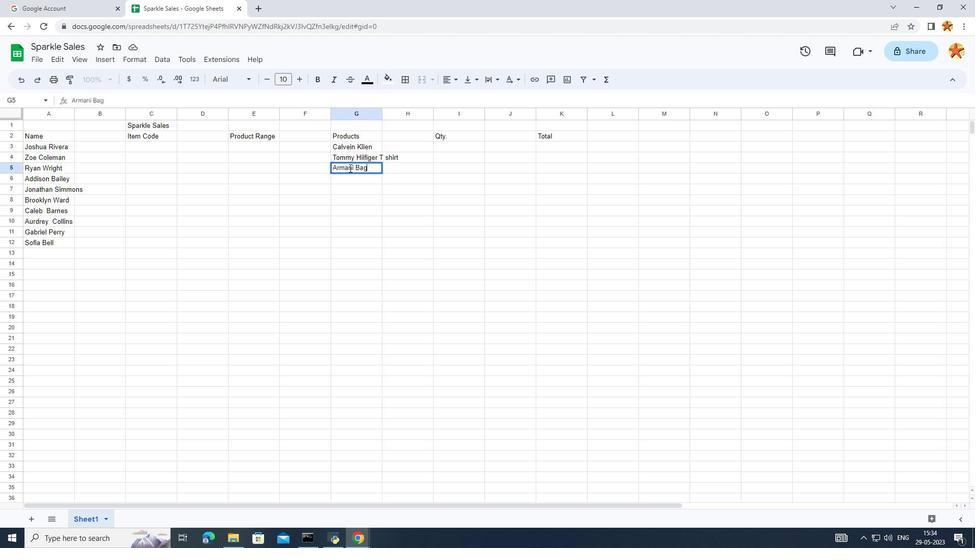 
Action: Mouse scrolled (349, 168) with delta (0, 0)
Screenshot: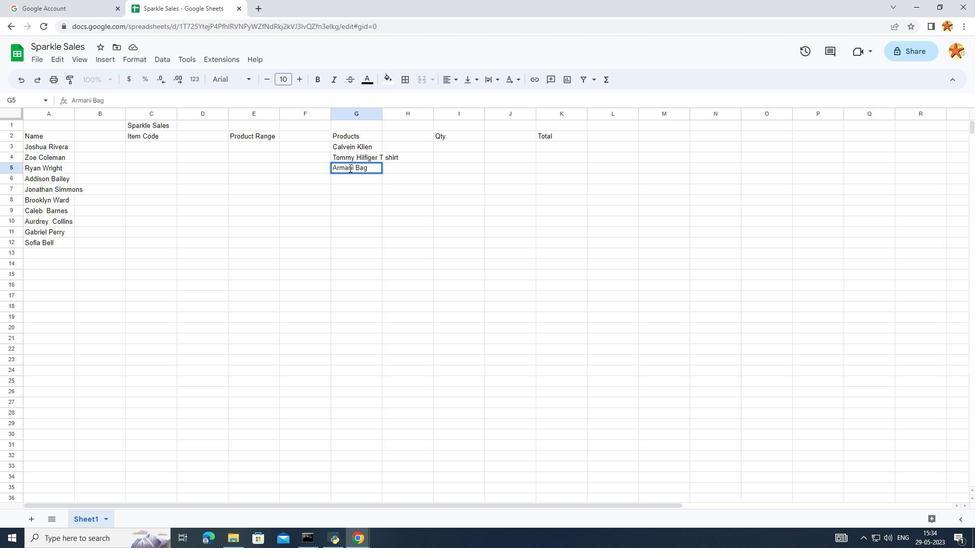 
Action: Mouse moved to (342, 183)
Screenshot: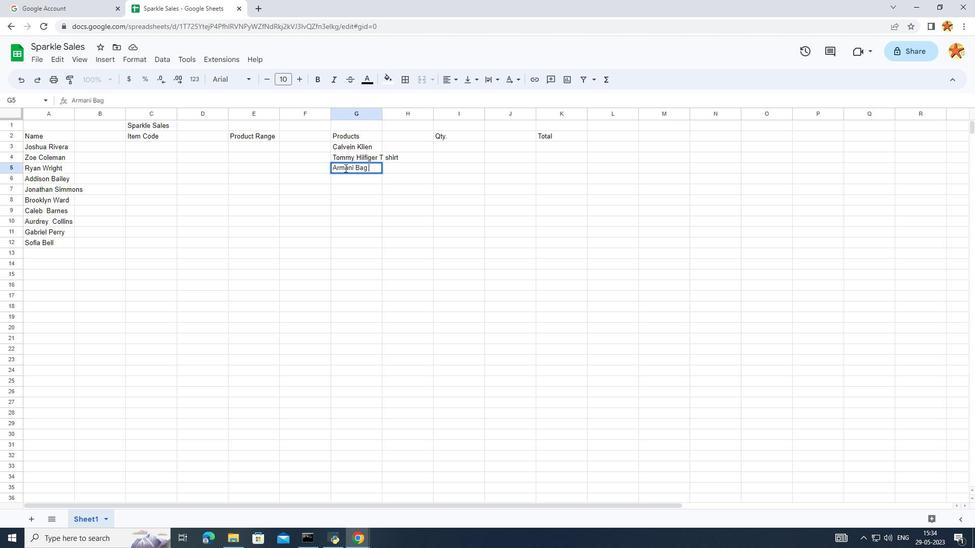 
Action: Mouse pressed left at (342, 183)
Screenshot: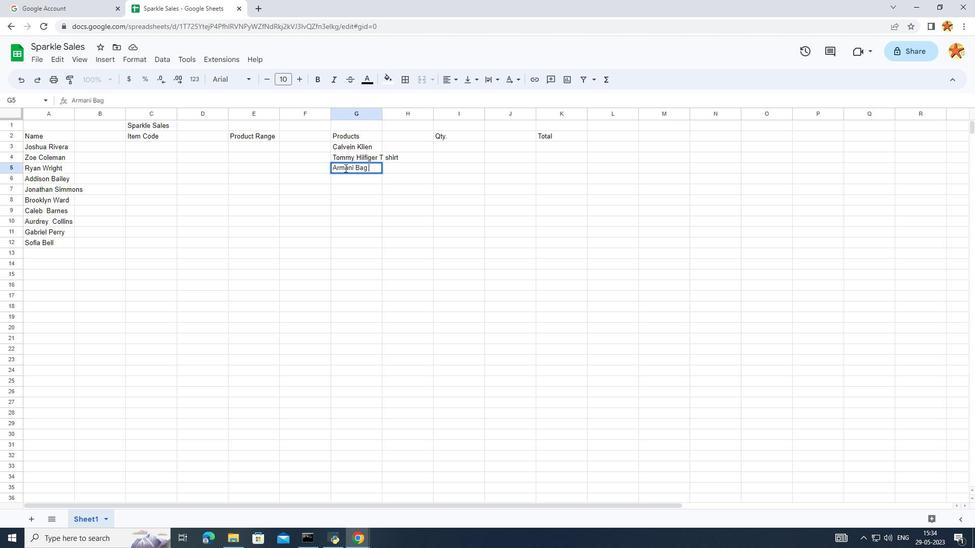 
Action: Mouse pressed left at (342, 183)
Screenshot: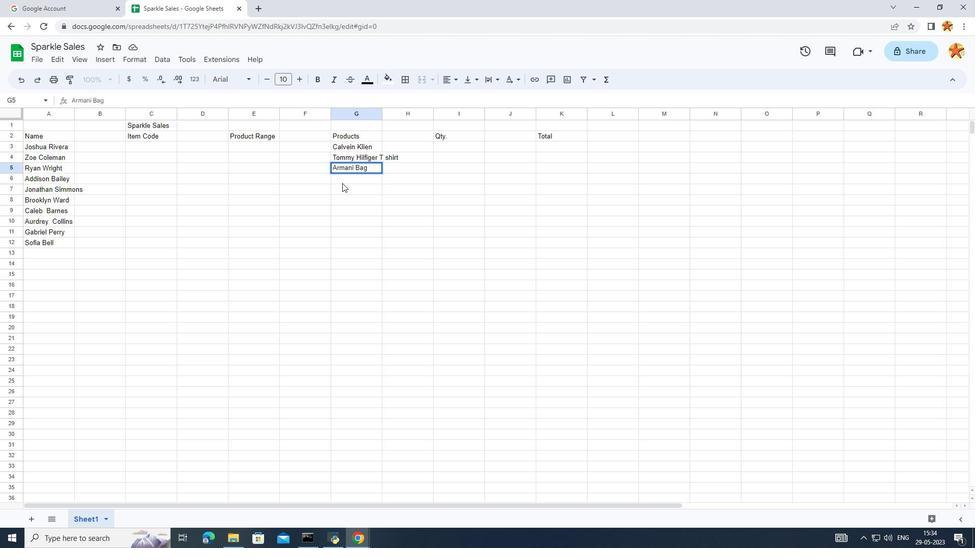 
Action: Key pressed <Key.caps_lock>B<Key.caps_lock>urberry<Key.space><Key.caps_lock>S<Key.caps_lock>hoies<Key.backspace><Key.backspace><Key.backspace>es
Screenshot: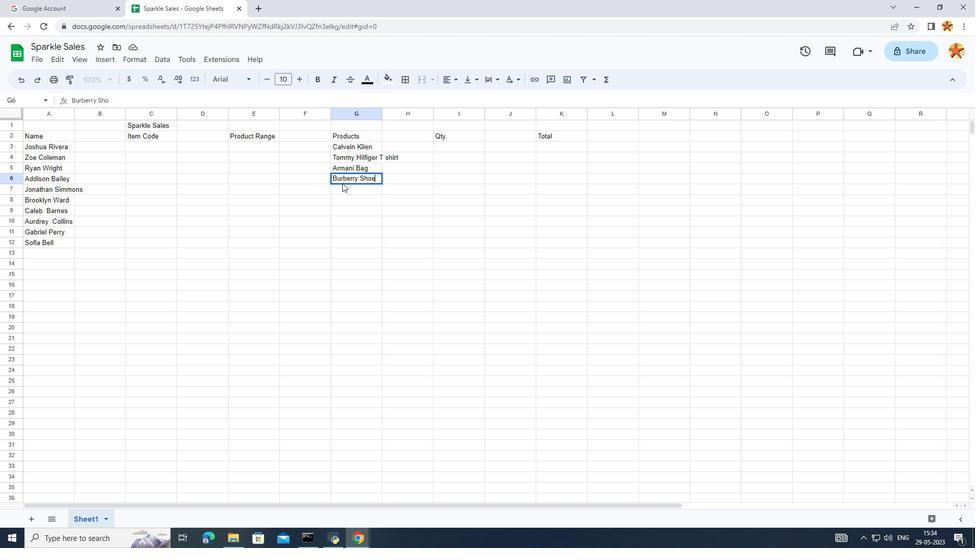 
Action: Mouse moved to (347, 188)
Screenshot: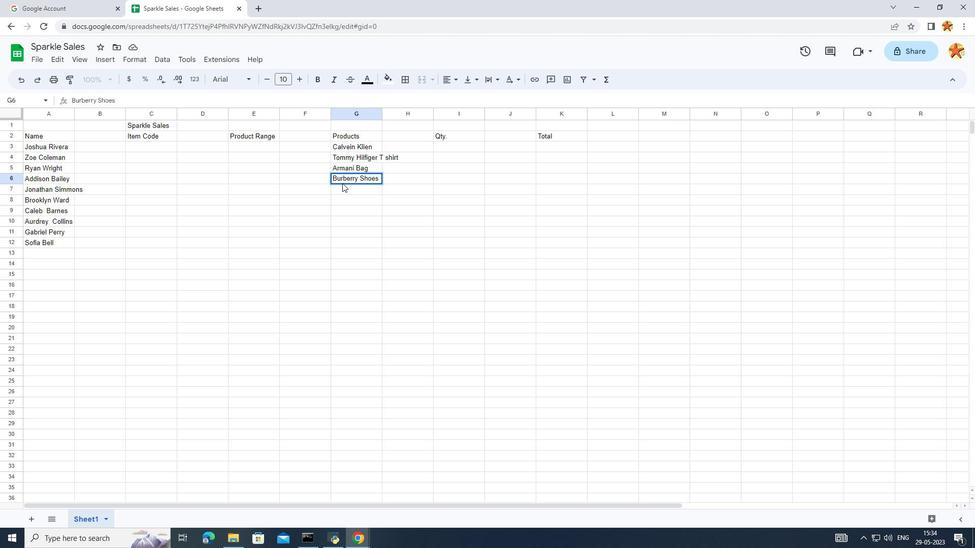 
Action: Mouse pressed left at (347, 188)
Screenshot: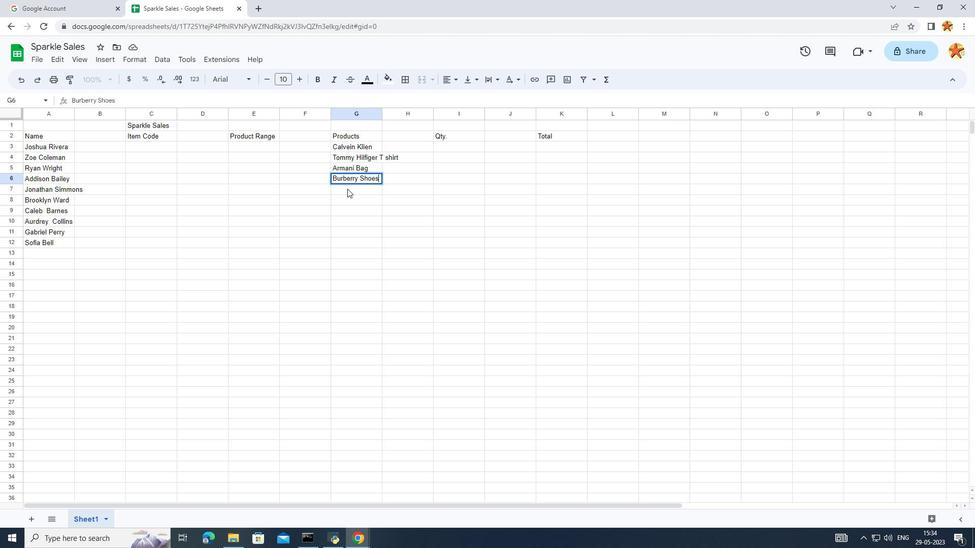 
Action: Mouse pressed left at (347, 188)
Screenshot: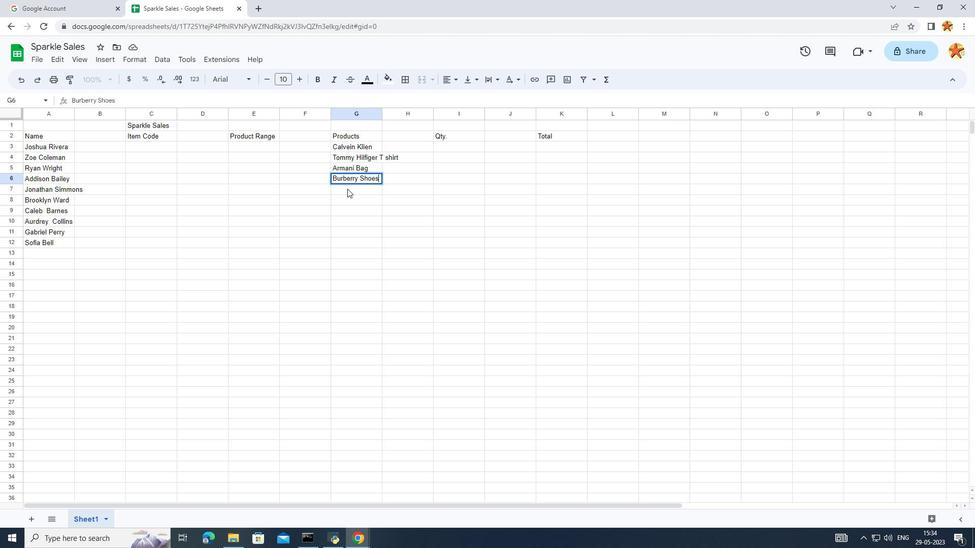 
Action: Key pressed <Key.caps_lock>LK<Key.caps_lock>evis<Key.backspace><Key.backspace><Key.backspace><Key.backspace><Key.backspace>evis<Key.space><Key.caps_lock>T<Key.caps_lock><Key.space>shirt<Key.enter><Key.caps_lock>V<Key.backspace><Key.caps_lock>u<Key.caps_lock>NDER<Key.space><Key.caps_lock>a<Key.caps_lock><Key.backspace><Key.backspace><Key.backspace><Key.backspace><Key.backspace><Key.backspace><Key.backspace><Key.backspace><Key.backspace><Key.backspace><Key.backspace><Key.backspace><Key.backspace>U<Key.caps_lock>nder<Key.space><Key.caps_lock>A<Key.caps_lock>rn<Key.backspace>mour<Key.space><Key.caps_lock>V<Key.caps_lock>an<Key.space><Key.caps_lock>S<Key.caps_lock>hoe<Key.enter><Key.caps_lock>C<Key.caps_lock>onverse<Key.space><Key.caps_lock>S<Key.caps_lock>hio<Key.backspace><Key.backspace>oe<Key.enter><Key.caps_lock>T<Key.caps_lock>imberland<Key.space><Key.caps_lock>S<Key.caps_lock>hoie<Key.backspace><Key.backspace>e<Key.enter><Key.caps_lock>S<Key.caps_lock>ketchers<Key.space><Key.caps_lock>S<Key.caps_lock>hi=<Key.backspace><Key.backspace>oe
Screenshot: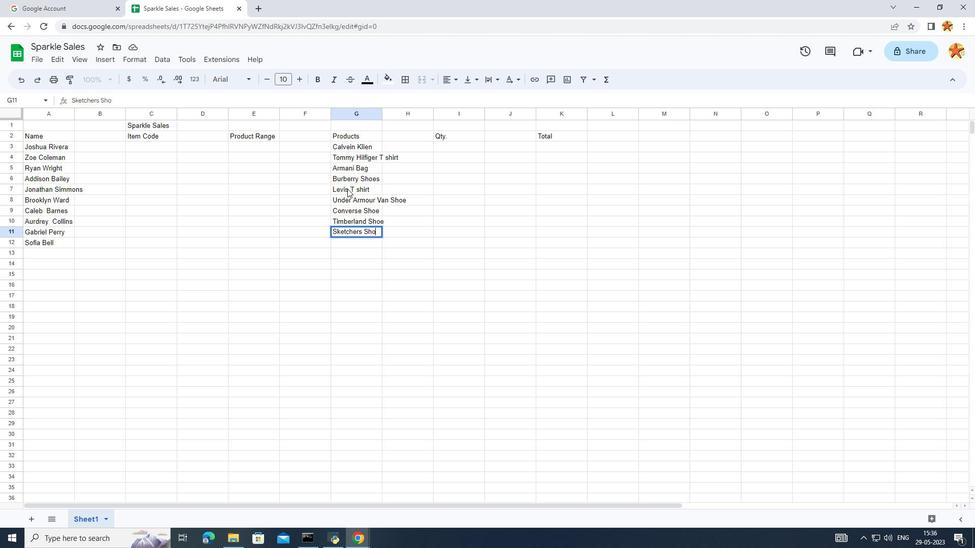 
Action: Mouse scrolled (347, 189) with delta (0, 0)
Screenshot: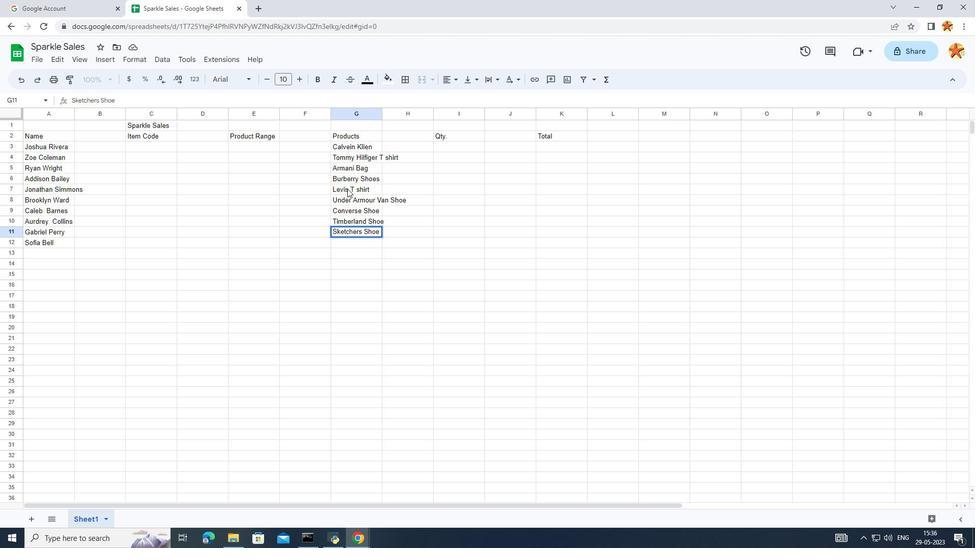 
Action: Mouse moved to (429, 439)
Screenshot: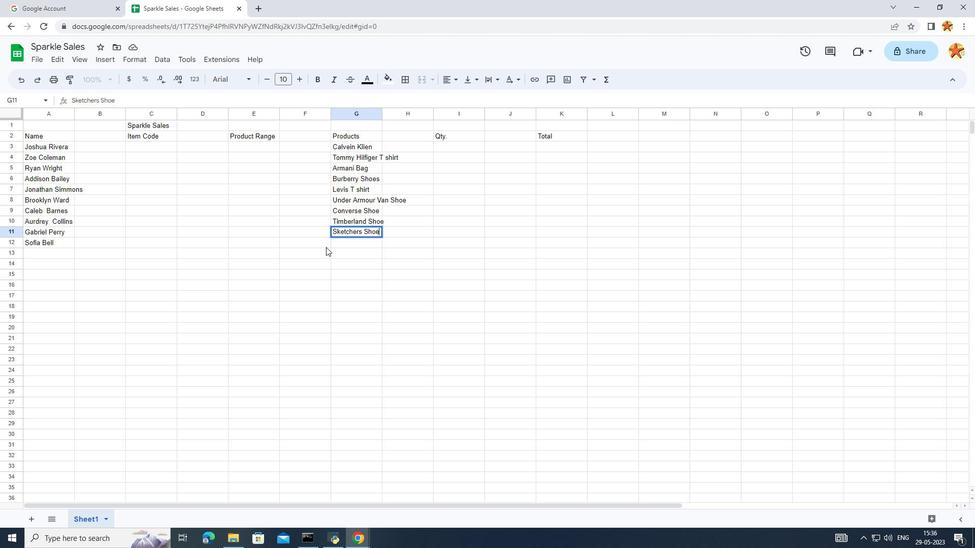 
Action: Mouse pressed left at (429, 439)
Screenshot: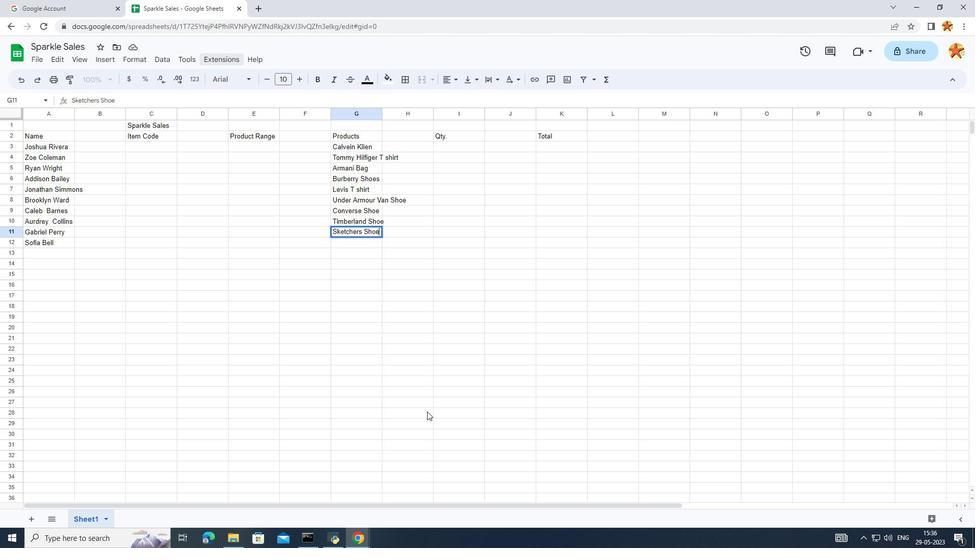 
Action: Mouse moved to (229, 165)
Screenshot: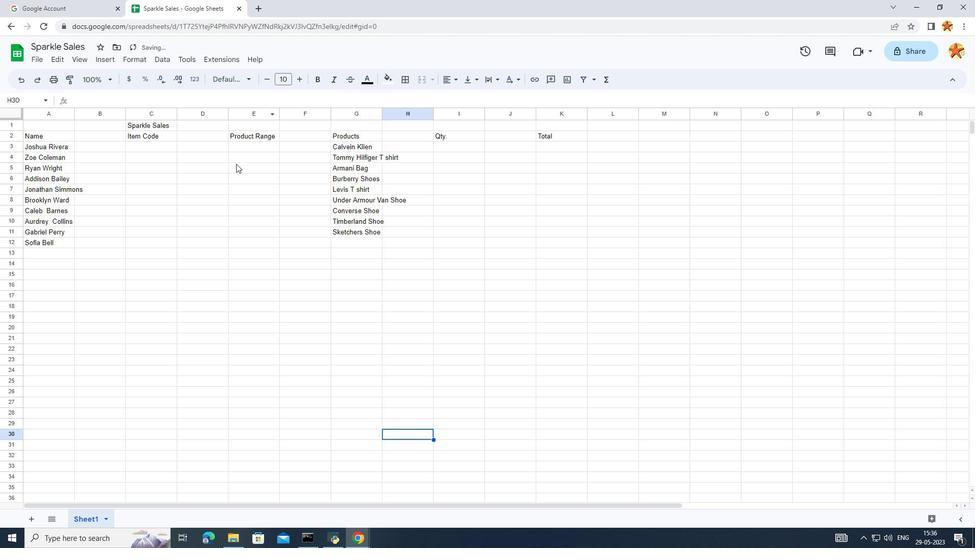 
Action: Mouse pressed left at (229, 165)
Screenshot: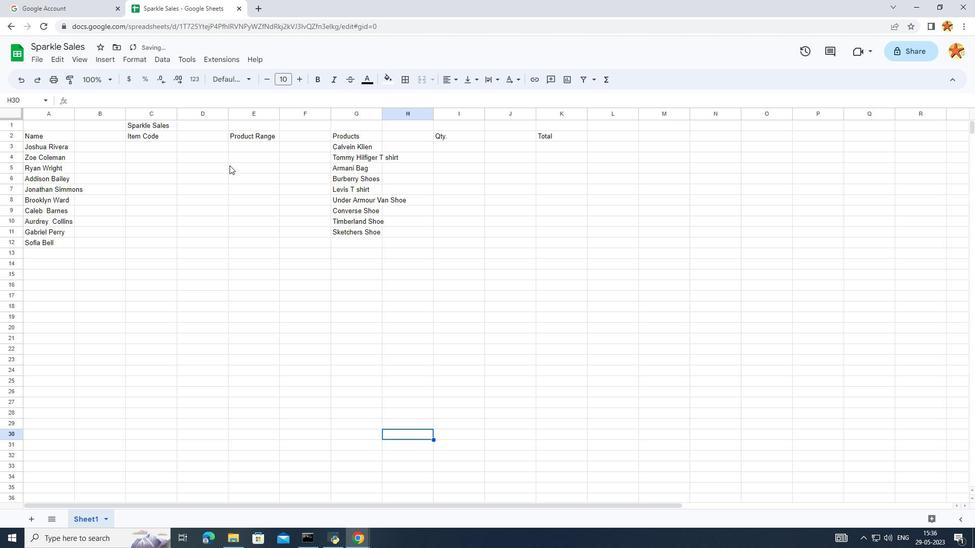 
Action: Mouse moved to (259, 143)
Screenshot: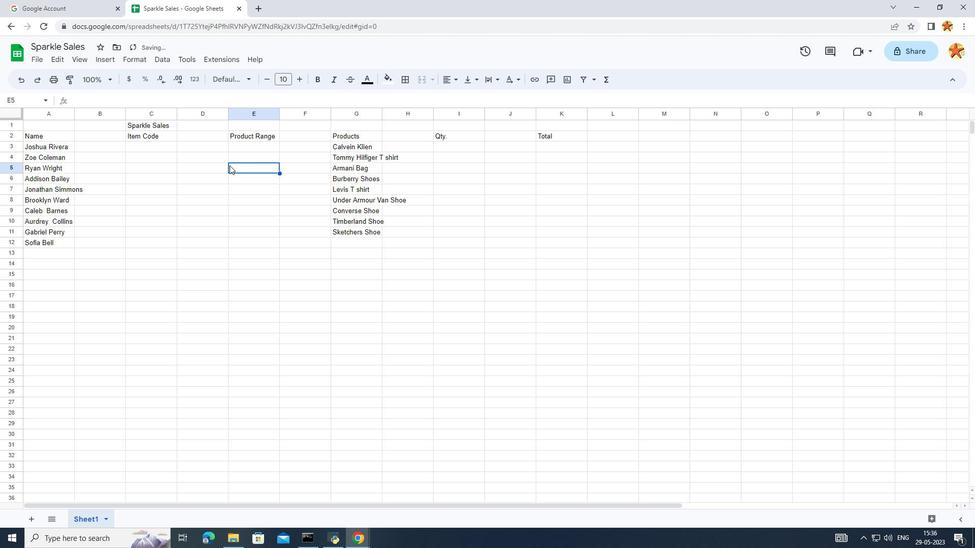 
Action: Mouse pressed left at (259, 143)
Screenshot: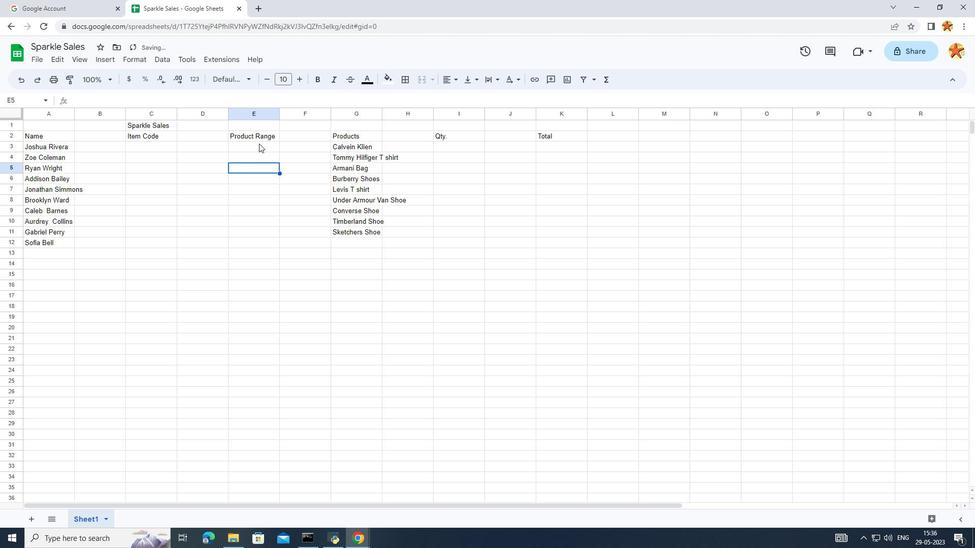
Action: Mouse moved to (444, 146)
Screenshot: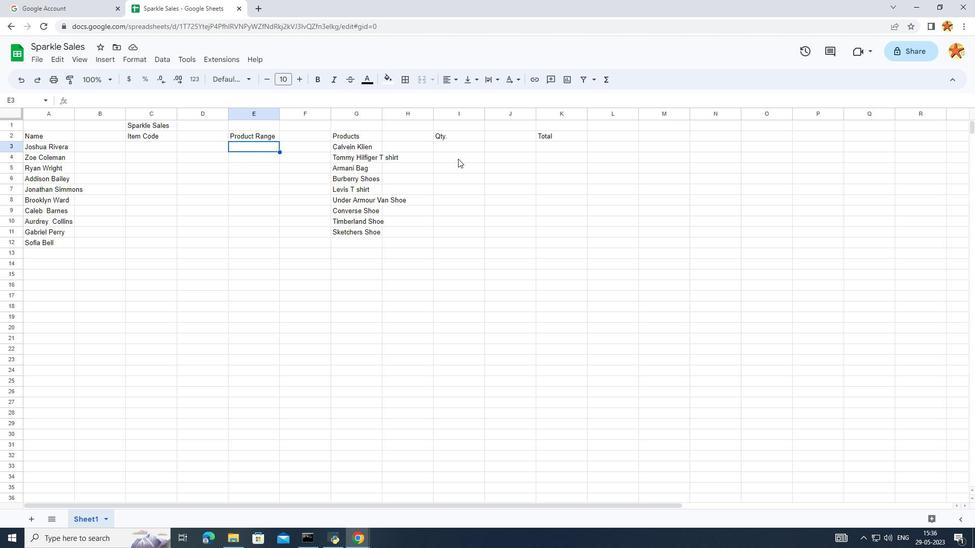
Action: Mouse pressed left at (444, 146)
Screenshot: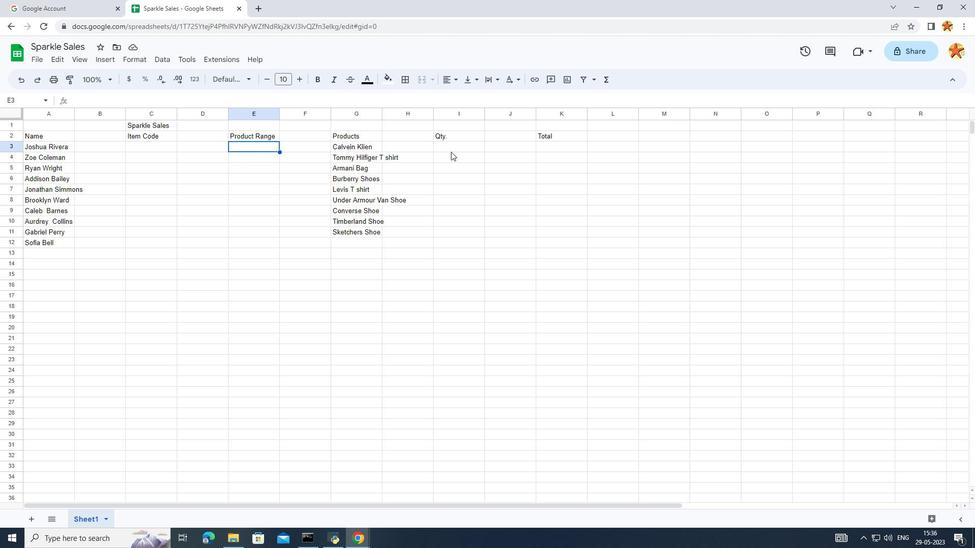 
Action: Key pressed 2
Screenshot: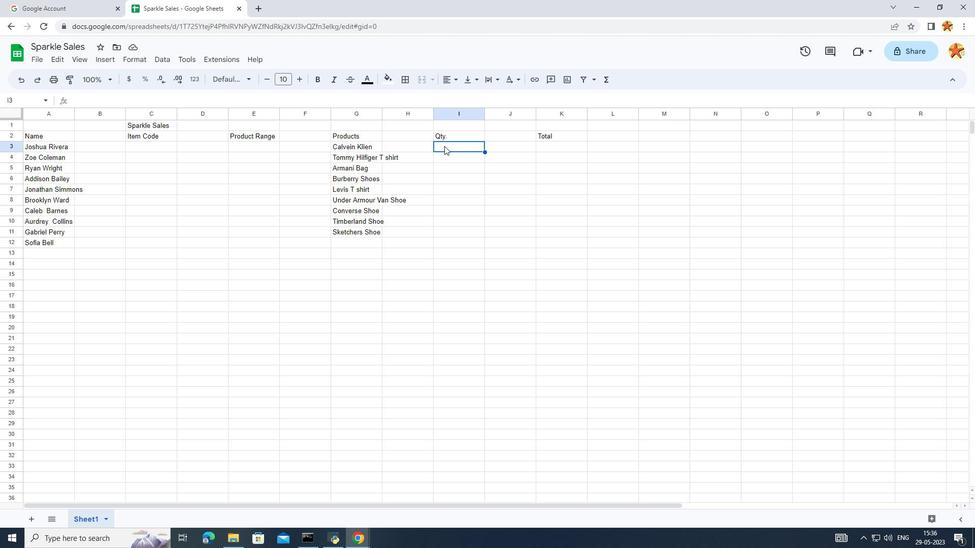 
Action: Mouse moved to (507, 257)
Screenshot: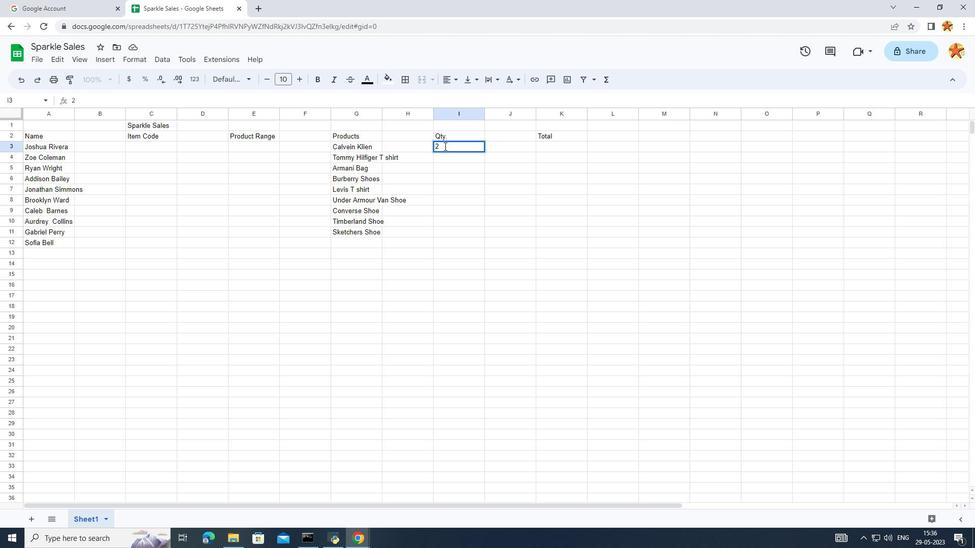 
Action: Mouse pressed left at (507, 257)
Screenshot: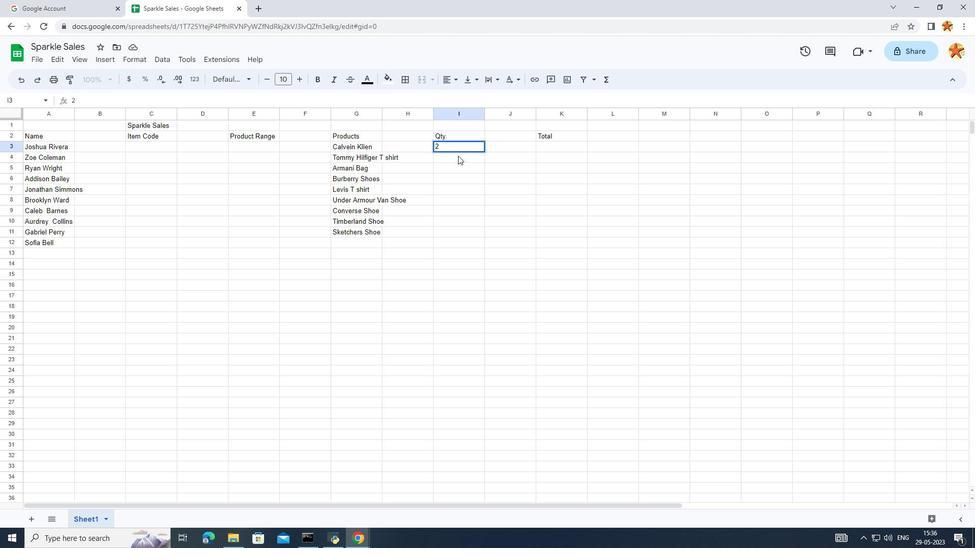 
Action: Mouse moved to (474, 144)
Screenshot: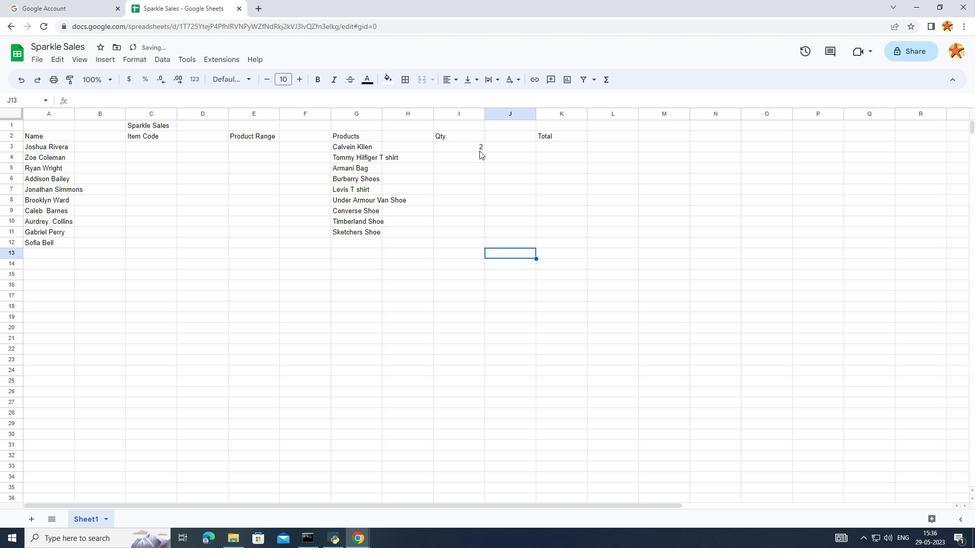 
Action: Mouse pressed left at (474, 144)
Screenshot: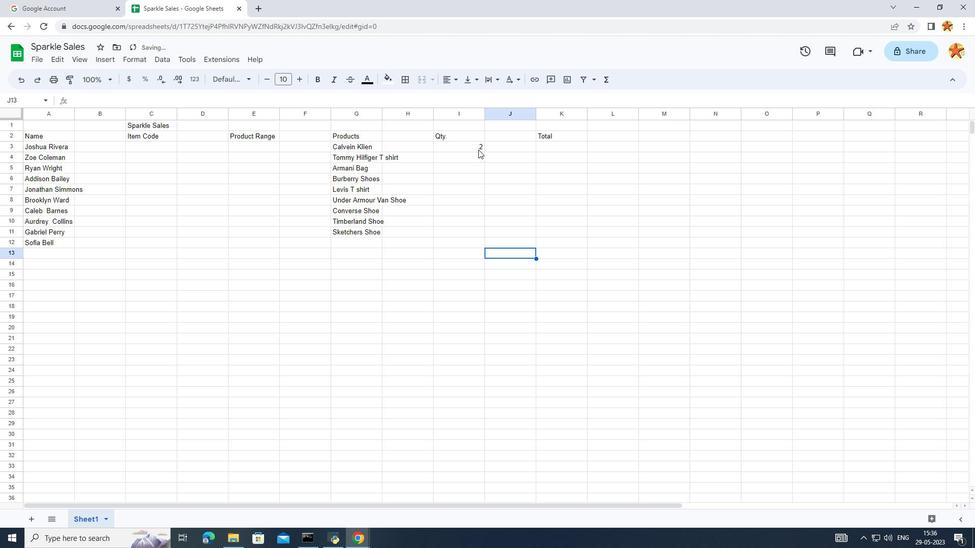 
Action: Mouse moved to (484, 150)
Screenshot: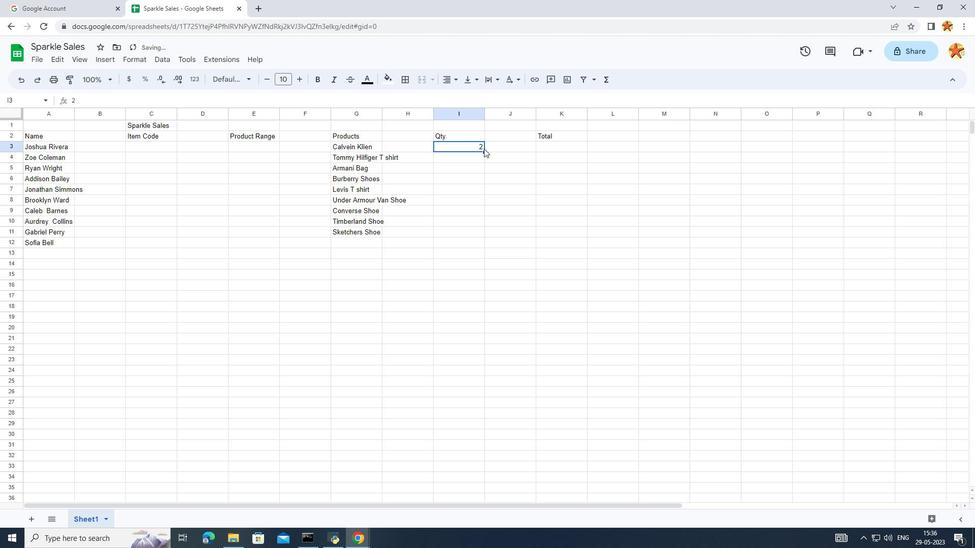 
Action: Mouse pressed left at (484, 150)
Screenshot: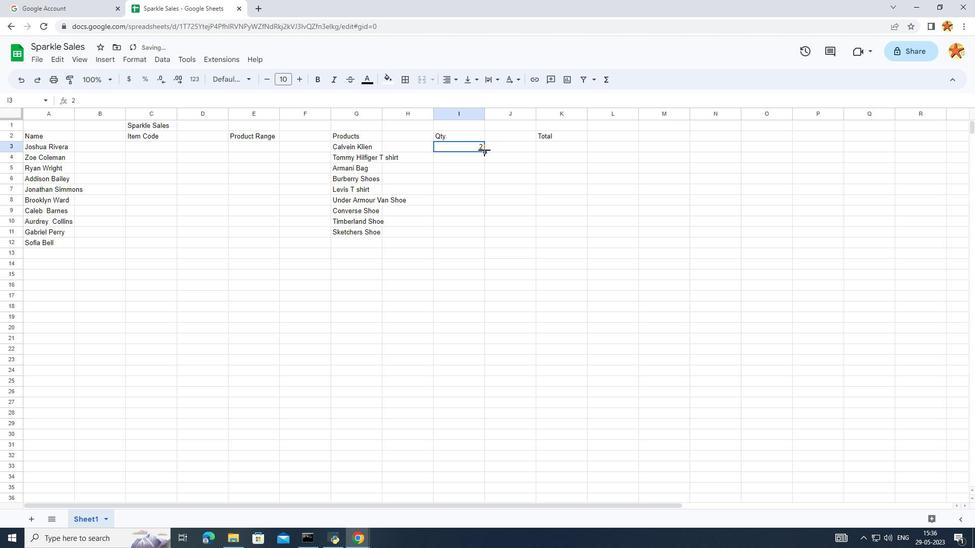 
Action: Mouse moved to (478, 172)
Screenshot: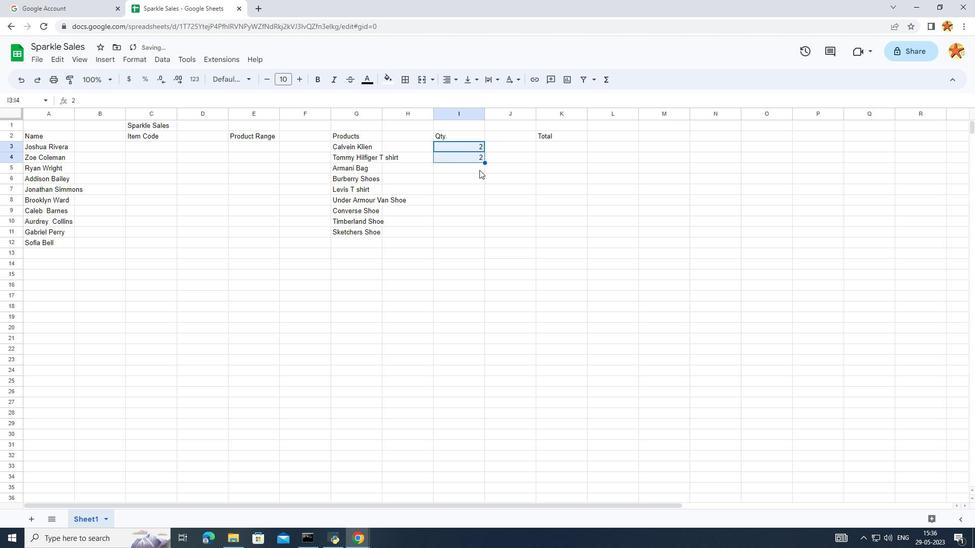 
Action: Mouse pressed left at (478, 172)
Screenshot: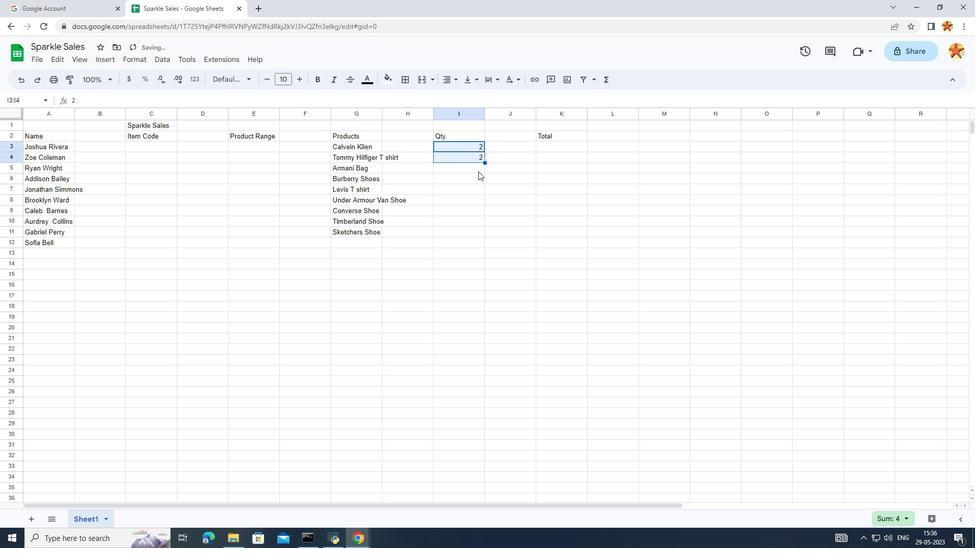 
Action: Key pressed 3<Key.enter>34<Key.backspace><Key.backspace>3<Key.enter>4<Key.enter>4<Key.enter>6<Key.backspace><Key.backspace>5<Key.enter>5<Key.enter>2<Key.enter>
Screenshot: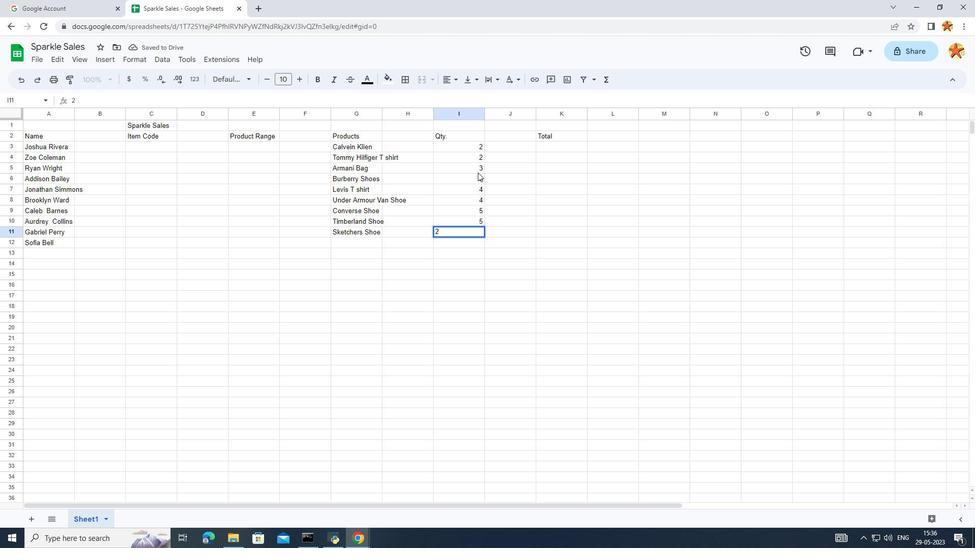 
Action: Mouse moved to (506, 212)
Screenshot: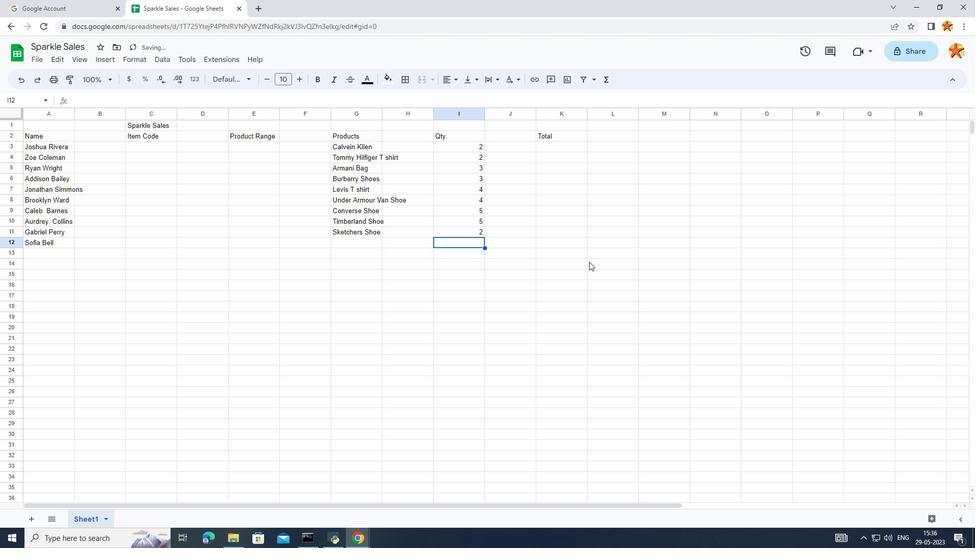 
Action: Mouse pressed left at (506, 212)
Screenshot: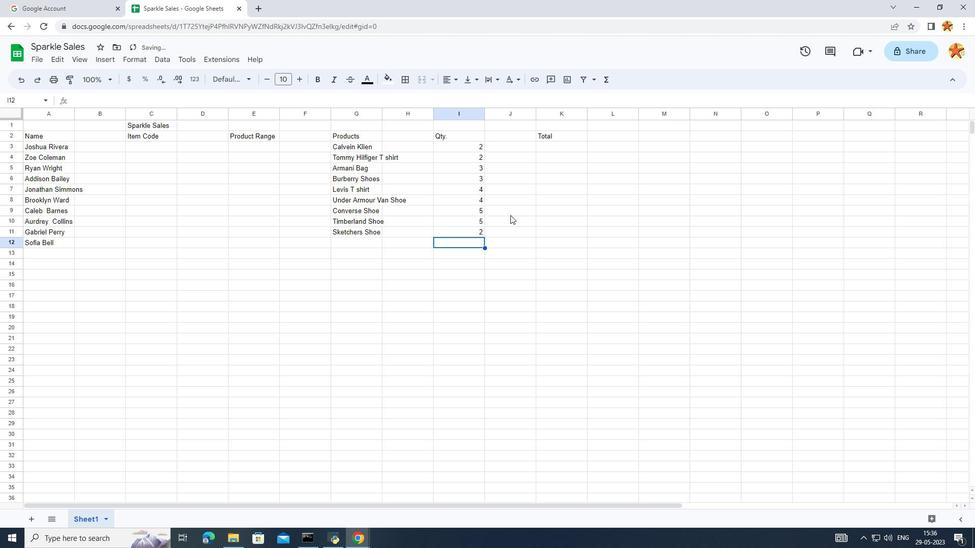 
Action: Mouse moved to (130, 143)
Screenshot: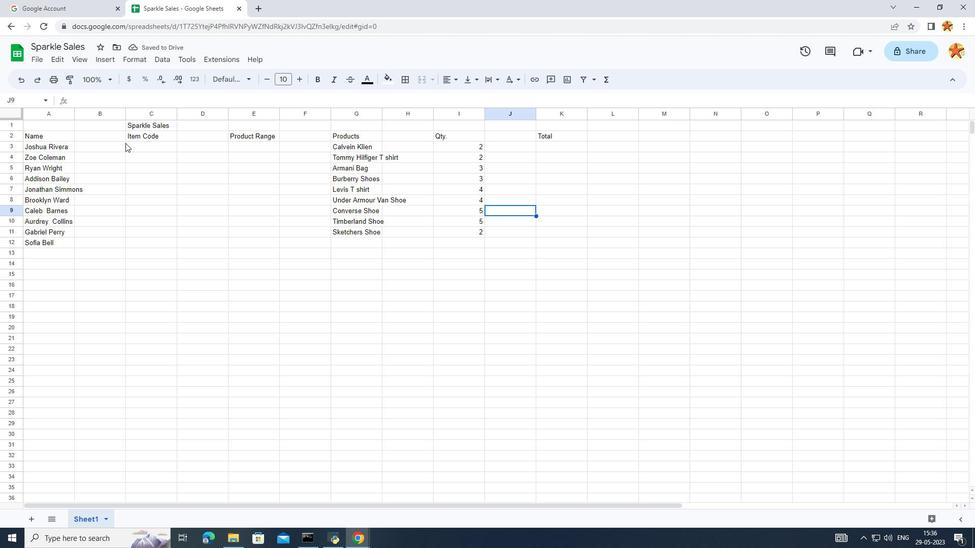 
Action: Mouse pressed left at (130, 143)
Screenshot: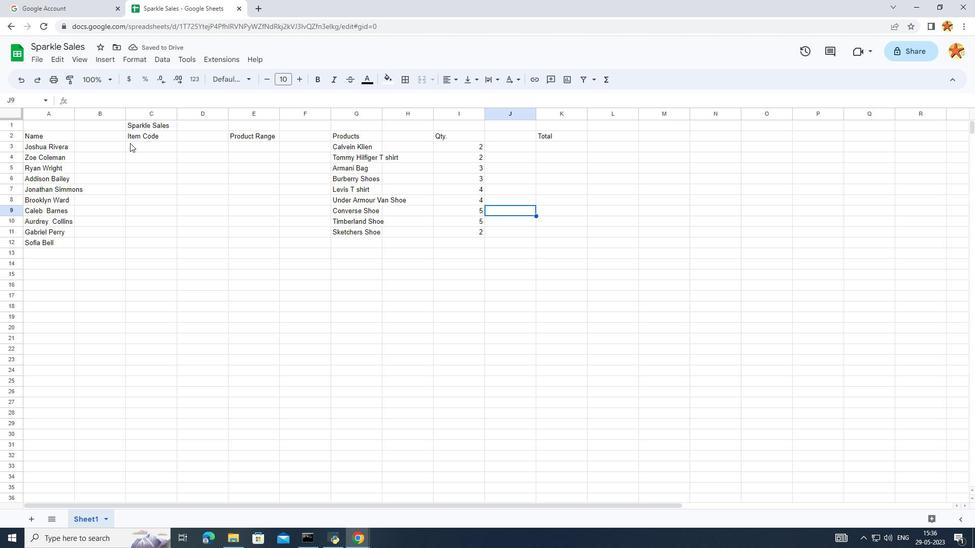 
Action: Mouse pressed left at (130, 143)
Screenshot: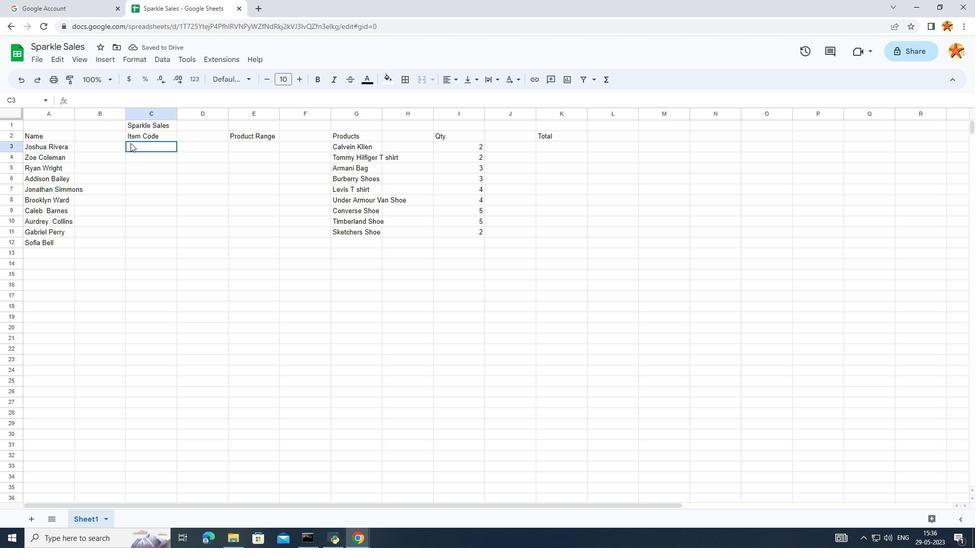 
Action: Key pressed 450<Key.enter>500<Key.enter>
Screenshot: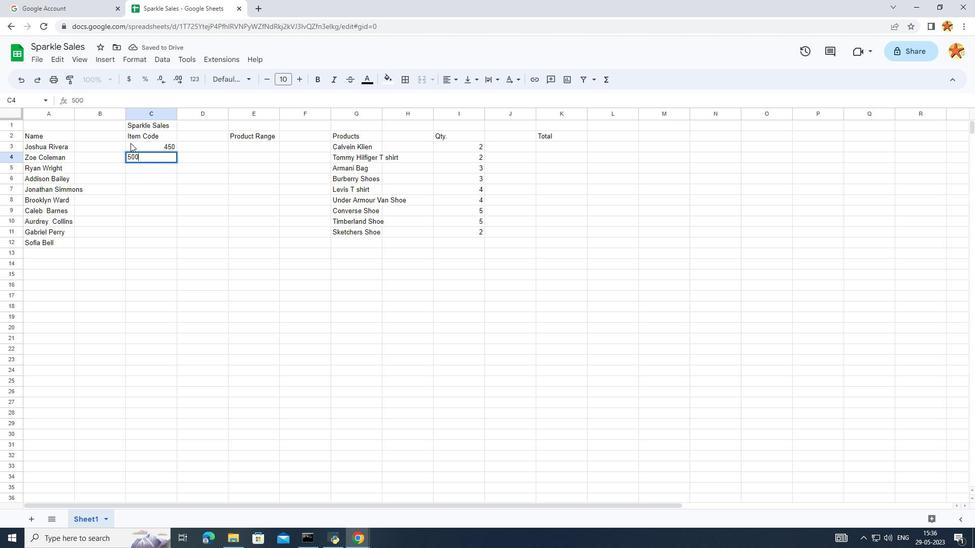
Action: Mouse moved to (163, 159)
Screenshot: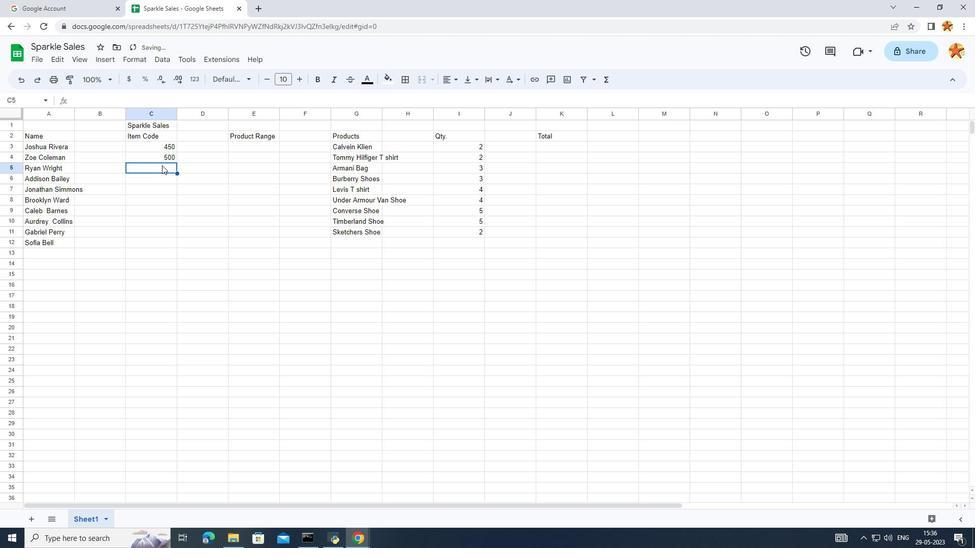 
Action: Mouse pressed left at (163, 159)
Screenshot: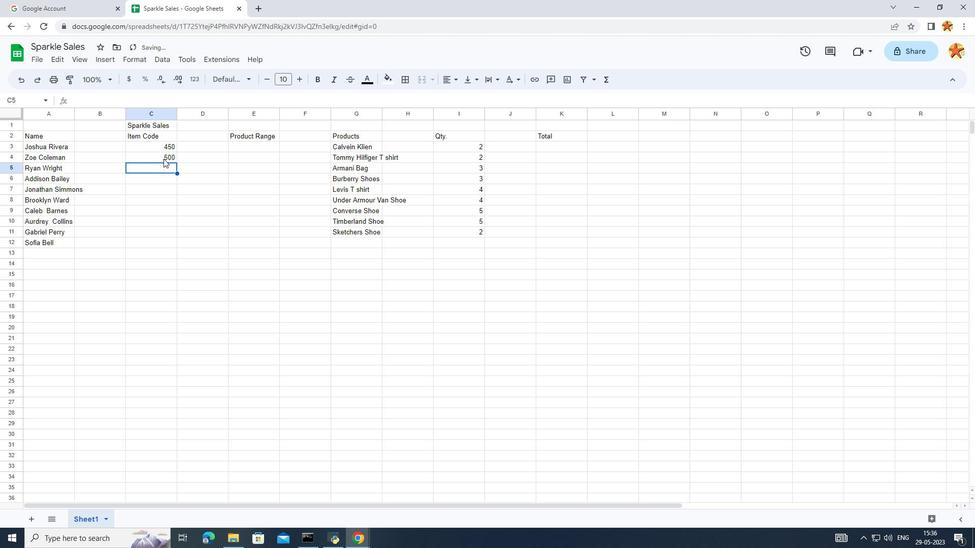 
Action: Mouse moved to (176, 160)
Screenshot: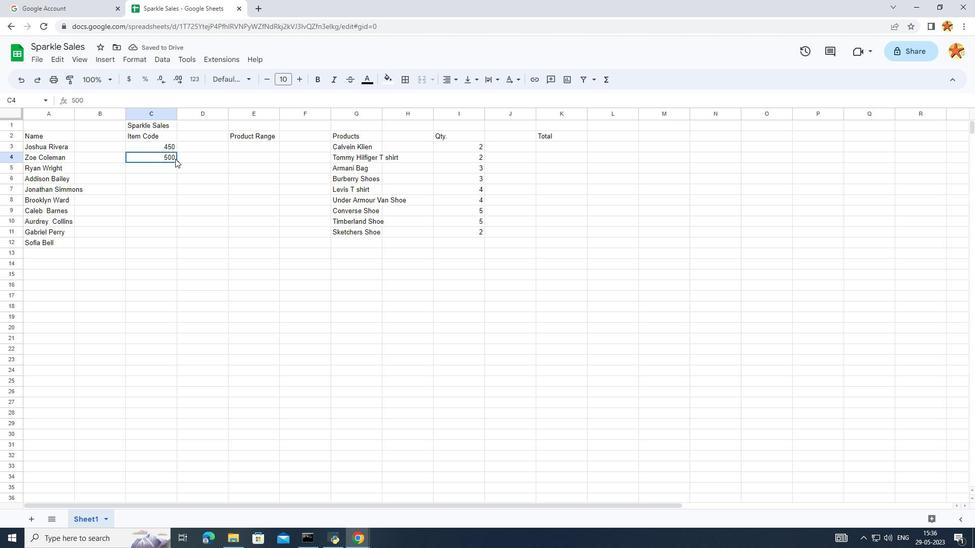 
Action: Mouse pressed left at (176, 160)
Screenshot: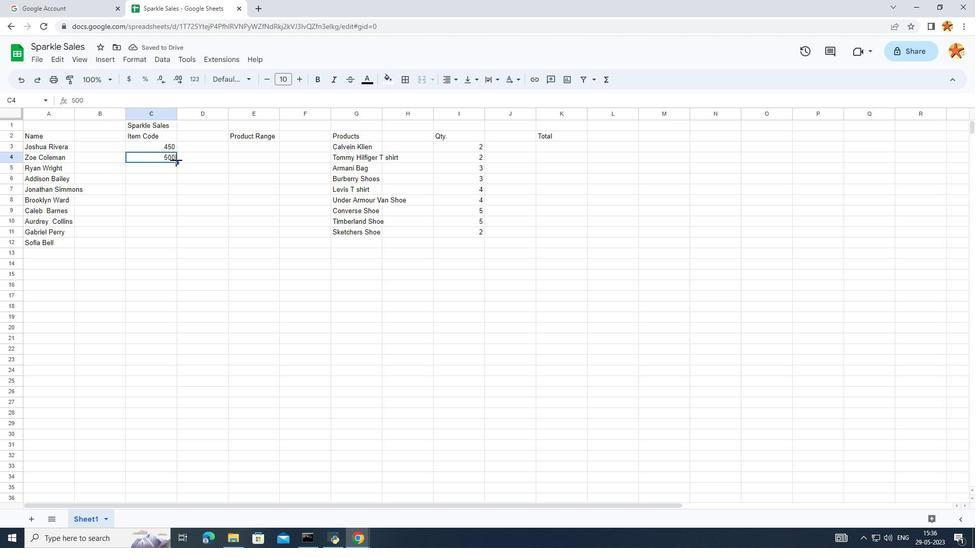 
Action: Mouse moved to (168, 183)
Screenshot: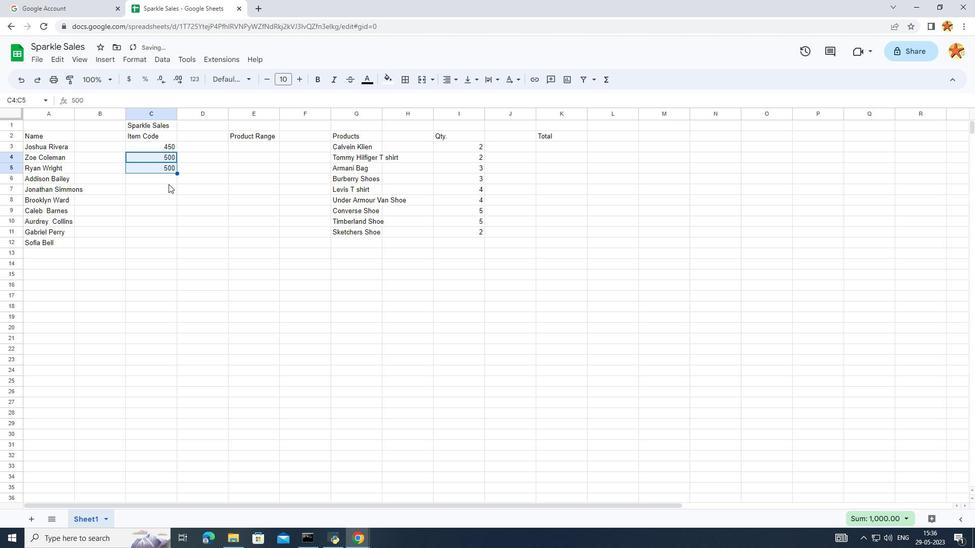 
Action: Mouse pressed left at (168, 183)
Screenshot: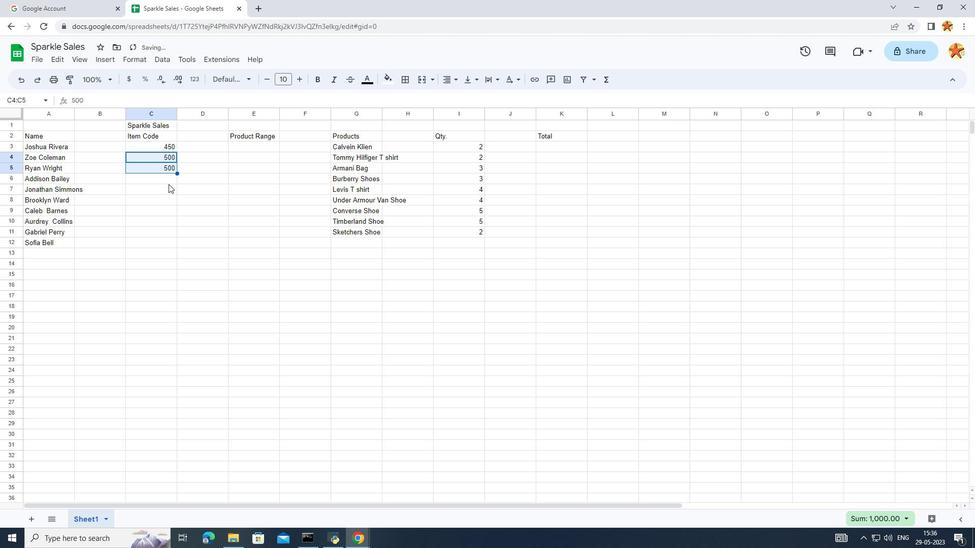 
Action: Mouse moved to (168, 183)
Screenshot: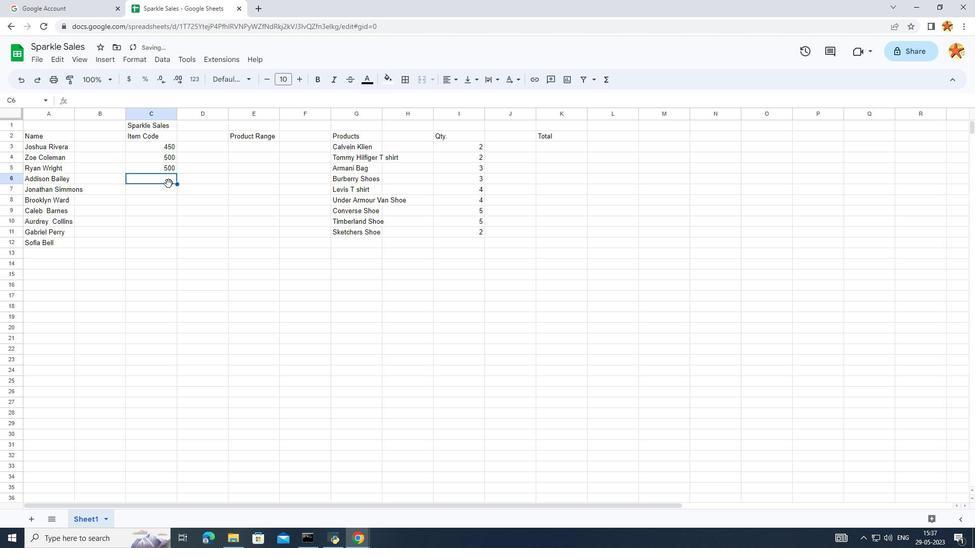 
Action: Key pressed 6509]<Key.enter><Key.backspace><Key.backspace>
Screenshot: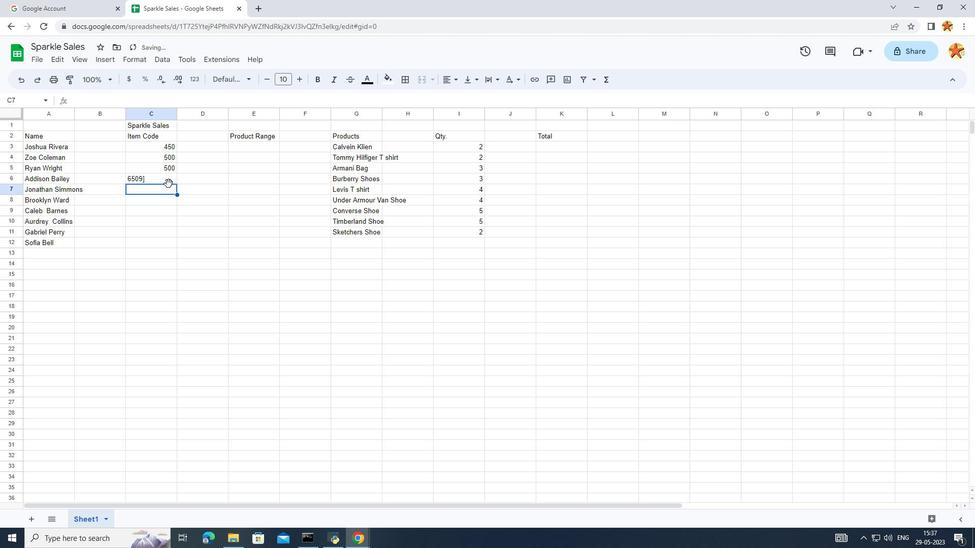 
Action: Mouse moved to (139, 174)
Screenshot: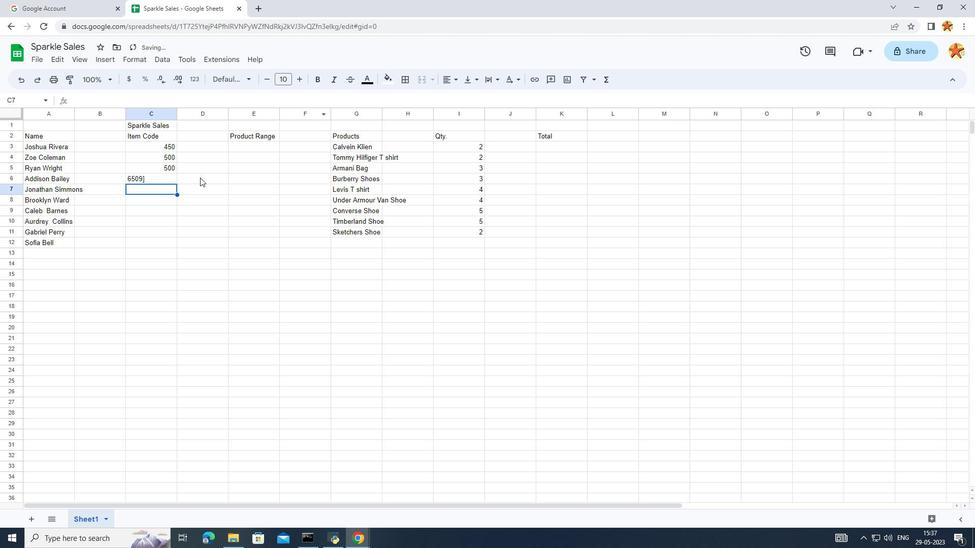 
Action: Mouse pressed left at (139, 174)
Screenshot: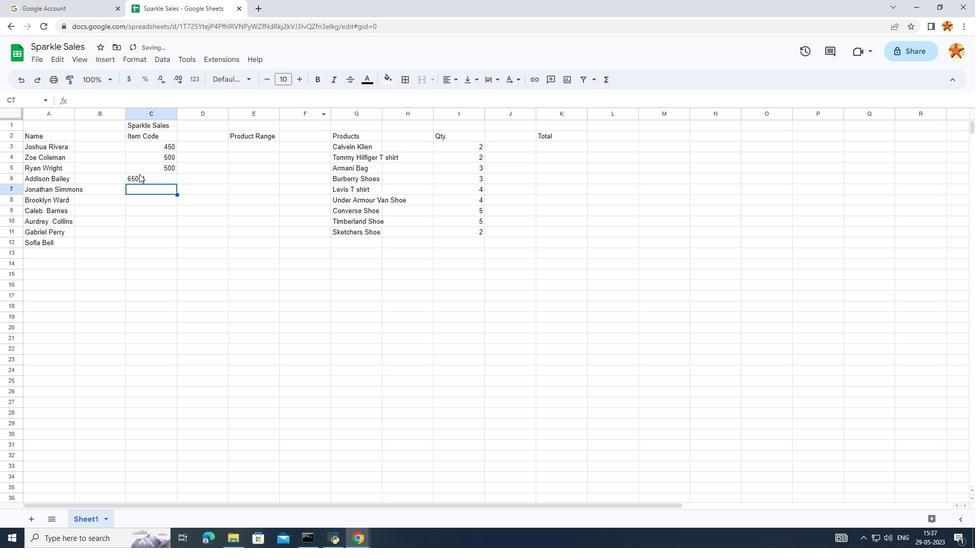 
Action: Mouse pressed left at (139, 174)
Screenshot: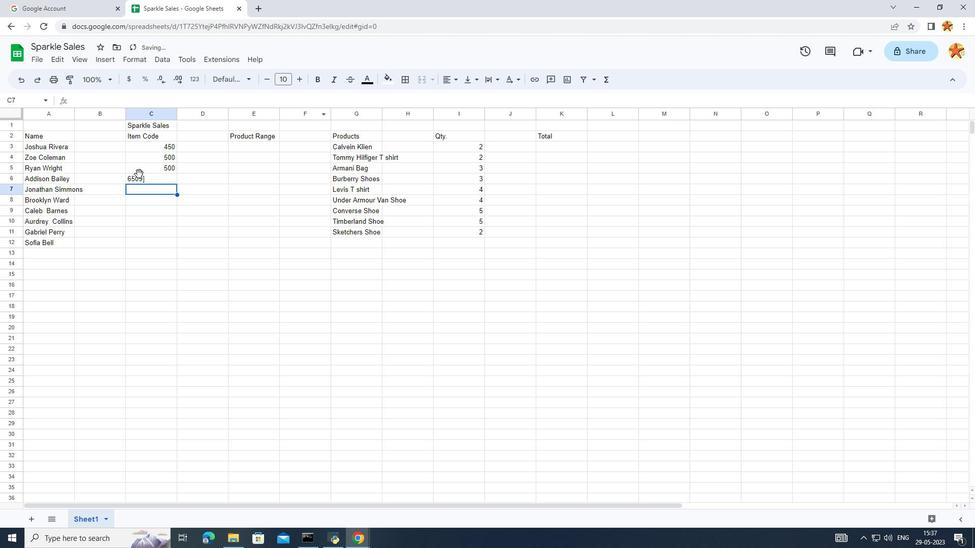 
Action: Mouse moved to (145, 177)
Screenshot: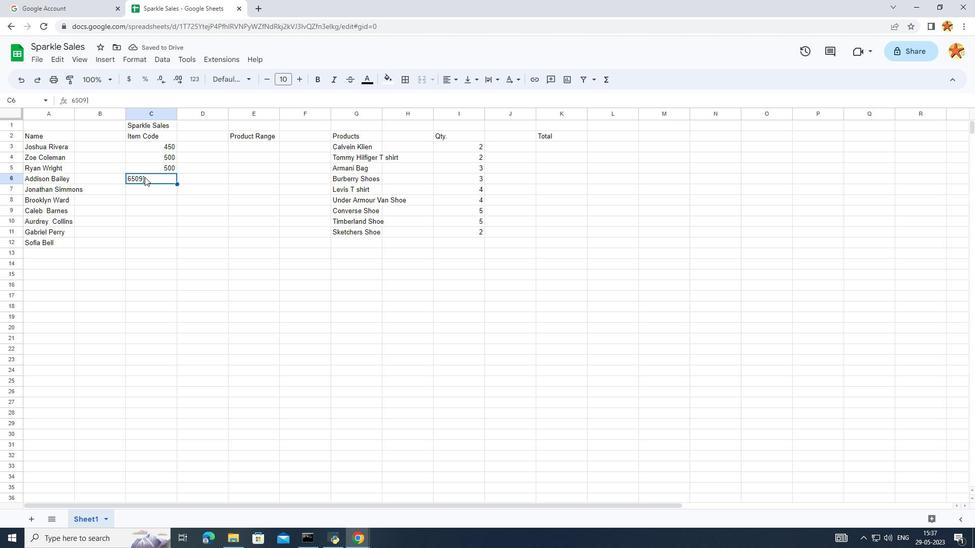 
Action: Mouse pressed left at (145, 177)
Screenshot: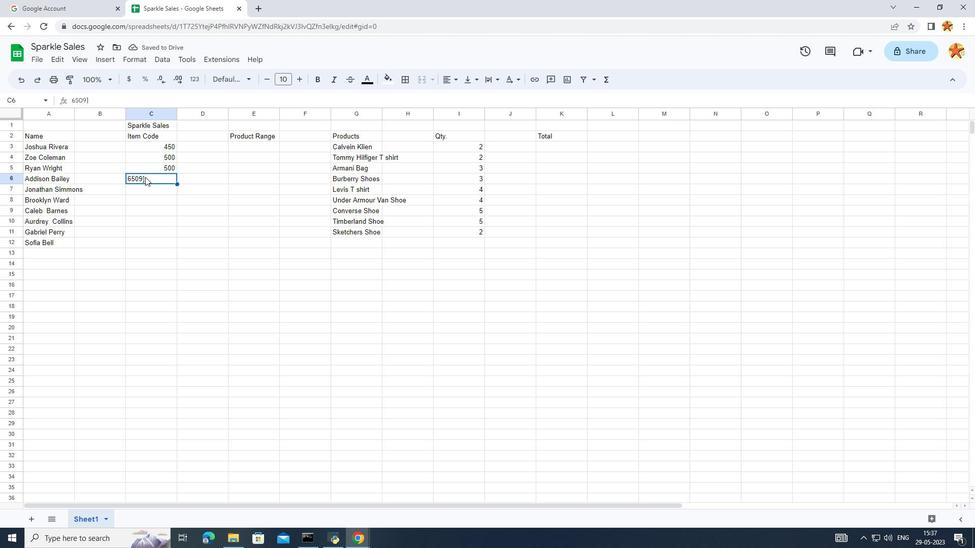 
Action: Mouse pressed left at (145, 177)
Screenshot: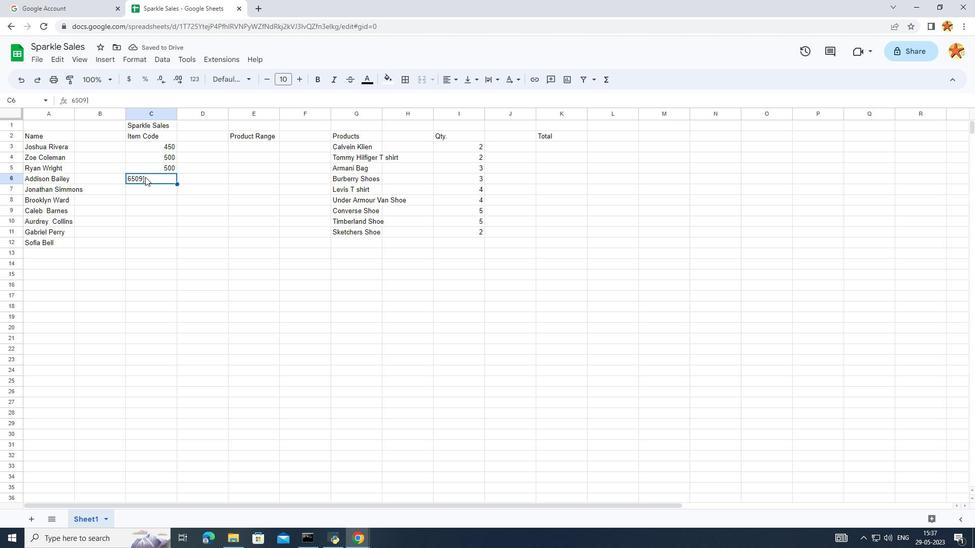 
Action: Key pressed <Key.backspace><Key.backspace><Key.backspace><Key.backspace><Key.backspace><Key.backspace><Key.backspace><Key.backspace><Key.backspace>600<Key.enter>650<Key.enter>700<Key.enter>750<Key.enter>890=<Key.backspace><Key.backspace><Key.backspace>00<Key.enter>]86<Key.backspace><Key.backspace><Key.backspace>850<Key.enter>8<Key.backspace>900<Key.enter>
Screenshot: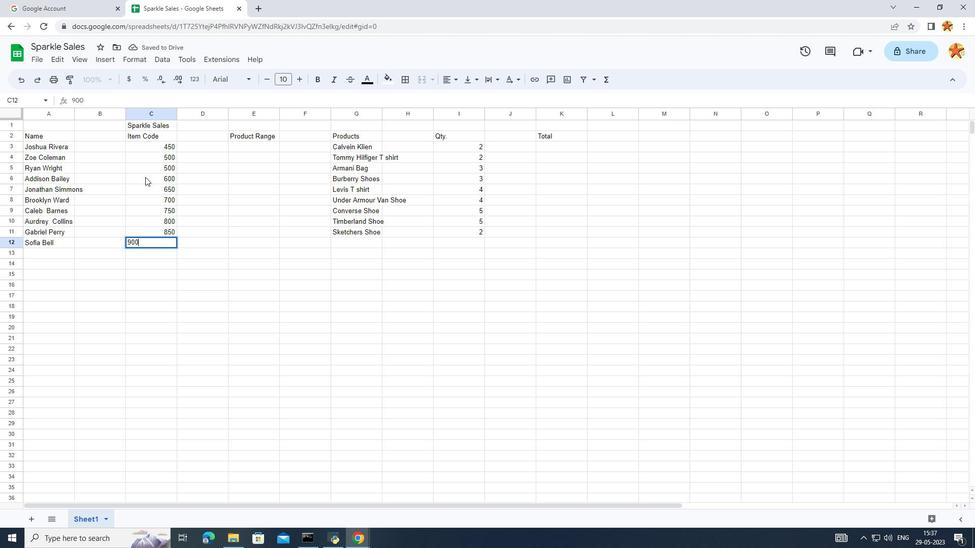 
Action: Mouse moved to (286, 370)
Screenshot: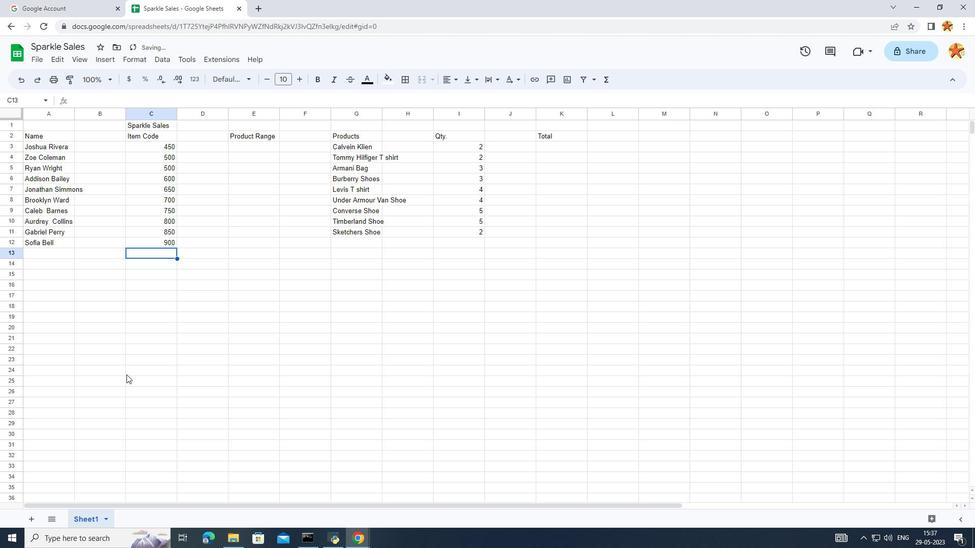 
Action: Mouse pressed left at (286, 370)
Screenshot: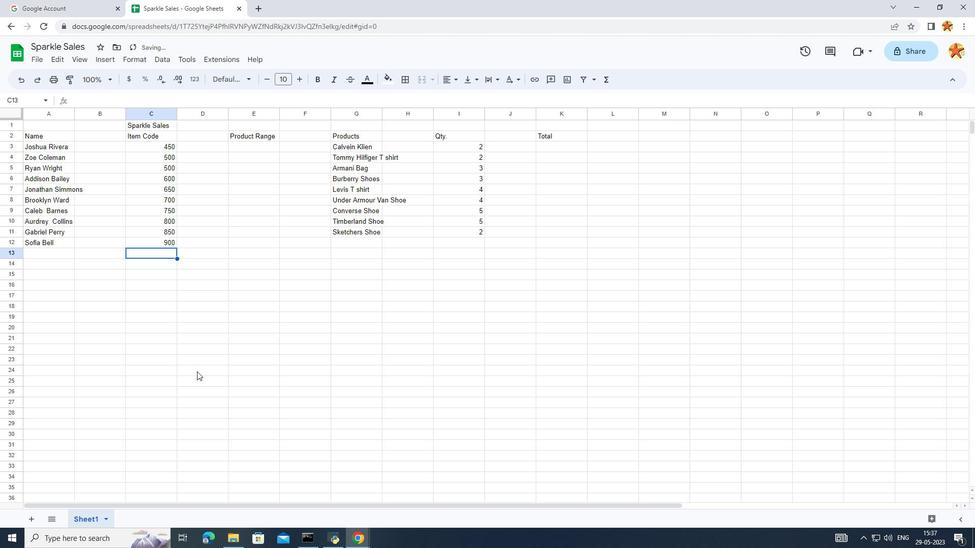 
Action: Mouse moved to (242, 141)
Screenshot: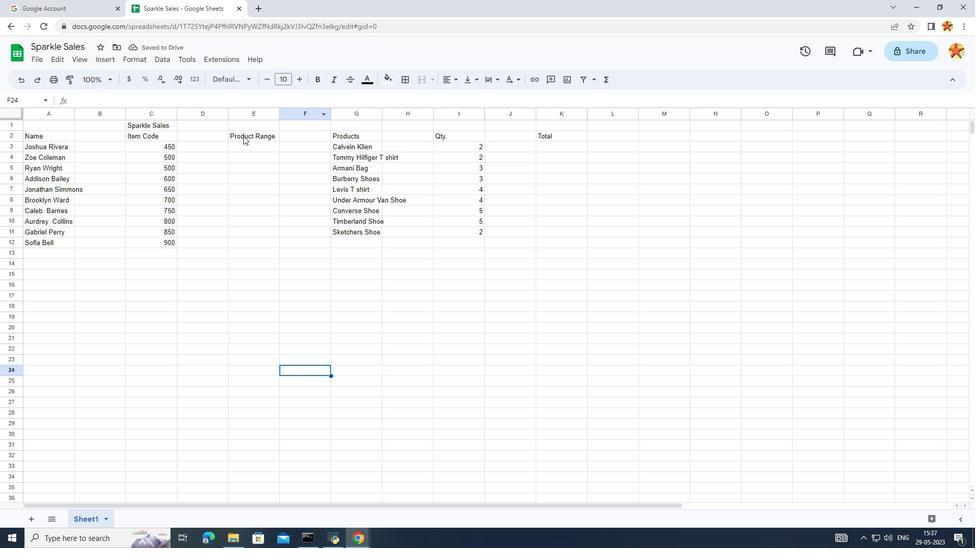 
Action: Mouse pressed left at (242, 141)
Screenshot: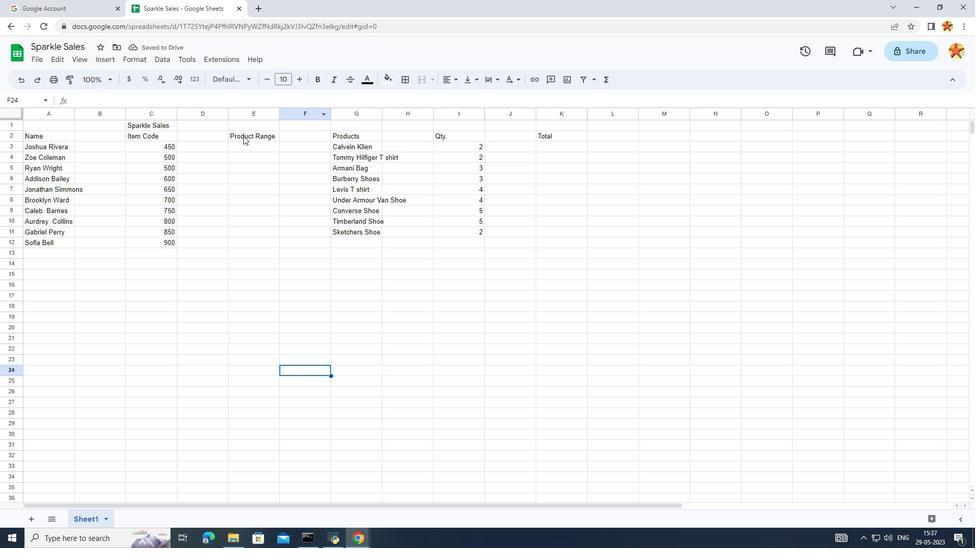 
Action: Mouse moved to (241, 142)
Screenshot: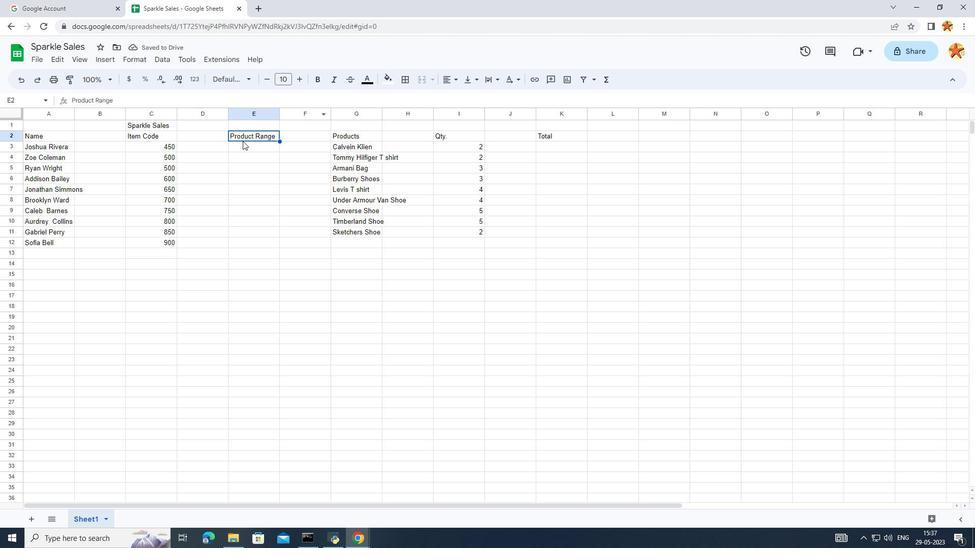 
Action: Mouse pressed left at (241, 142)
Screenshot: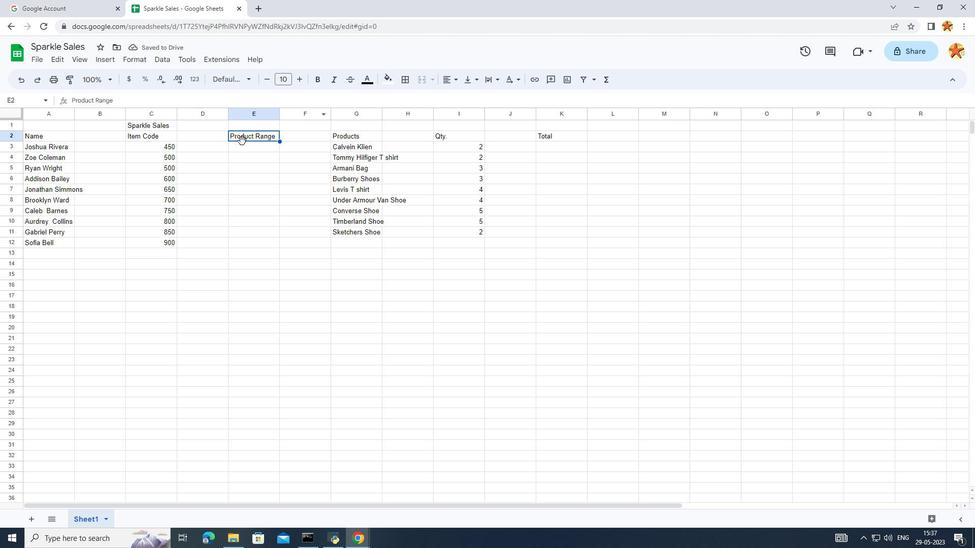 
Action: Mouse pressed left at (241, 142)
Screenshot: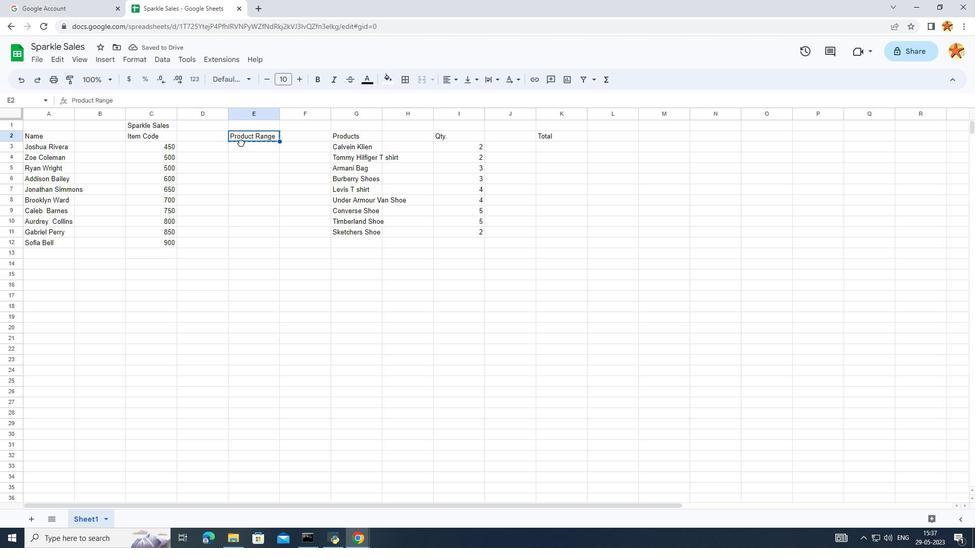 
Action: Key pressed 1000<Key.enter>2000<Key.enter>3000<Key.enter>4000<Key.enter>5000<Key.enter><Key.enter>699<Key.backspace><Key.backspace>000<Key.enter>7000<Key.enter>899<Key.backspace><Key.backspace>000<Key.enter>9000<Key.enter>
Screenshot: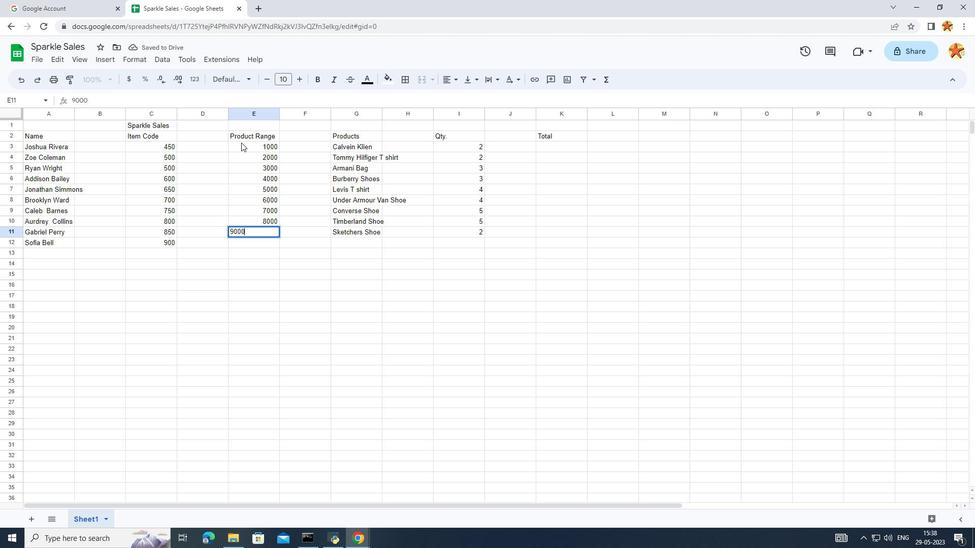 
Action: Mouse moved to (268, 295)
Screenshot: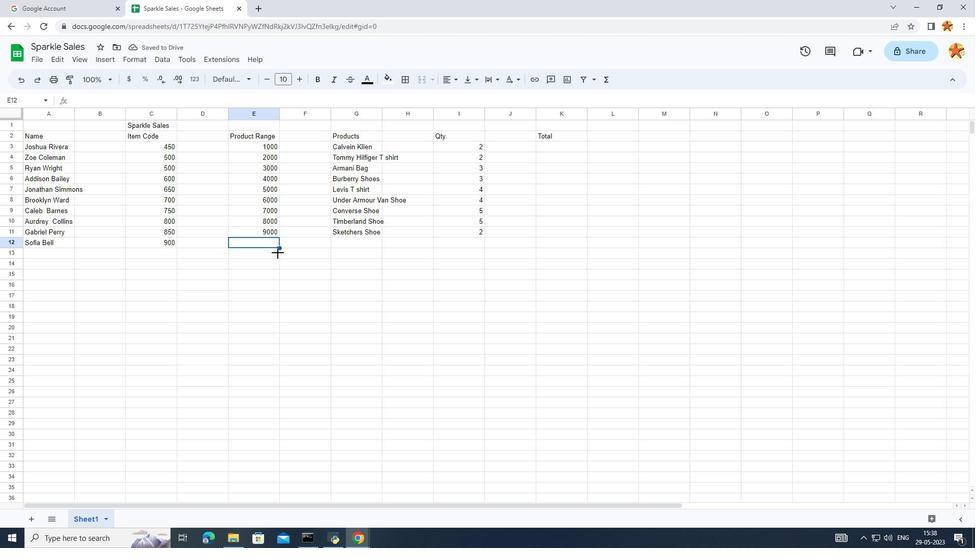 
Action: Mouse pressed left at (268, 295)
Screenshot: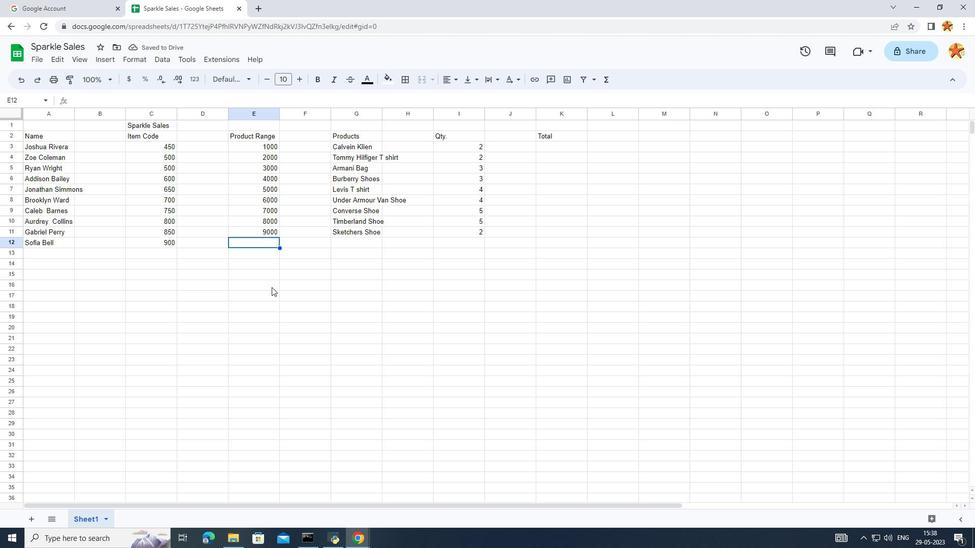 
Action: Mouse moved to (362, 204)
Screenshot: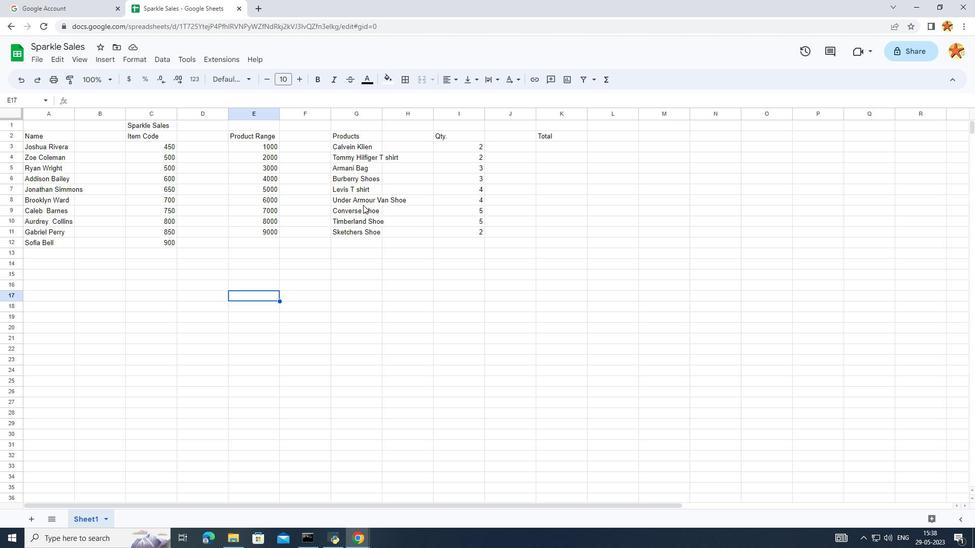 
Action: Mouse pressed left at (362, 204)
Screenshot: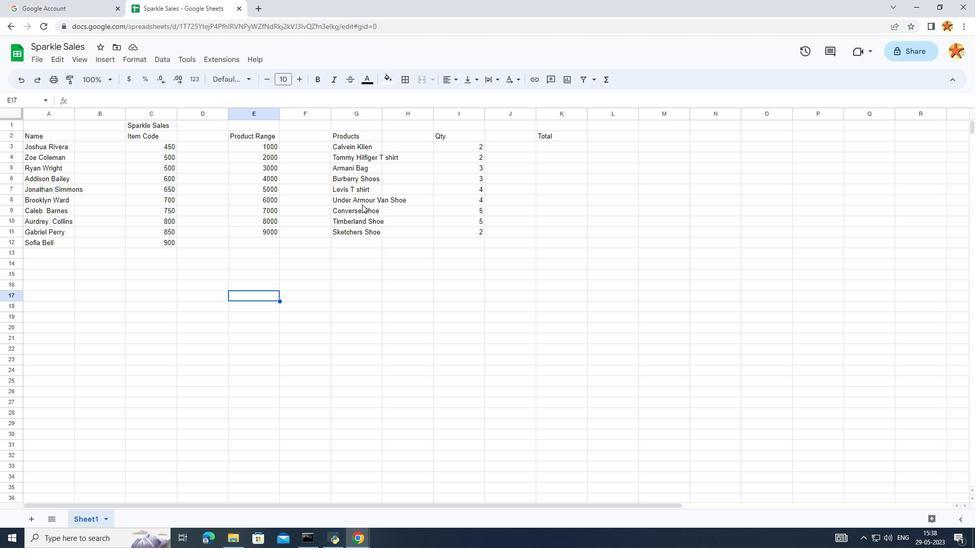 
Action: Mouse moved to (370, 194)
Screenshot: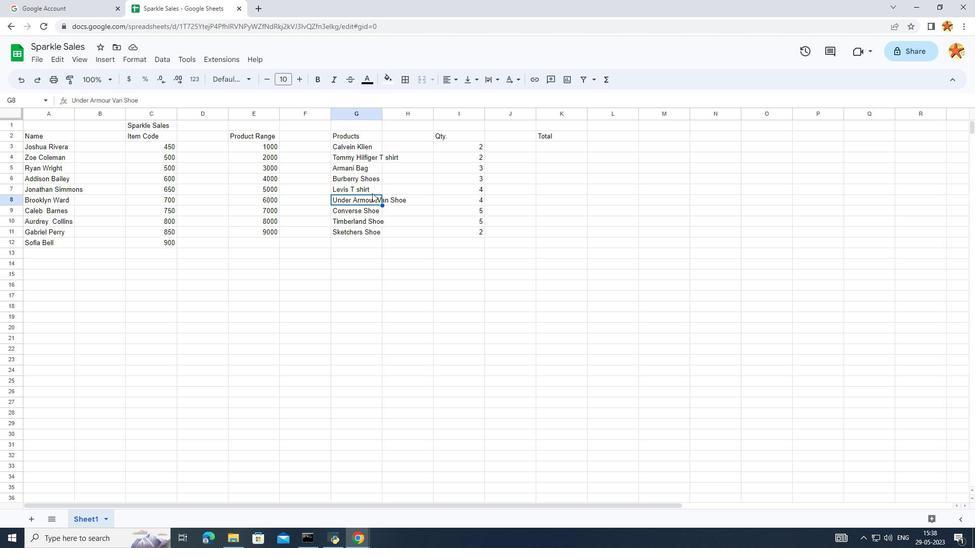 
Action: Mouse pressed left at (370, 194)
Screenshot: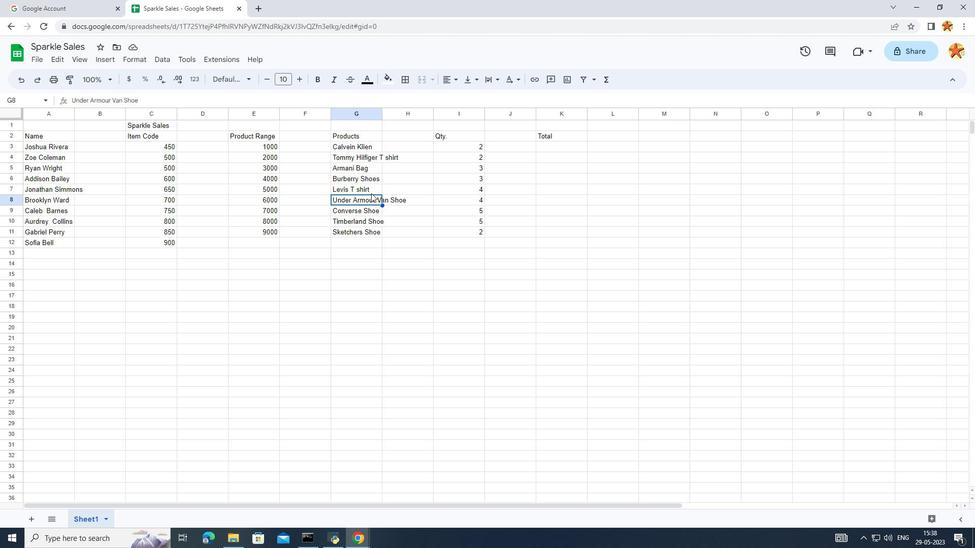 
Action: Mouse pressed left at (370, 194)
Screenshot: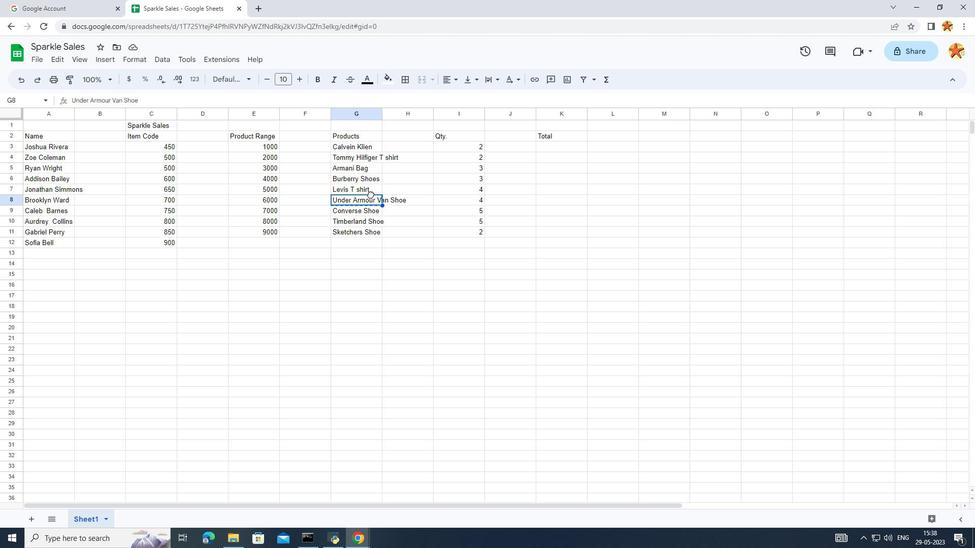 
Action: Mouse moved to (366, 200)
Screenshot: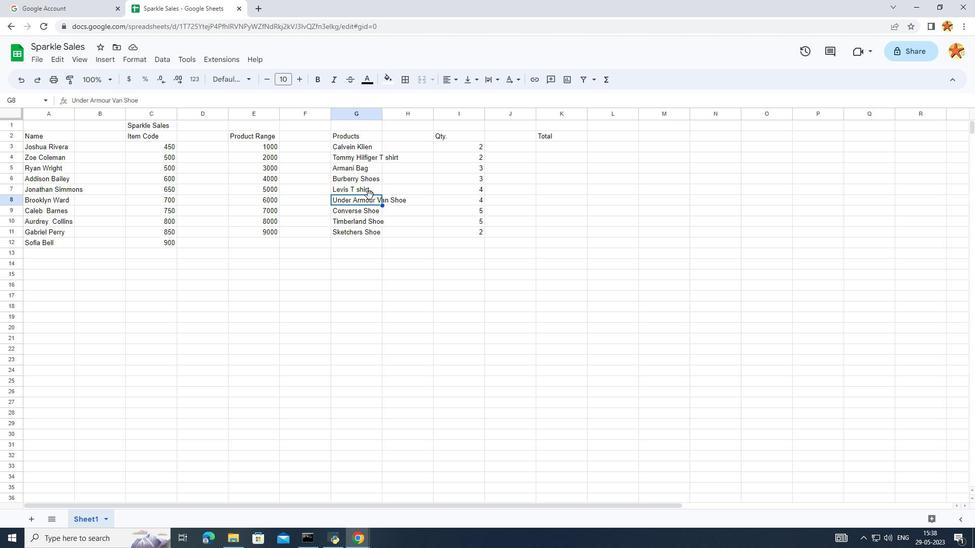 
Action: Mouse pressed left at (366, 200)
Screenshot: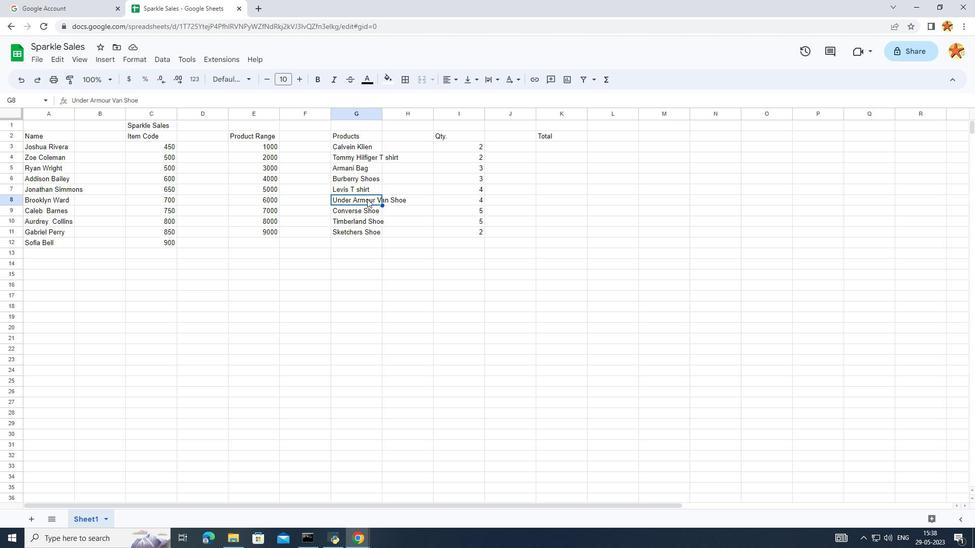 
Action: Mouse pressed left at (366, 200)
Screenshot: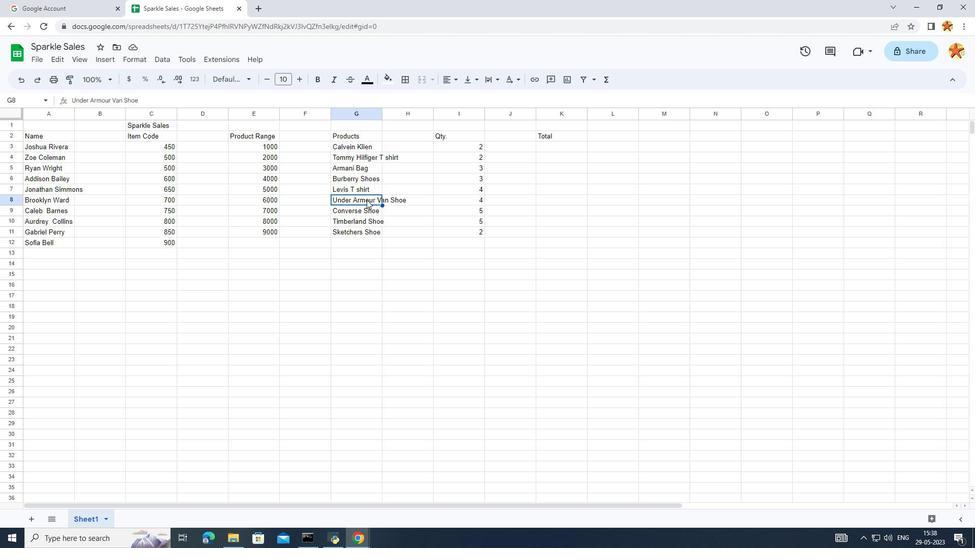 
Action: Mouse pressed left at (366, 200)
Screenshot: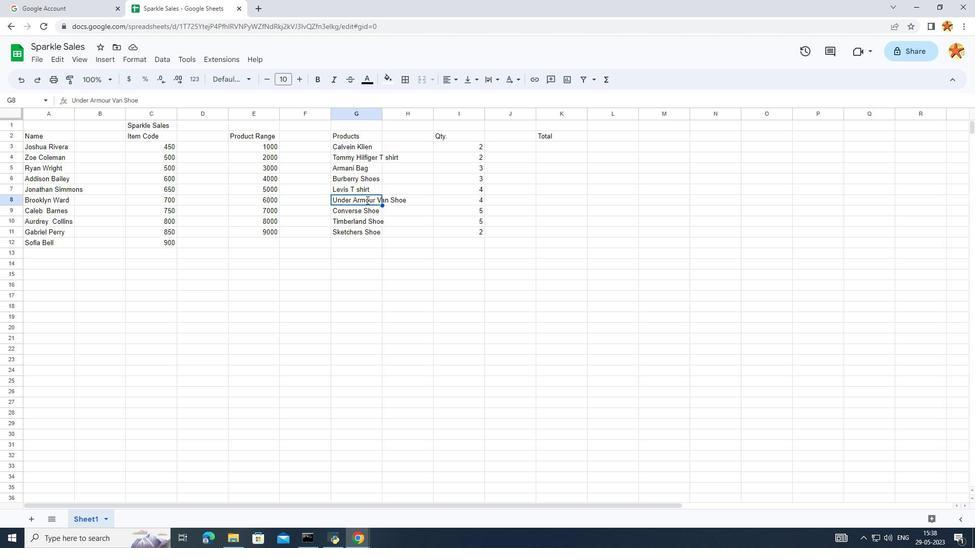 
Action: Mouse moved to (402, 197)
Screenshot: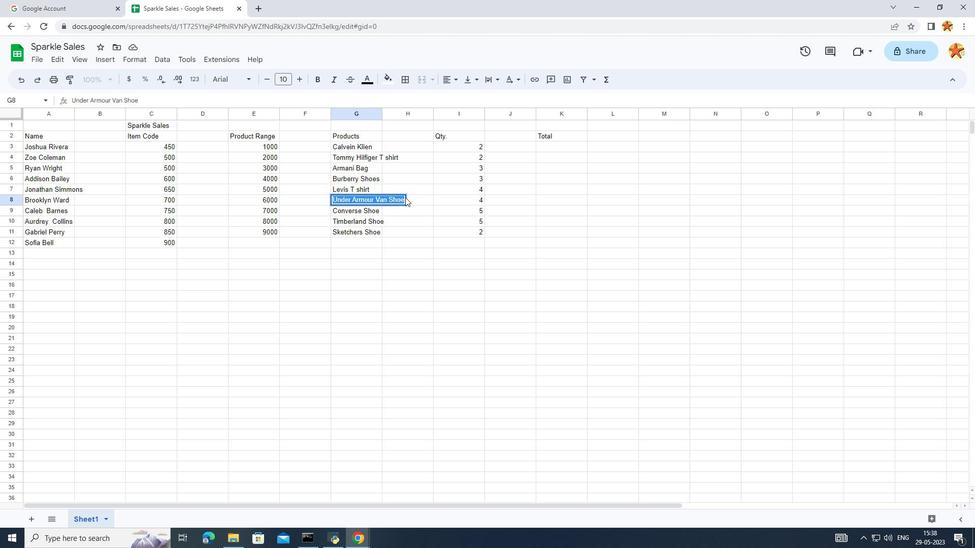 
Action: Mouse pressed left at (402, 197)
Screenshot: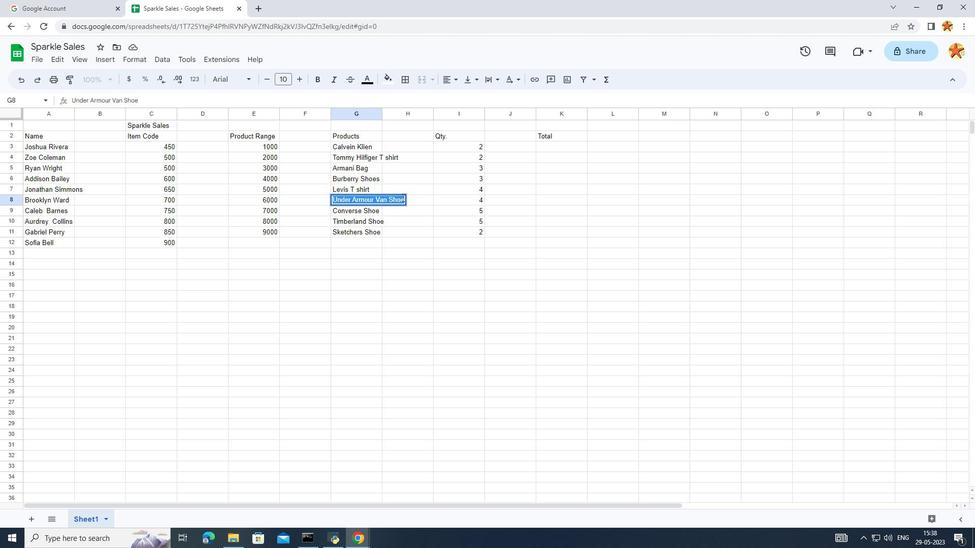 
Action: Mouse moved to (383, 198)
Screenshot: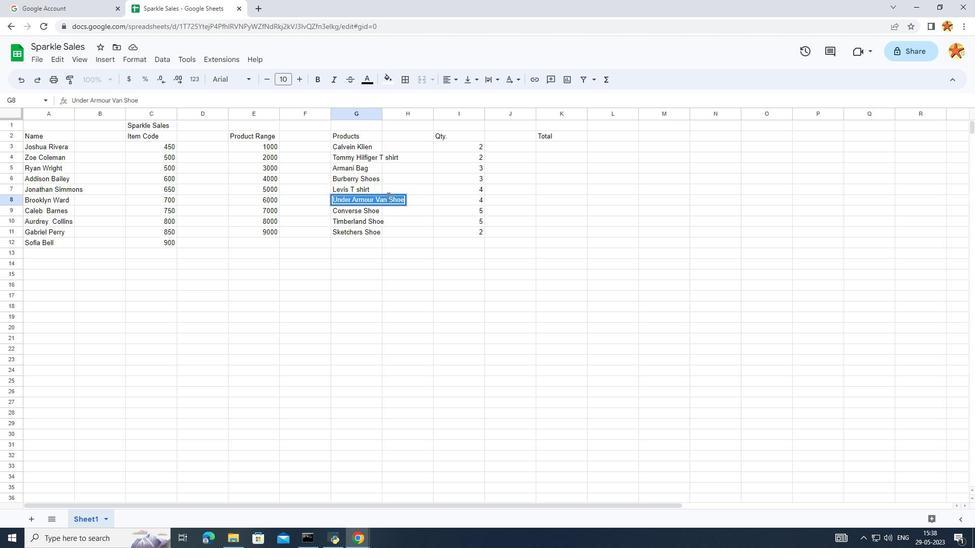 
Action: Mouse pressed left at (383, 198)
Screenshot: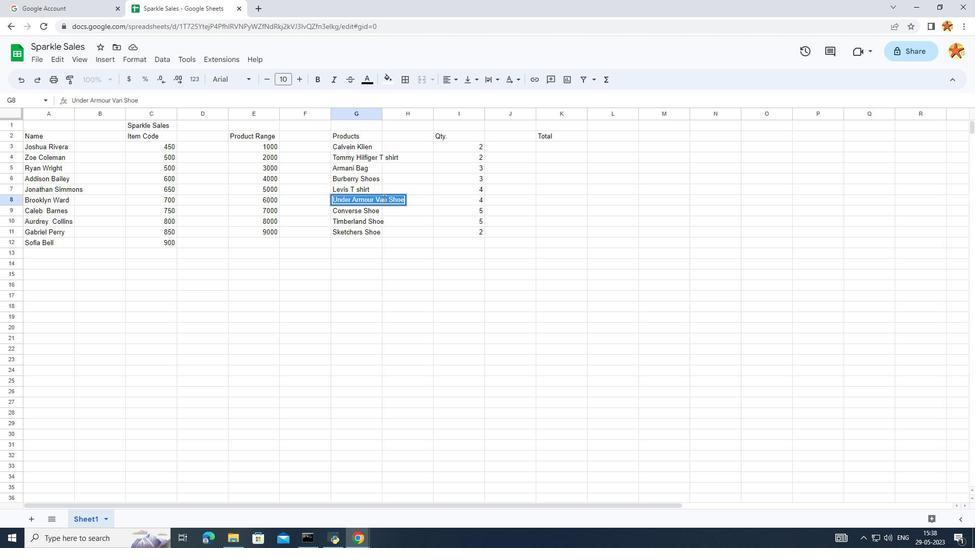 
Action: Mouse moved to (374, 198)
Screenshot: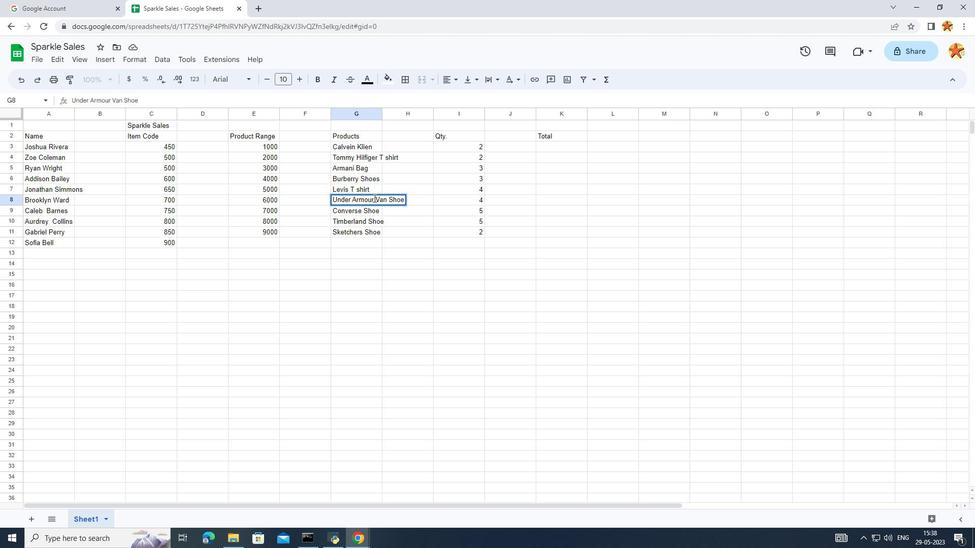 
Action: Mouse pressed left at (374, 198)
Screenshot: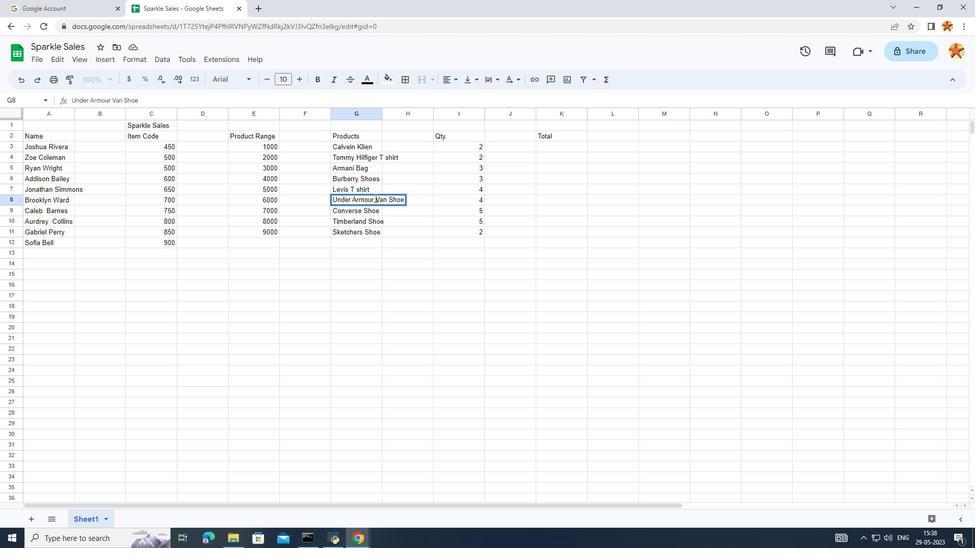 
Action: Mouse moved to (405, 193)
Screenshot: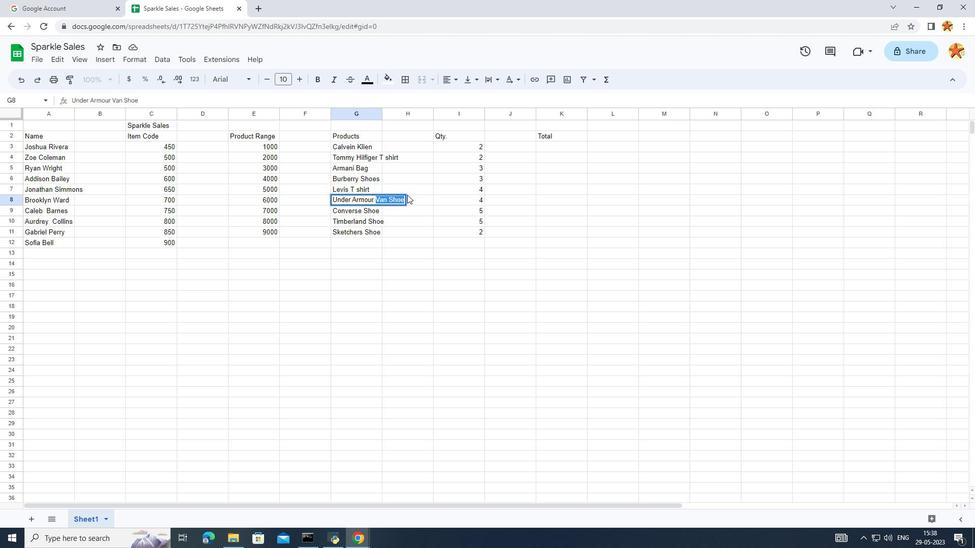 
Action: Key pressed <Key.backspace>
Screenshot: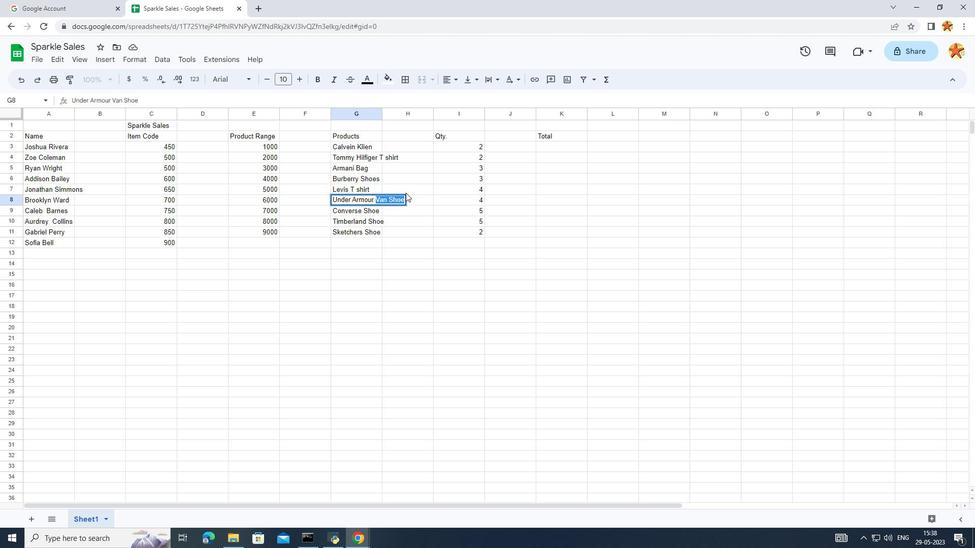 
Action: Mouse scrolled (405, 193) with delta (0, 0)
Screenshot: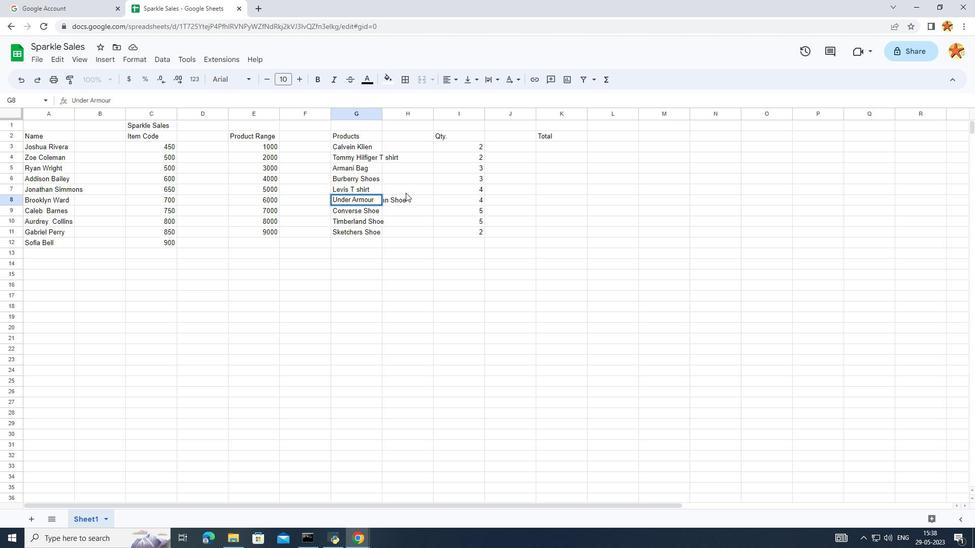 
Action: Mouse moved to (405, 252)
Screenshot: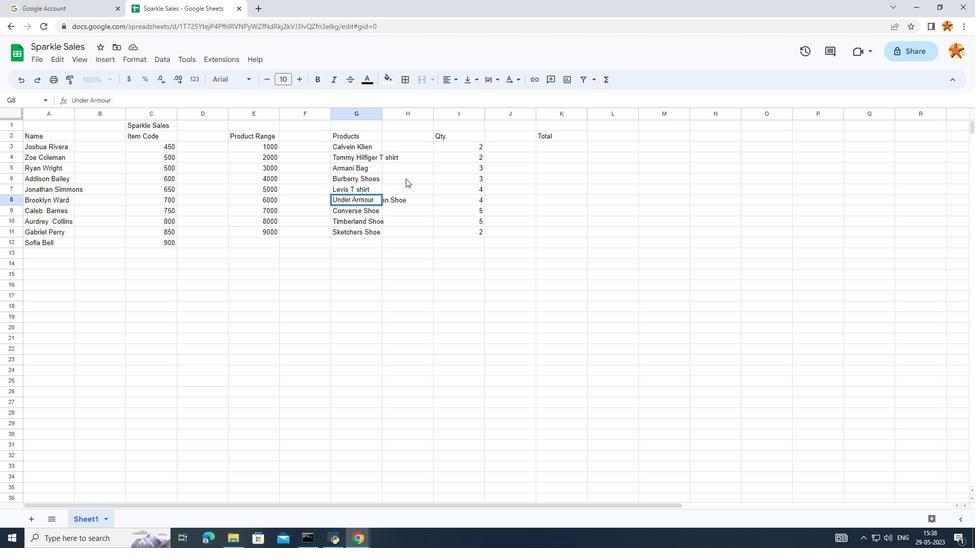 
Action: Mouse pressed left at (405, 252)
Screenshot: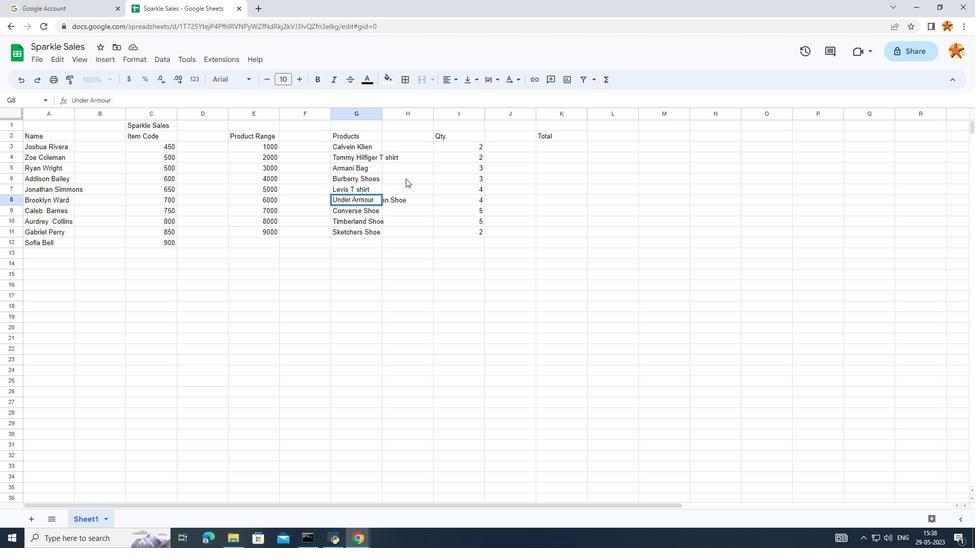 
Action: Mouse moved to (344, 236)
Screenshot: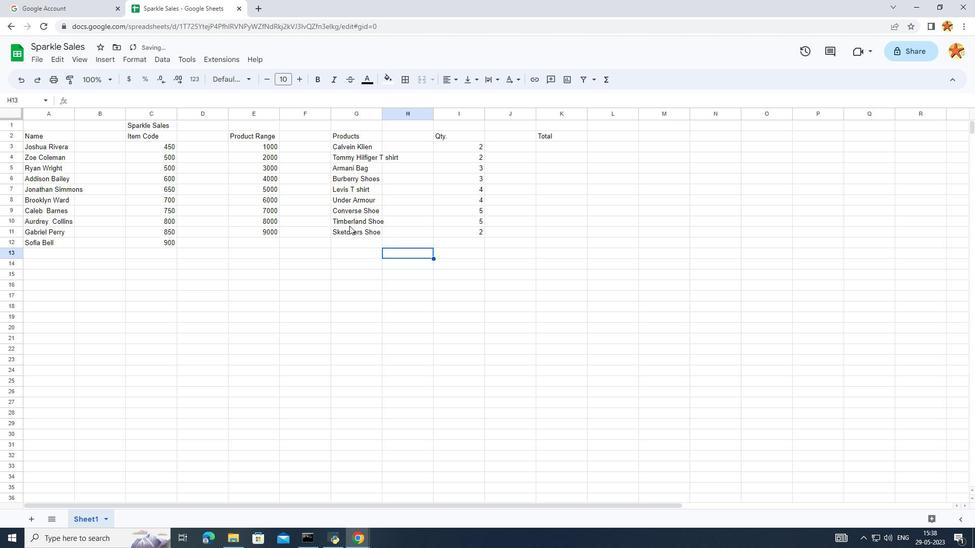 
Action: Mouse pressed left at (344, 236)
Screenshot: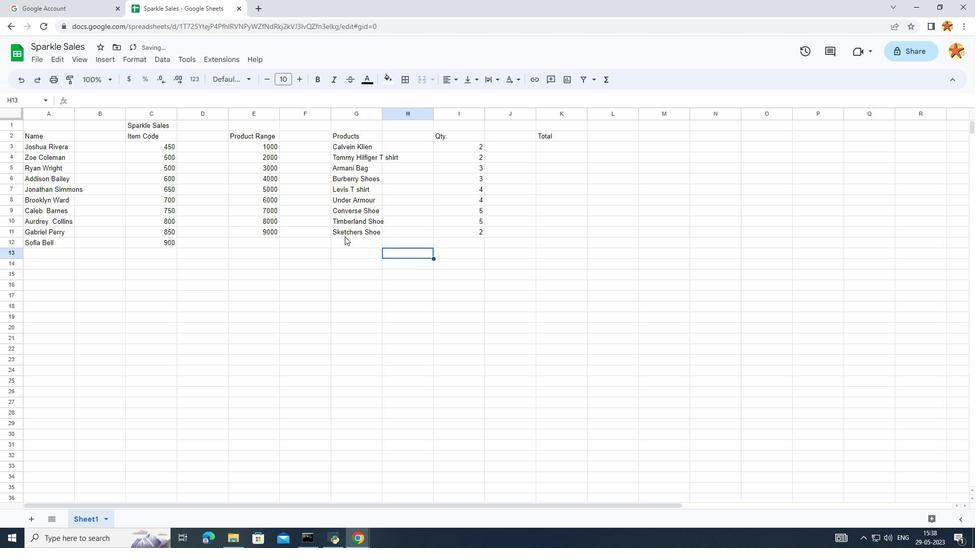 
Action: Mouse pressed left at (344, 236)
Screenshot: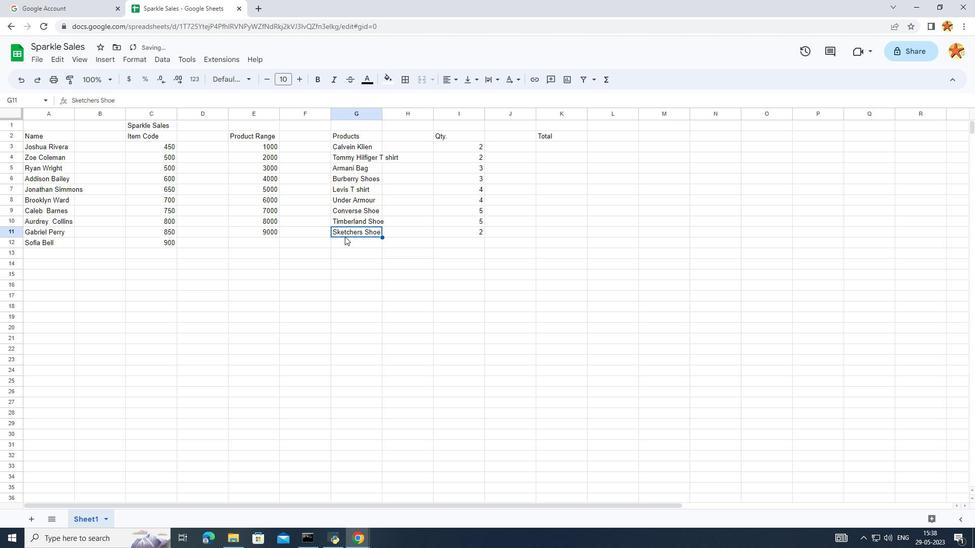
Action: Mouse moved to (339, 245)
Screenshot: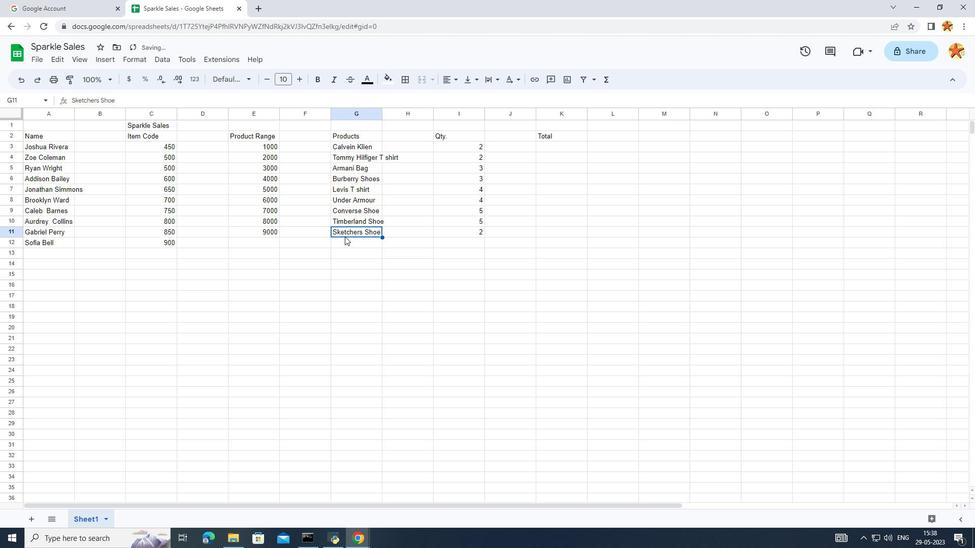 
Action: Mouse pressed left at (339, 245)
Screenshot: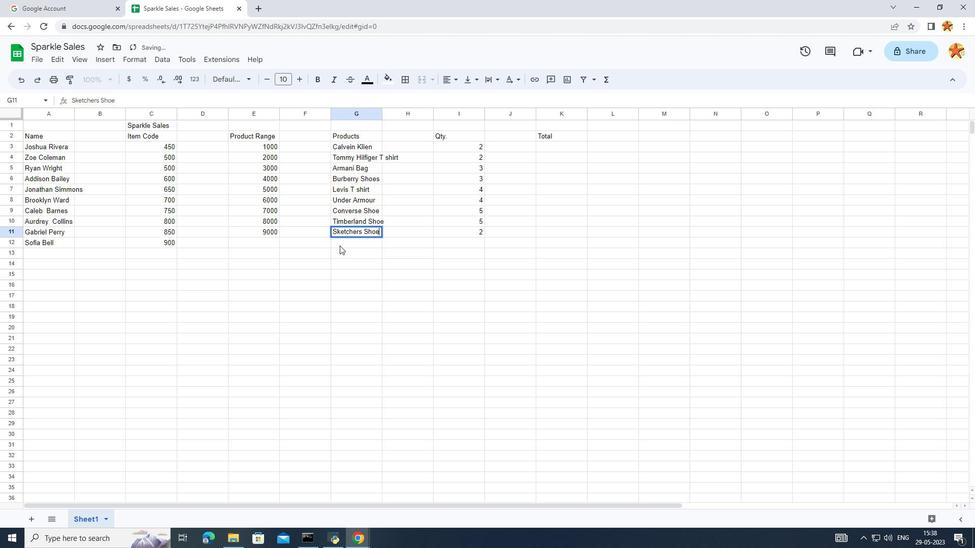 
Action: Mouse pressed left at (339, 245)
Screenshot: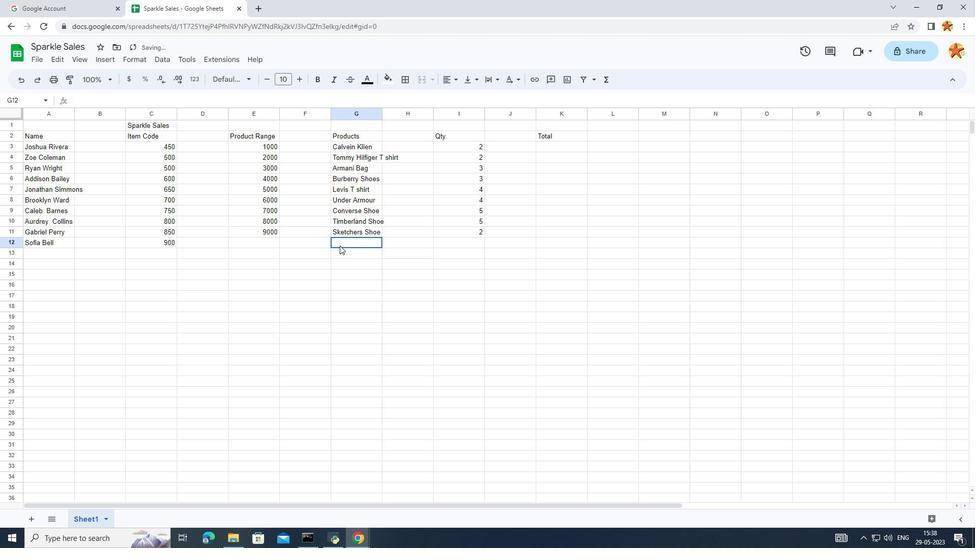 
Action: Key pressed <Key.caps_lock>V<Key.caps_lock>ans<Key.space><Key.caps_lock>S<Key.caps_lock>hoe
Screenshot: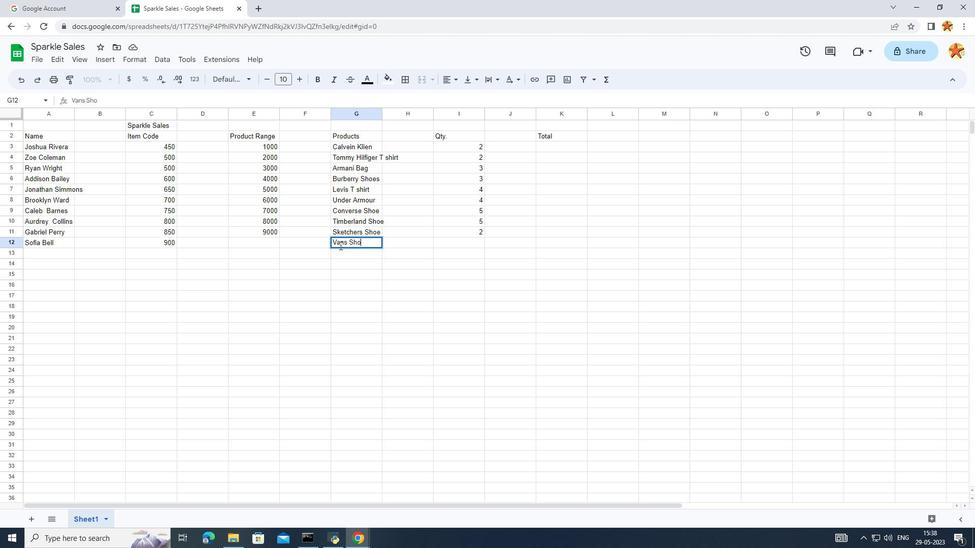 
Action: Mouse moved to (290, 354)
Screenshot: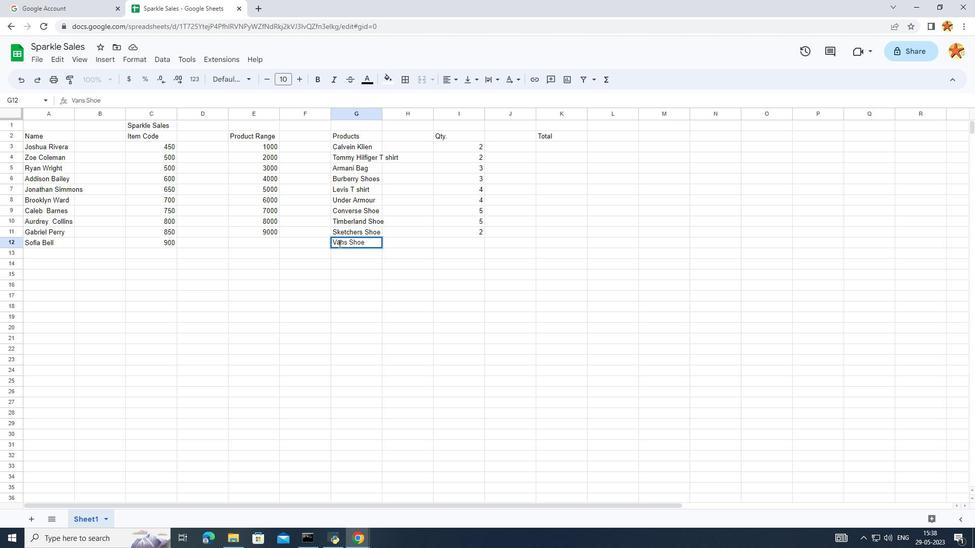 
Action: Mouse pressed left at (290, 354)
Screenshot: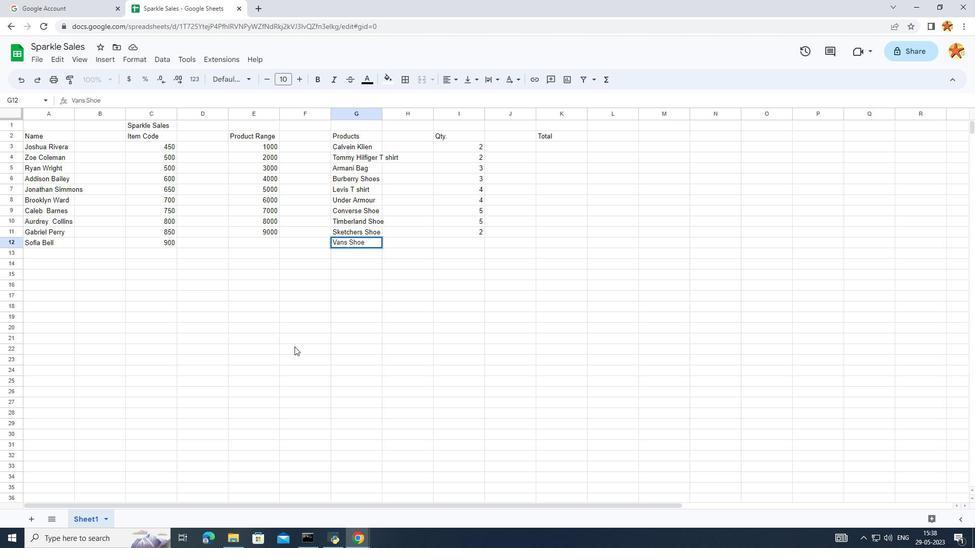 
Action: Mouse moved to (268, 242)
Screenshot: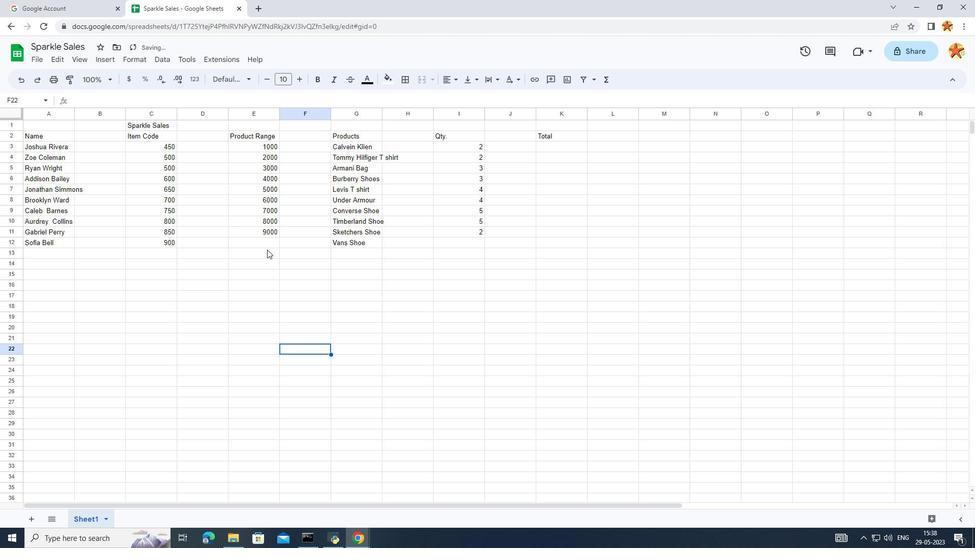 
Action: Mouse pressed left at (268, 242)
Screenshot: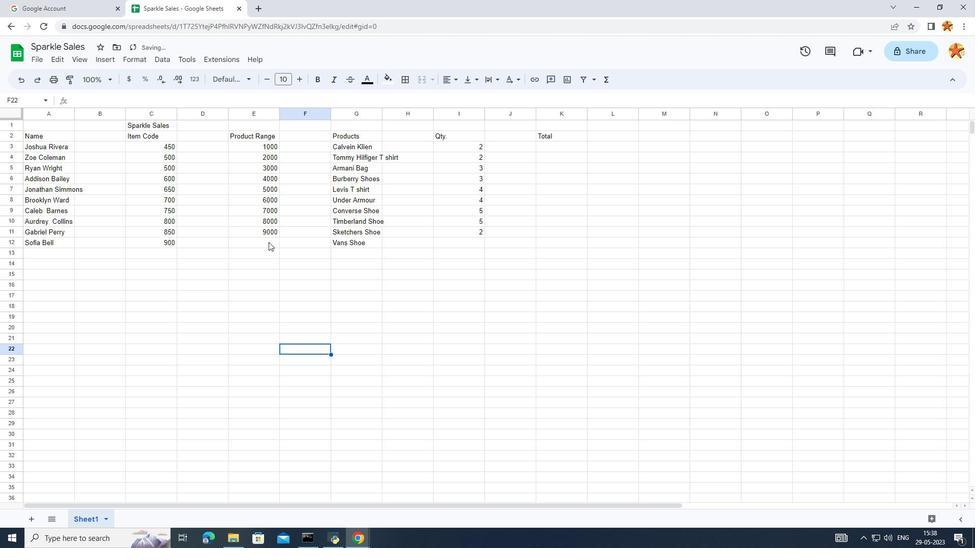 
Action: Mouse pressed left at (268, 242)
Screenshot: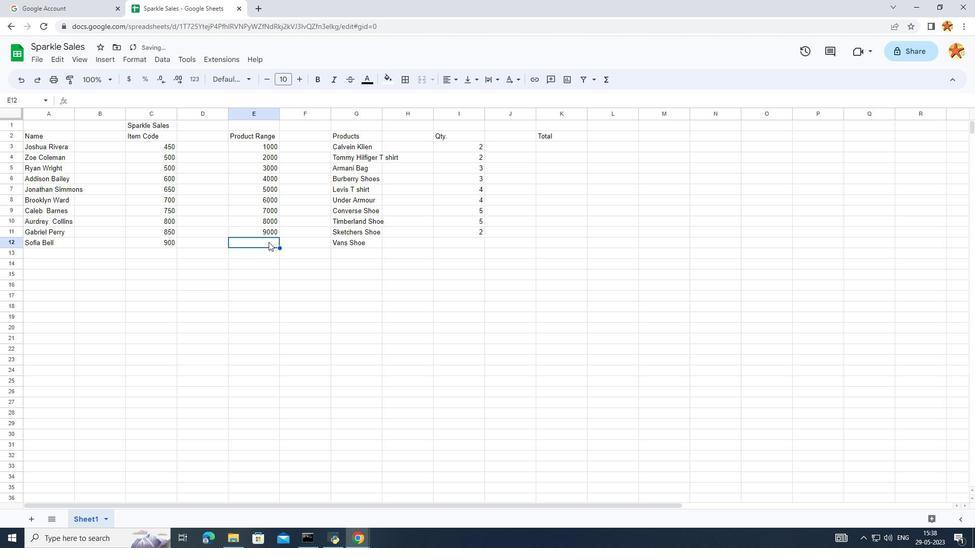 
Action: Key pressed 10000
Screenshot: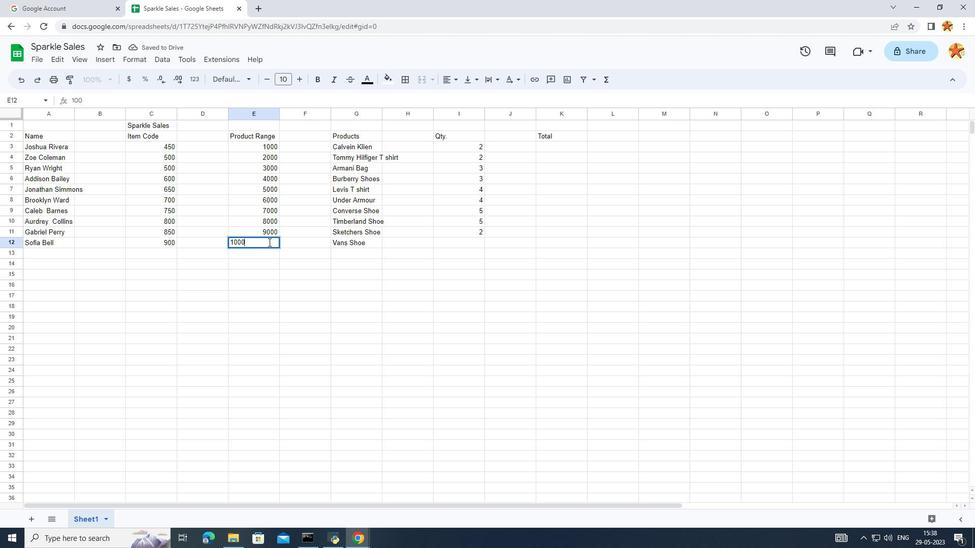 
Action: Mouse moved to (418, 343)
Screenshot: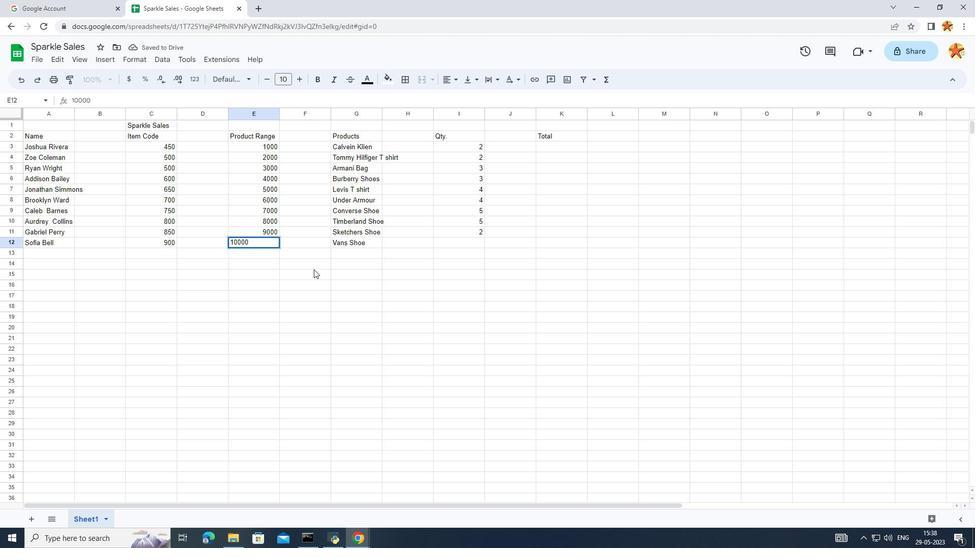 
Action: Mouse pressed left at (418, 343)
Screenshot: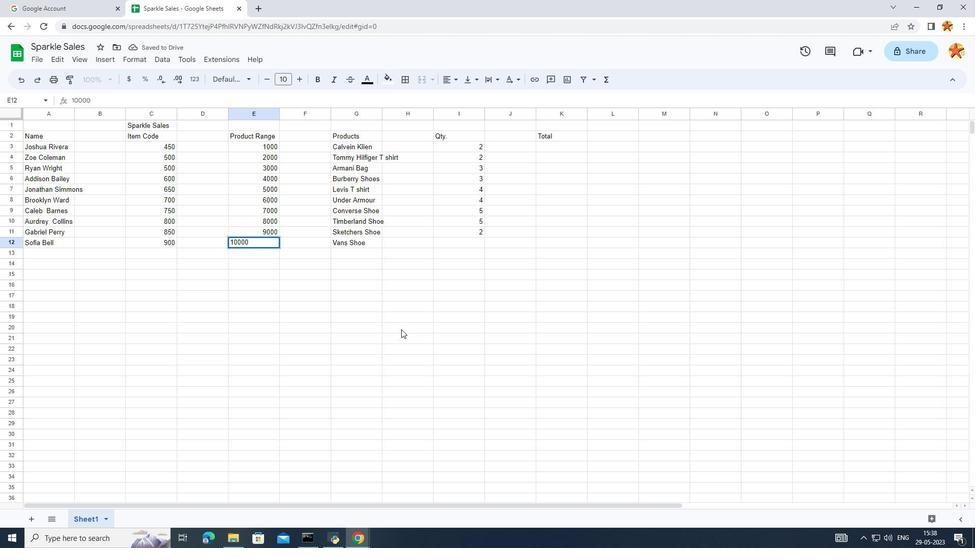 
Action: Mouse moved to (467, 236)
Screenshot: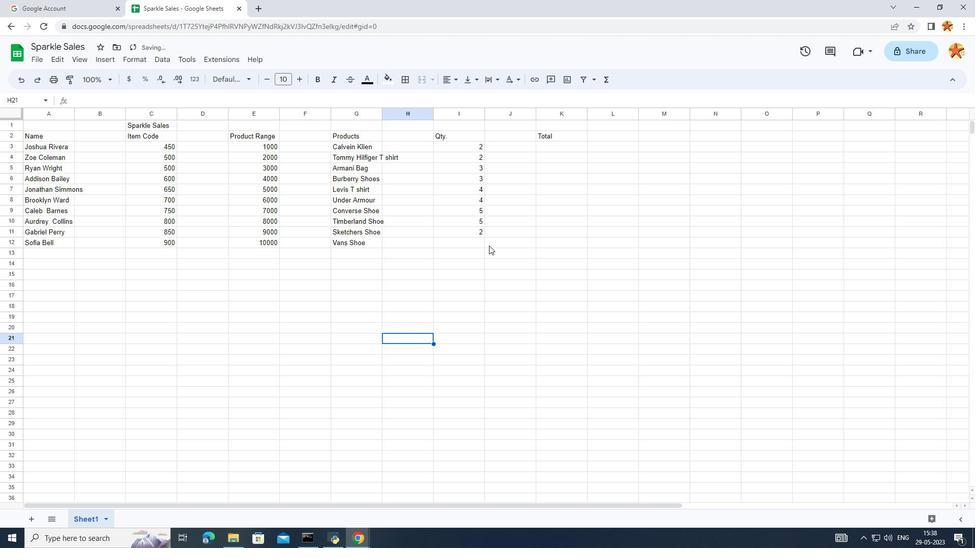 
Action: Mouse pressed left at (467, 236)
Screenshot: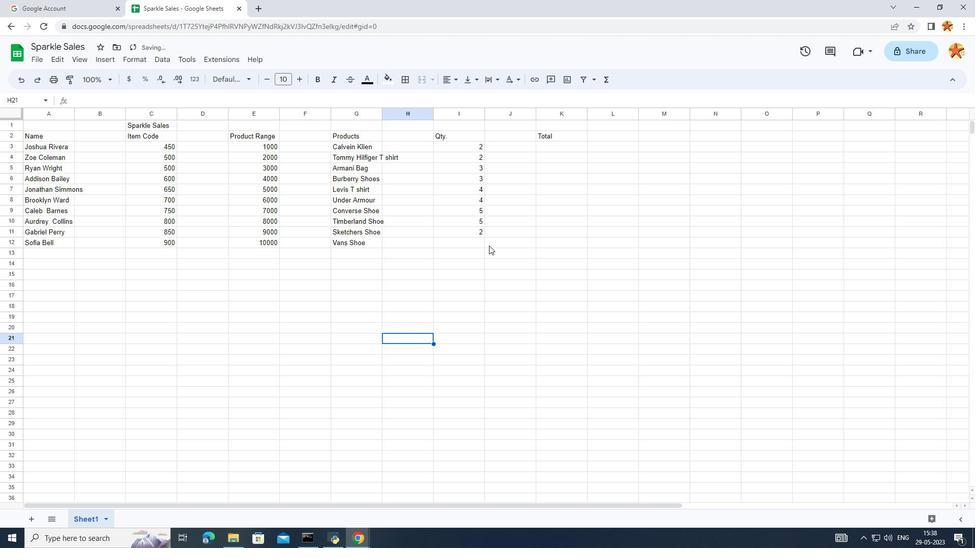 
Action: Mouse moved to (467, 236)
Screenshot: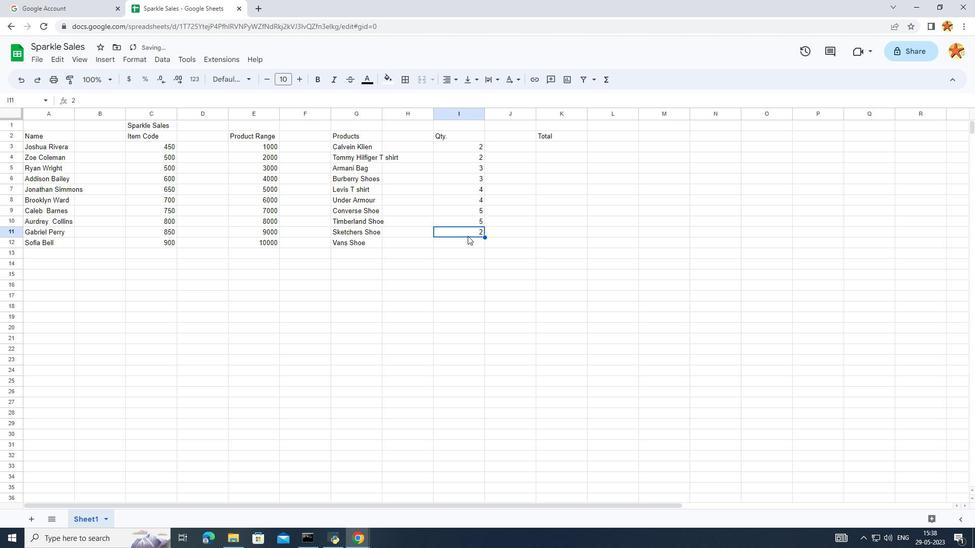 
Action: Mouse pressed left at (467, 236)
Screenshot: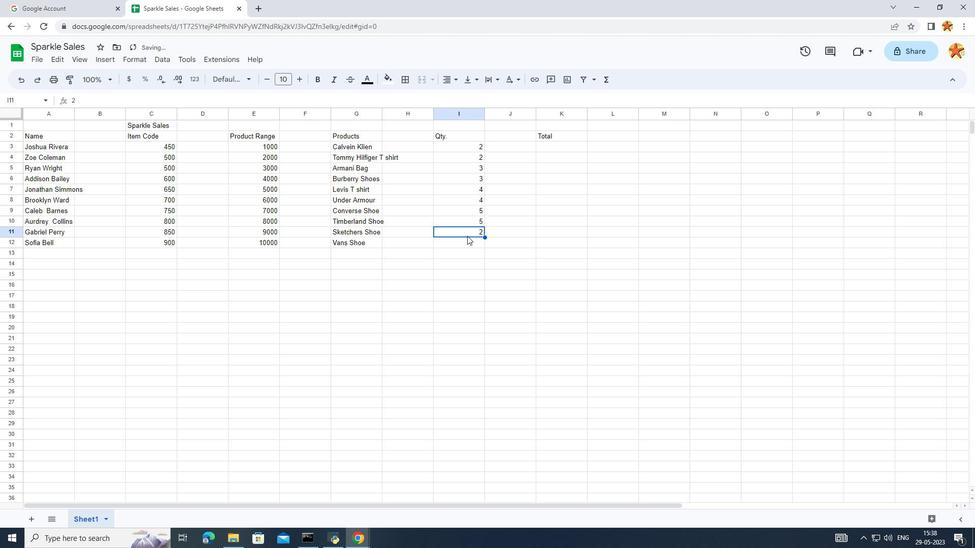 
Action: Mouse moved to (466, 242)
Screenshot: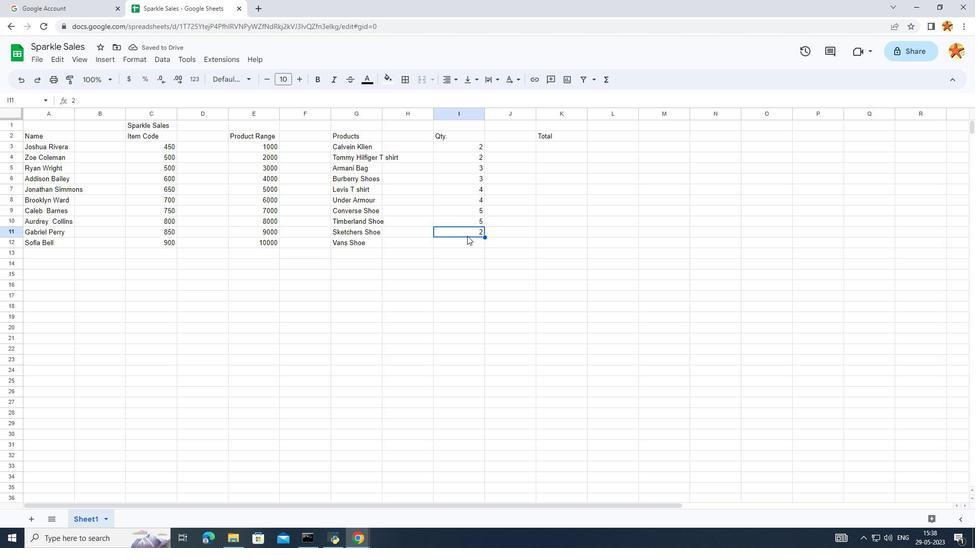 
Action: Mouse pressed left at (466, 242)
Screenshot: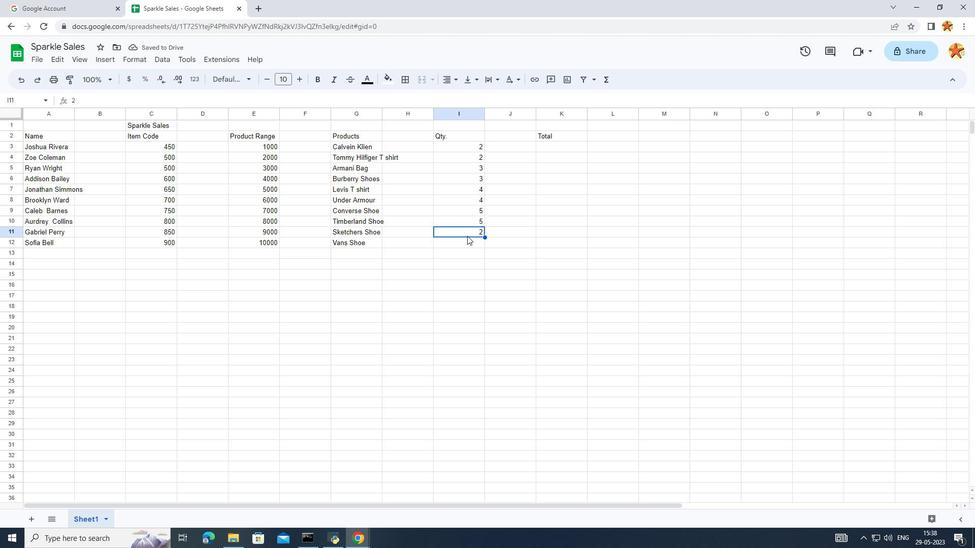 
Action: Key pressed 3
Screenshot: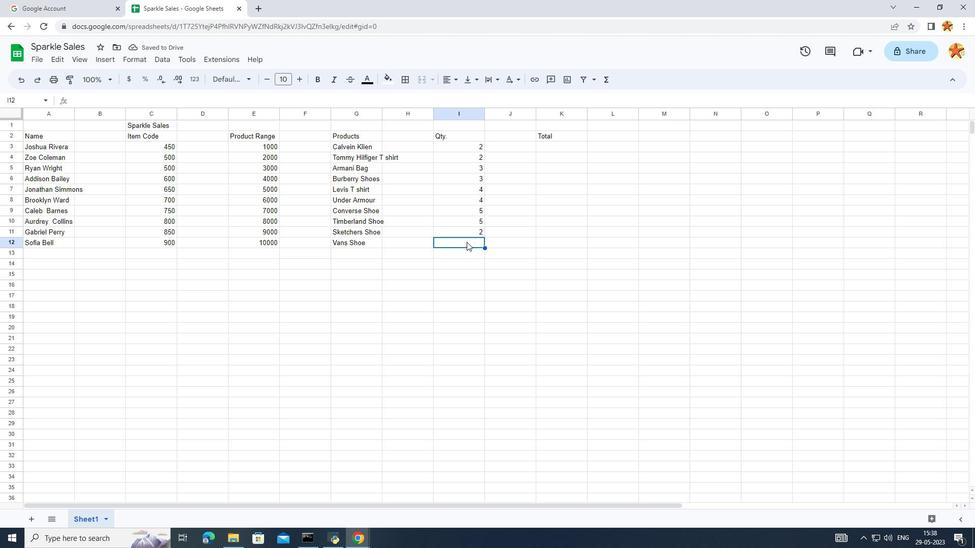 
Action: Mouse moved to (573, 214)
Screenshot: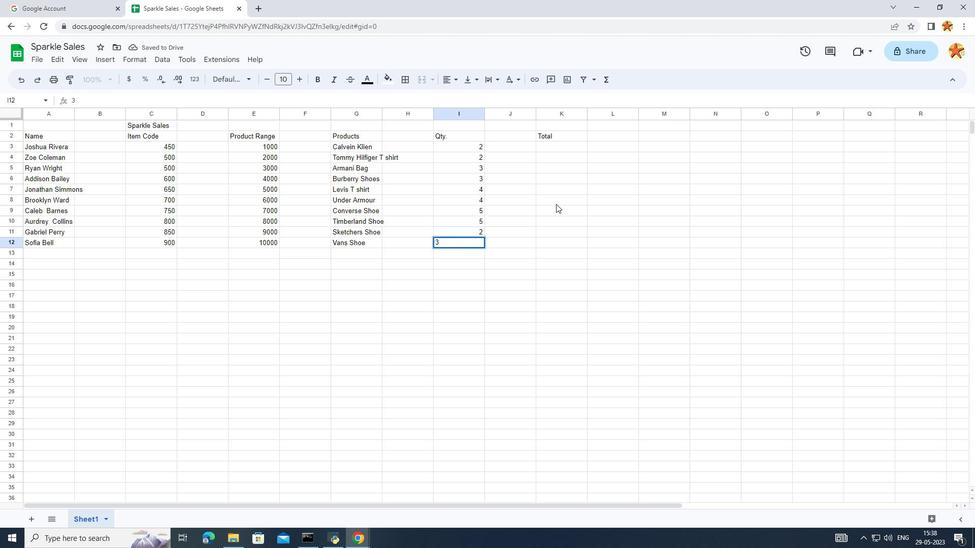 
Action: Mouse pressed left at (573, 214)
Screenshot: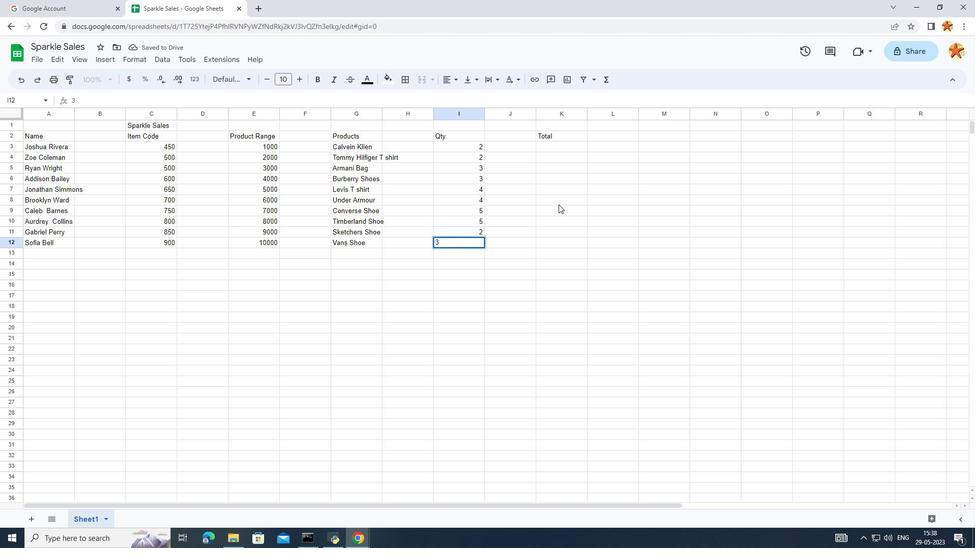 
Action: Mouse moved to (548, 140)
Screenshot: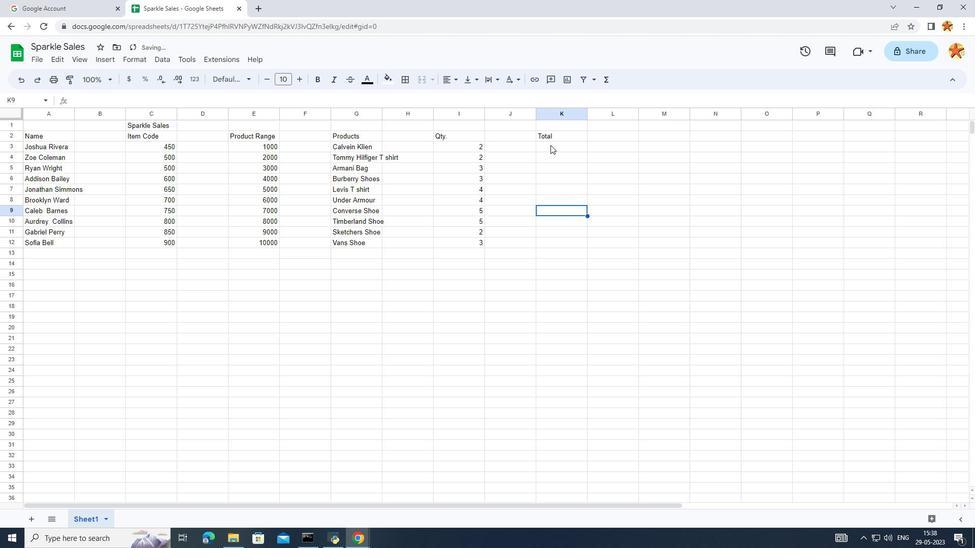 
Action: Mouse pressed left at (548, 140)
Screenshot: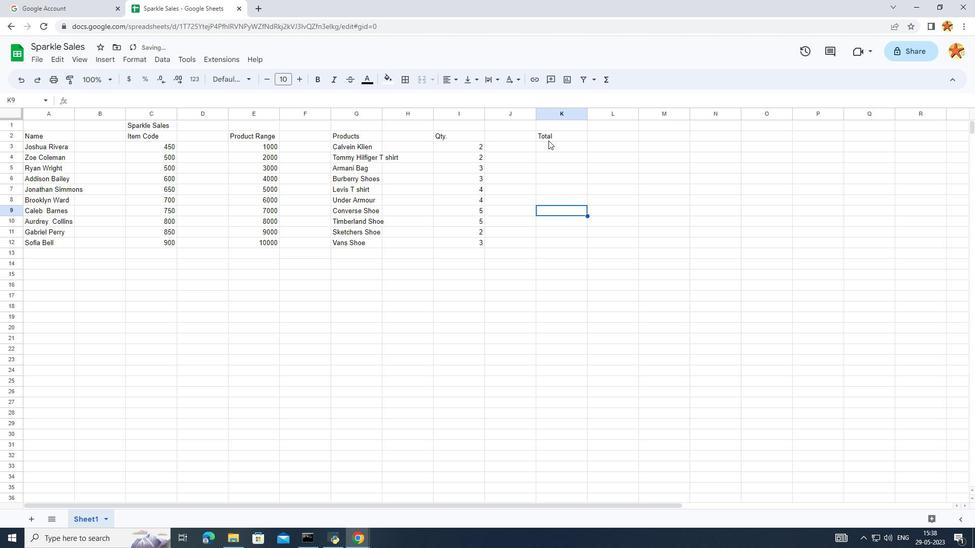 
Action: Mouse moved to (505, 174)
Screenshot: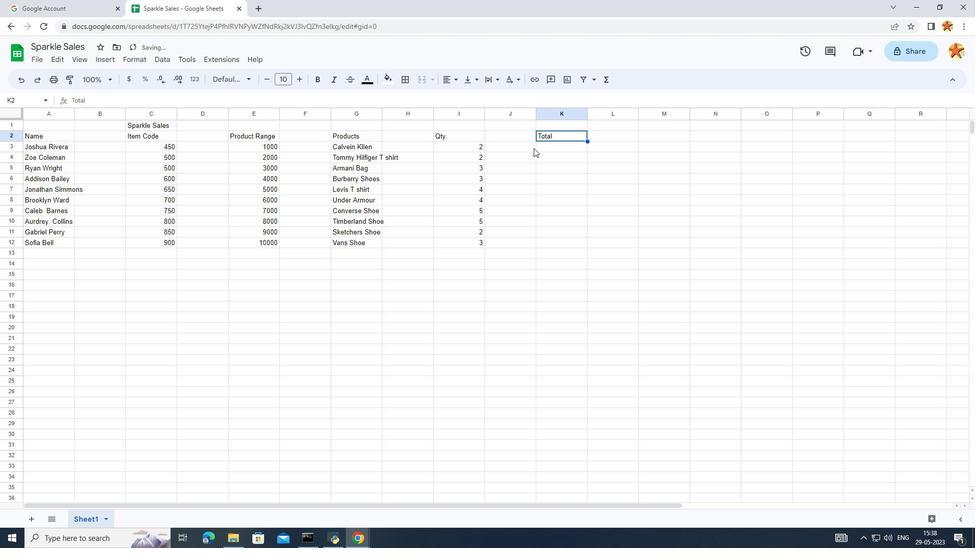 
Action: Mouse pressed left at (505, 174)
Screenshot: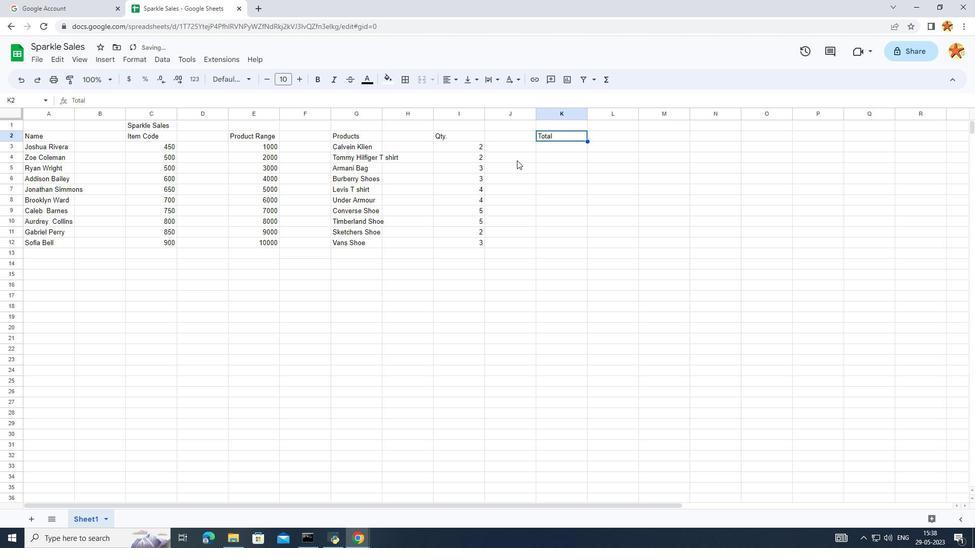 
Action: Mouse moved to (273, 145)
Screenshot: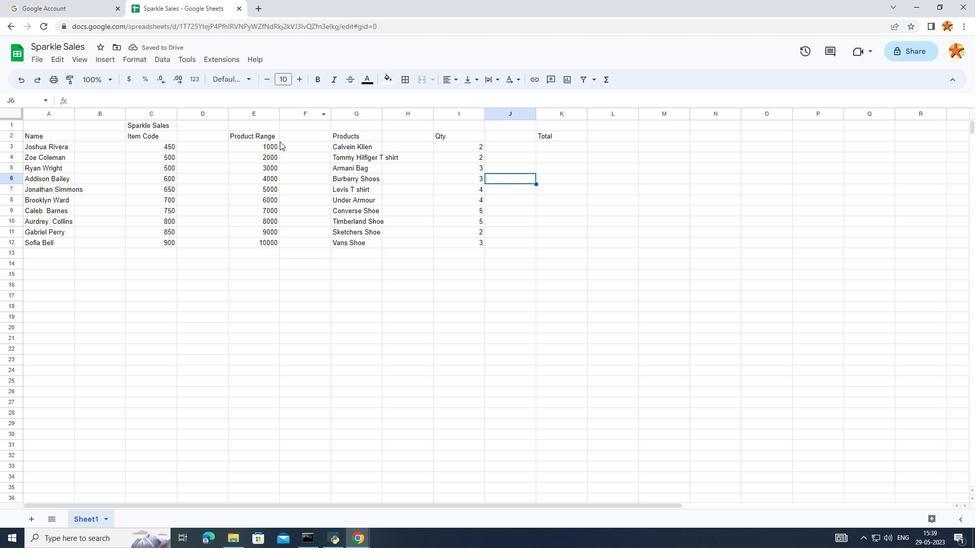 
Action: Mouse pressed left at (273, 145)
Screenshot: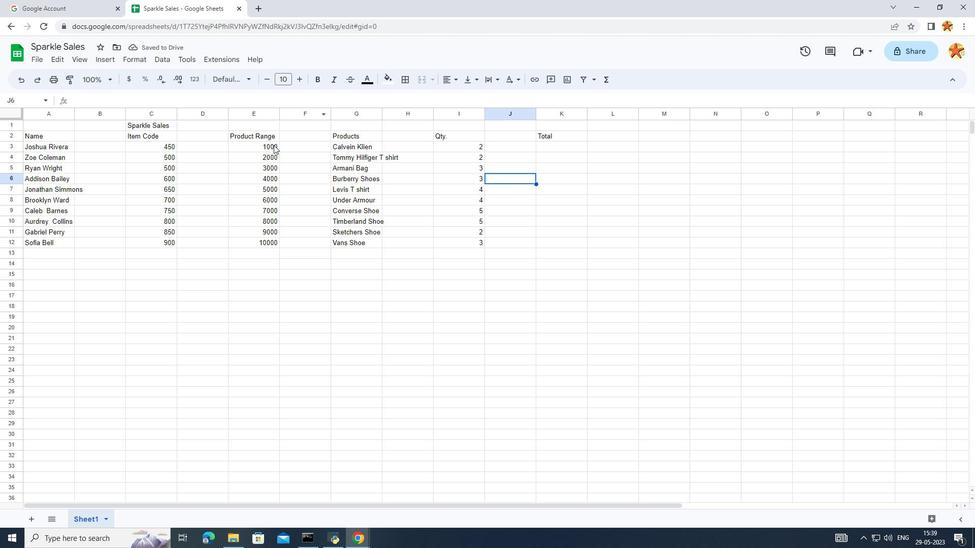 
Action: Mouse moved to (577, 175)
Screenshot: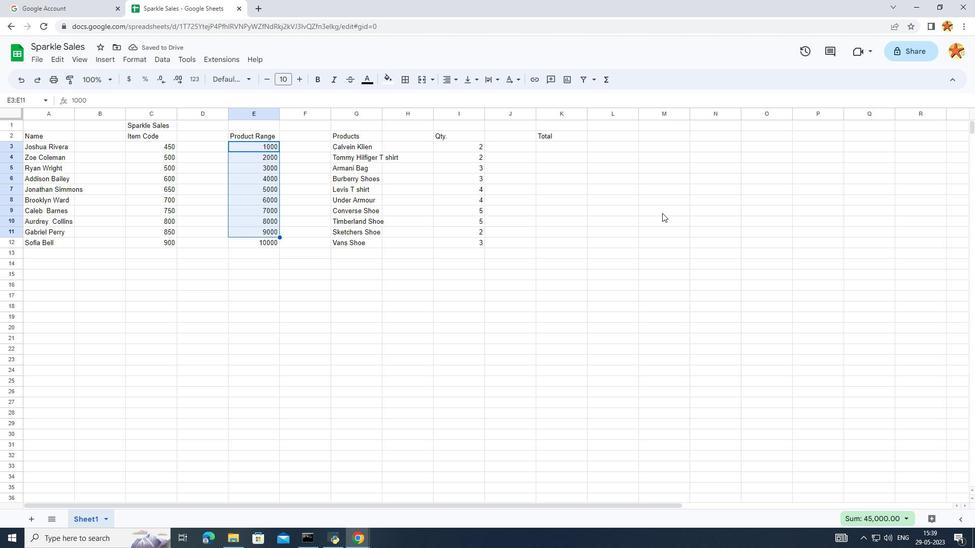 
Action: Mouse pressed left at (577, 175)
Screenshot: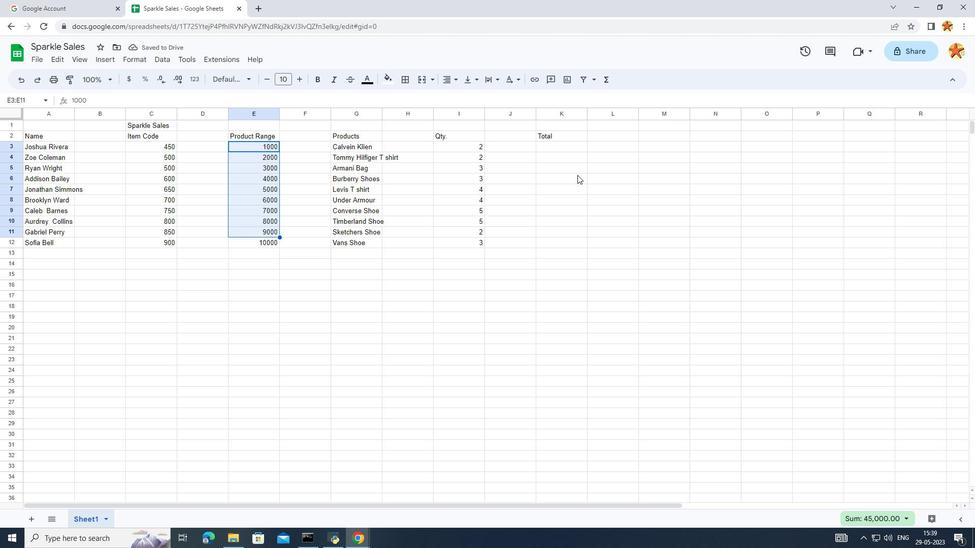 
Action: Mouse moved to (564, 153)
Screenshot: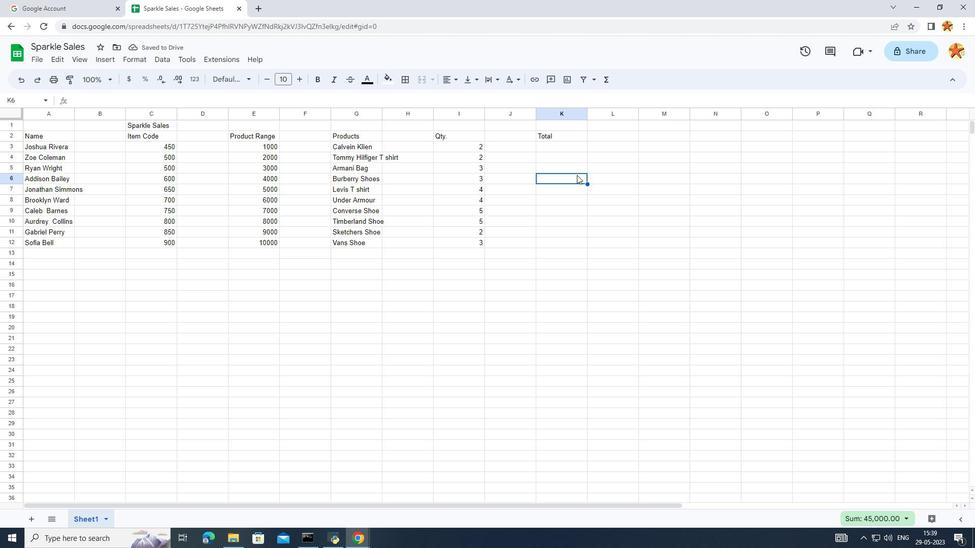 
Action: Mouse pressed left at (564, 153)
Screenshot: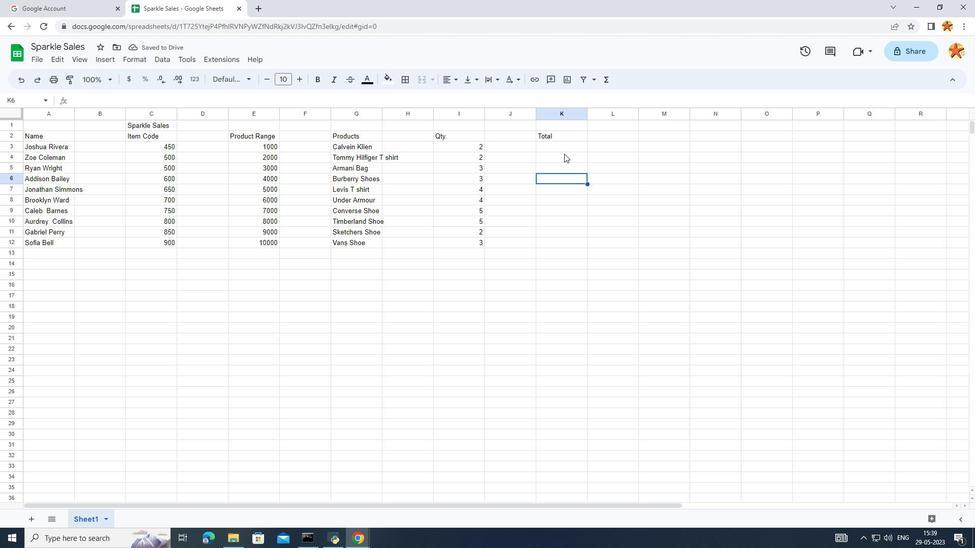 
Action: Mouse moved to (558, 162)
Screenshot: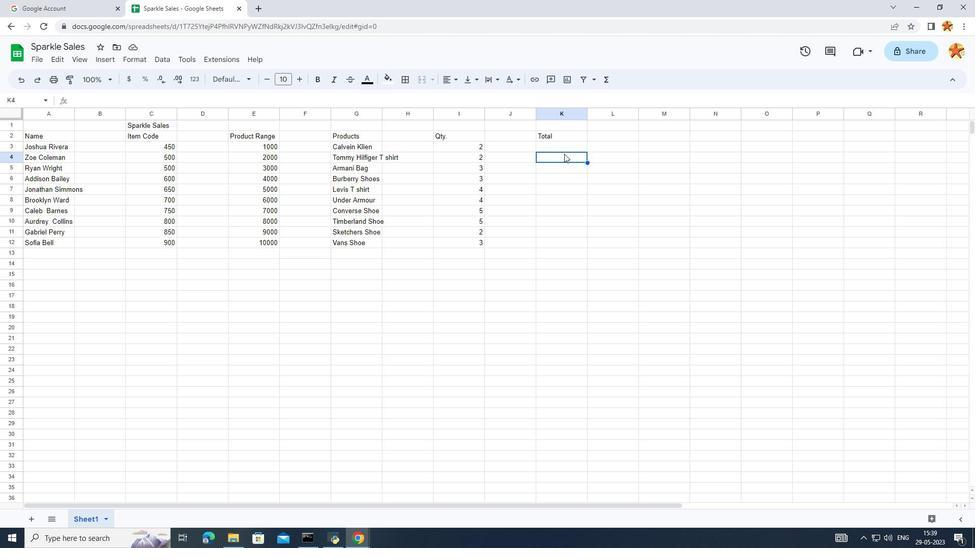 
Action: Key pressed =sum<Key.shift_r>(
Screenshot: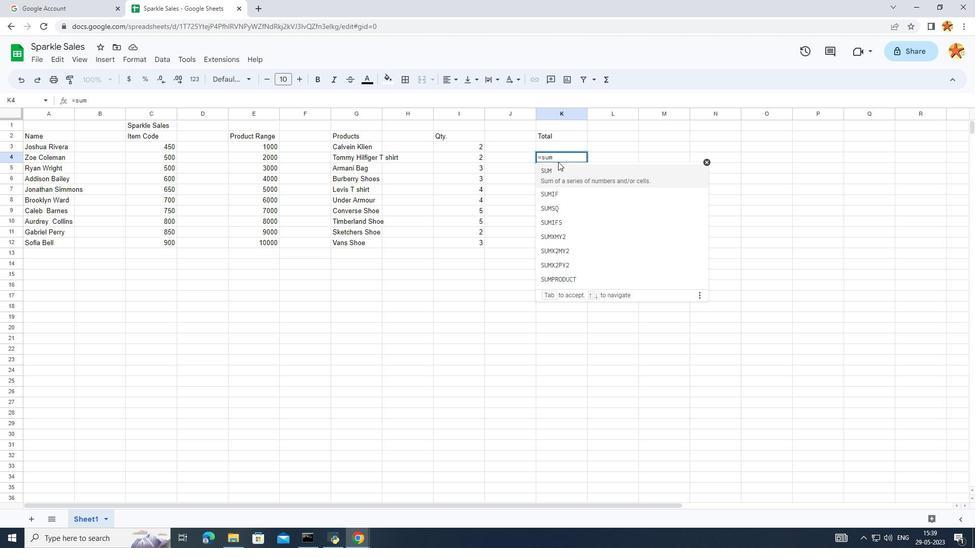 
Action: Mouse moved to (275, 147)
Screenshot: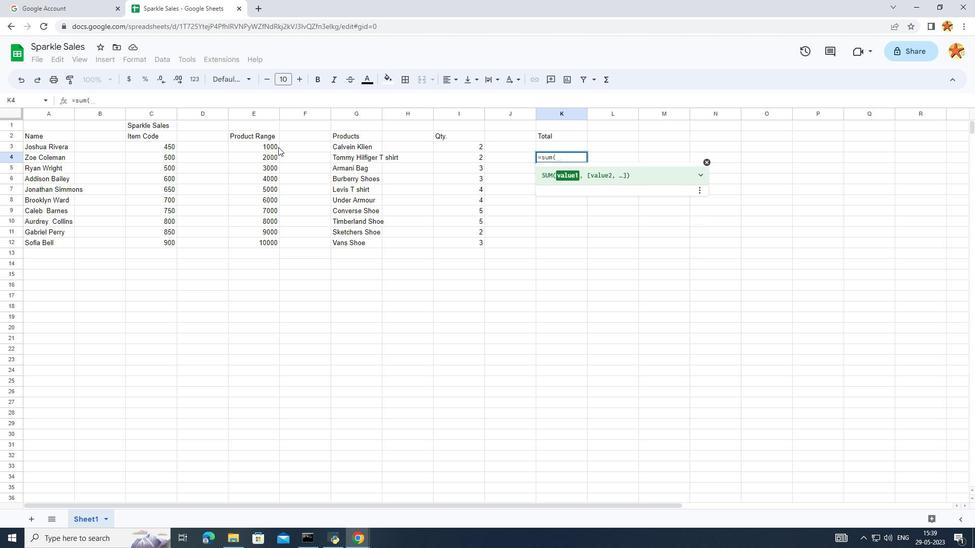 
Action: Mouse pressed left at (275, 147)
Screenshot: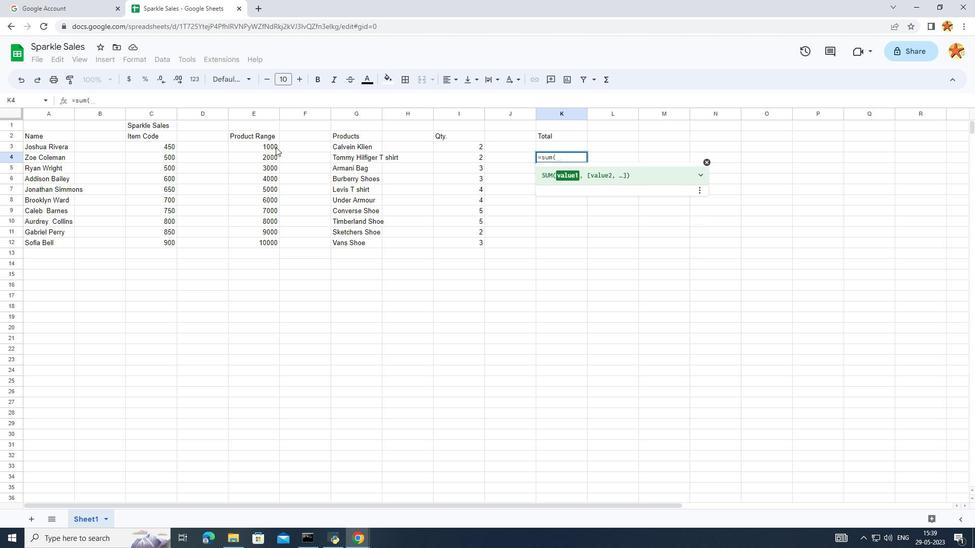 
Action: Mouse moved to (559, 204)
Screenshot: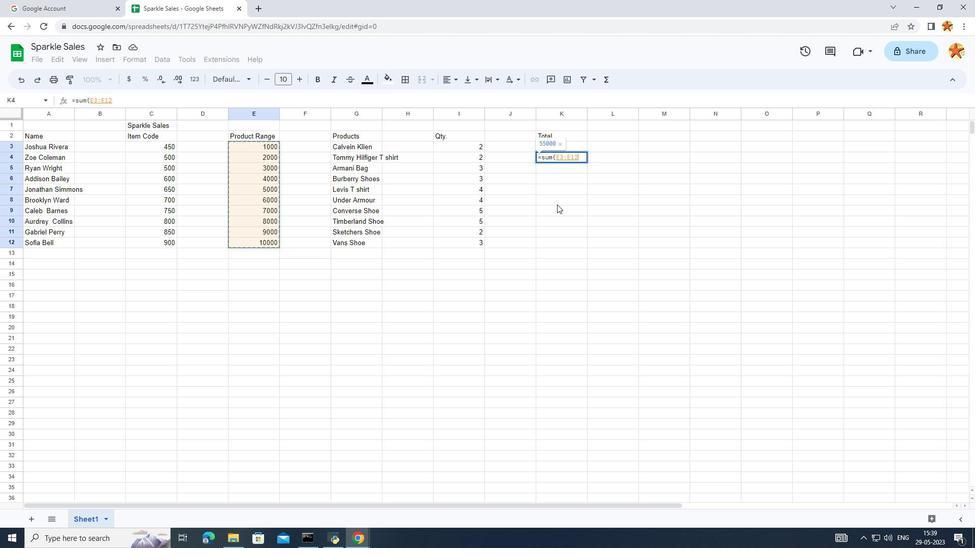 
Action: Key pressed <Key.shift_r><Key.shift_r><Key.shift_r><Key.shift_r><Key.shift_r><Key.shift_r><Key.shift_r><Key.shift_r><Key.shift_r><Key.shift_r><Key.shift_r><Key.shift_r><Key.shift_r><Key.shift_r><Key.shift_r><Key.shift_r><Key.shift_r><Key.shift_r><Key.shift_r><Key.shift_r><Key.shift_r><Key.shift_r>)<Key.enter>
Screenshot: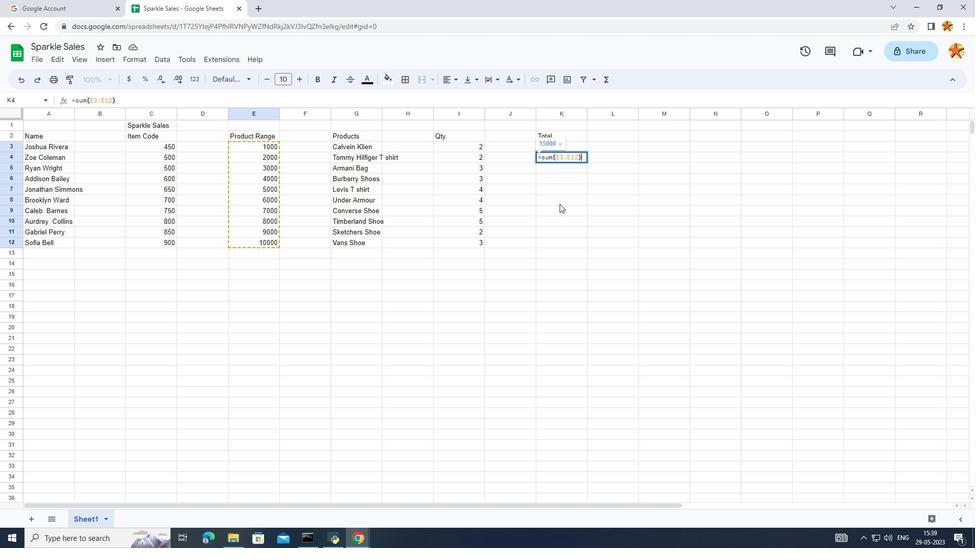 
Action: Mouse moved to (553, 274)
Screenshot: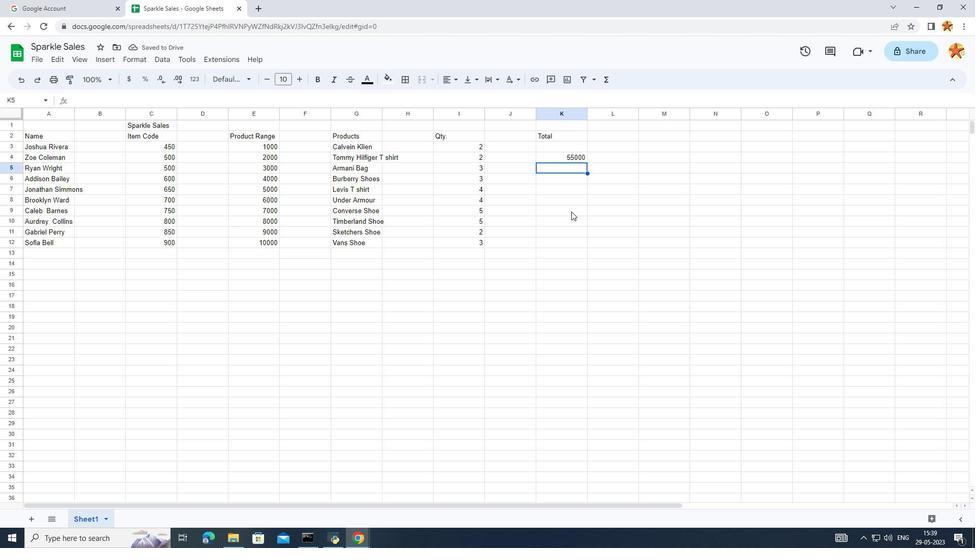 
Action: Mouse pressed left at (553, 274)
Screenshot: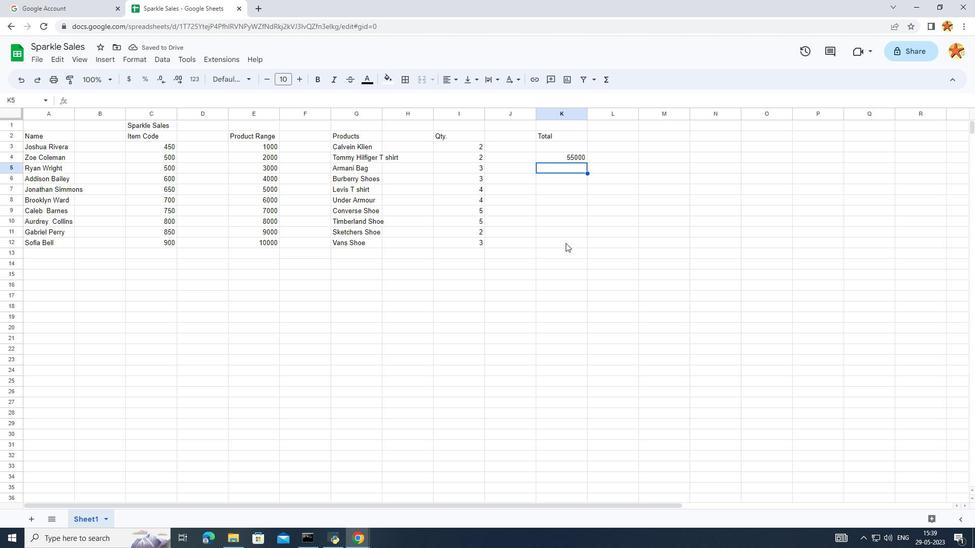 
Action: Mouse moved to (724, 201)
Screenshot: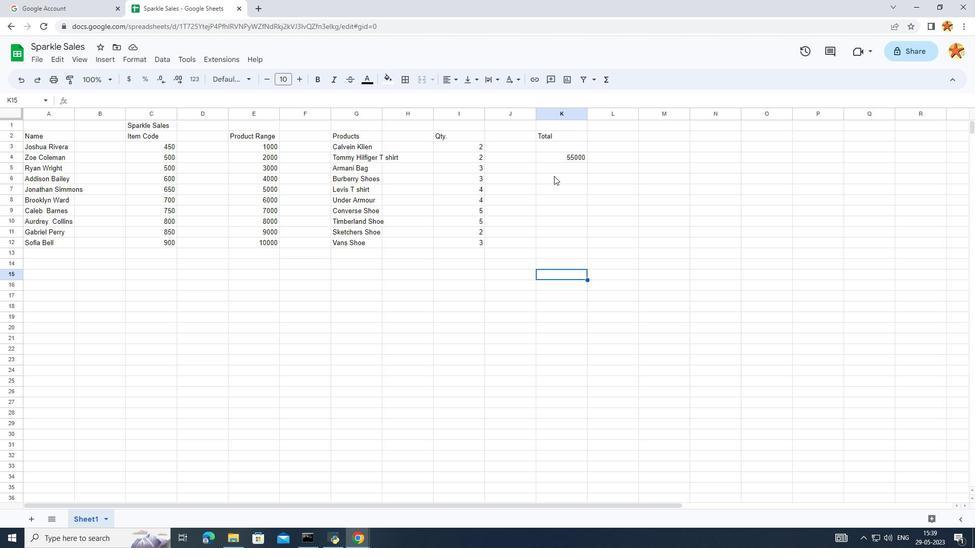 
Action: Mouse pressed left at (724, 201)
Screenshot: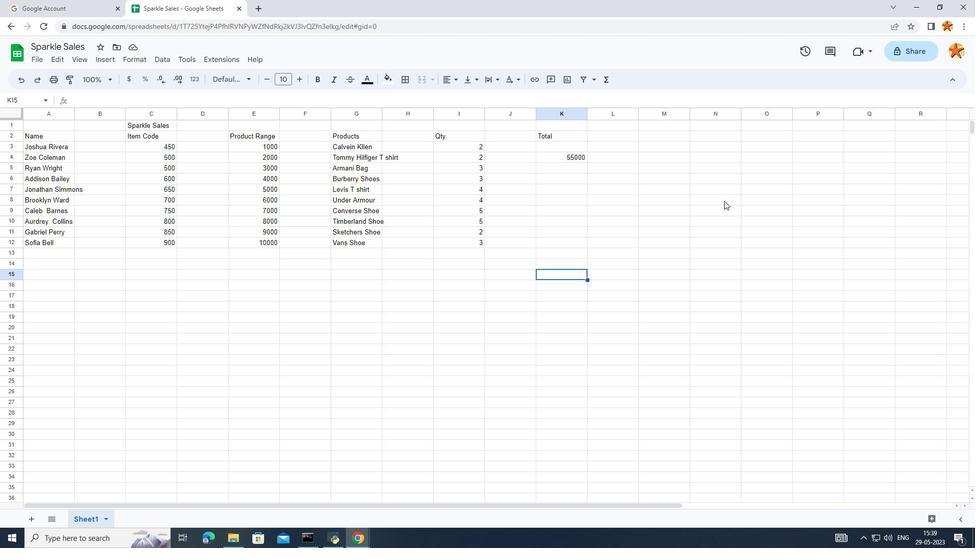
Action: Mouse moved to (156, 337)
Screenshot: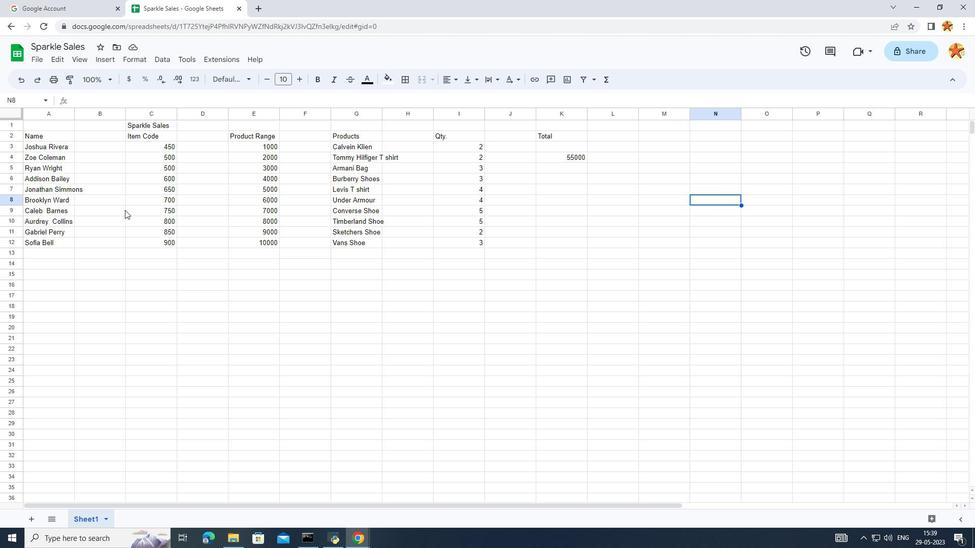 
Action: Mouse pressed left at (156, 337)
Screenshot: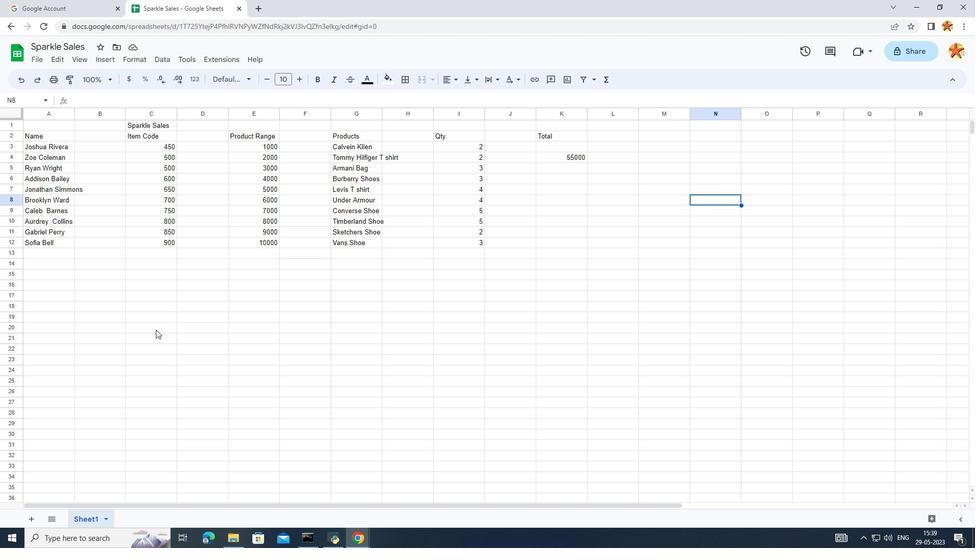 
Action: Mouse moved to (592, 209)
Screenshot: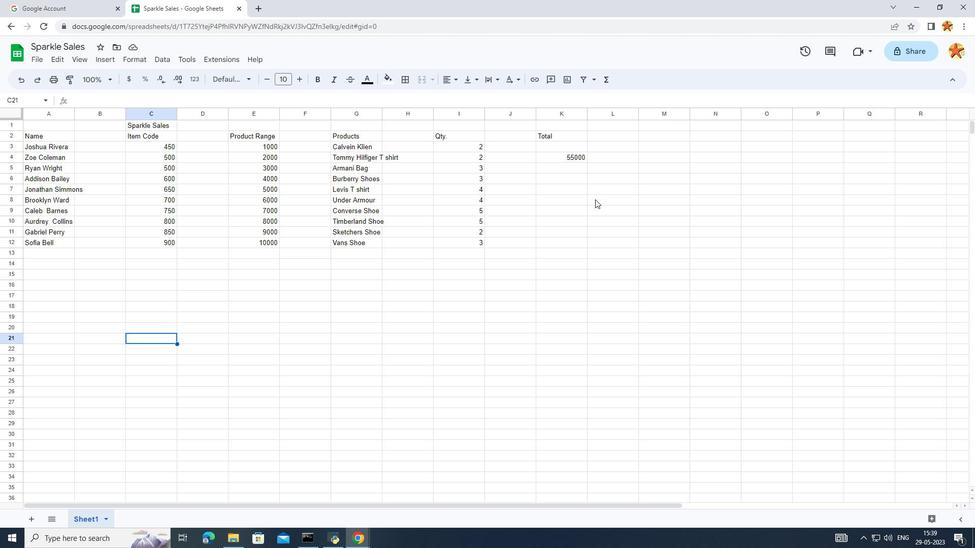 
Action: Mouse pressed left at (592, 209)
Screenshot: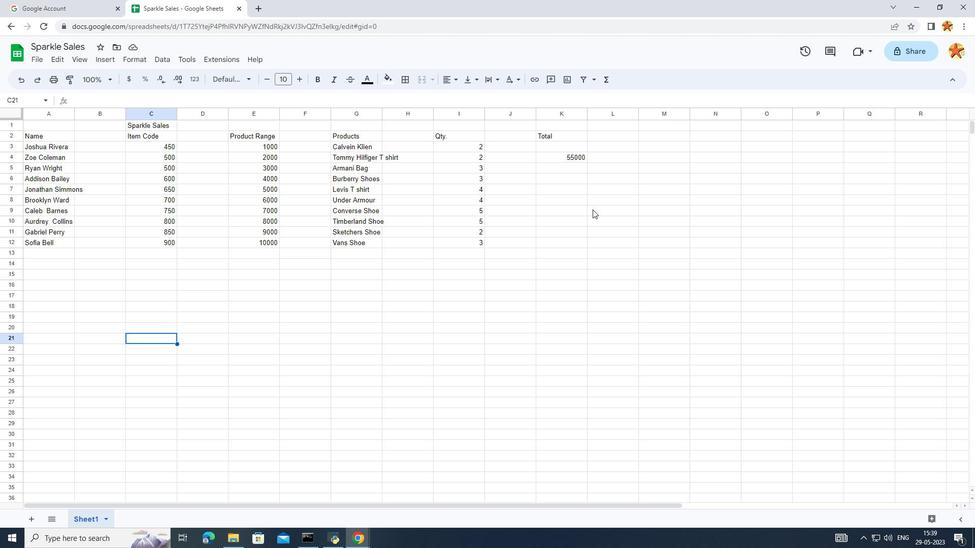
Action: Mouse moved to (547, 178)
